 Task: Find connections with filter location Guwahati with filter topic #ContentMarketingwith filter profile language German with filter current company Cinepolis Corporativo with filter school Rajagiri College of Social Sciences, Kalamassery 683 104 with filter industry Insurance with filter service category Information Management with filter keywords title Controller
Action: Mouse moved to (525, 85)
Screenshot: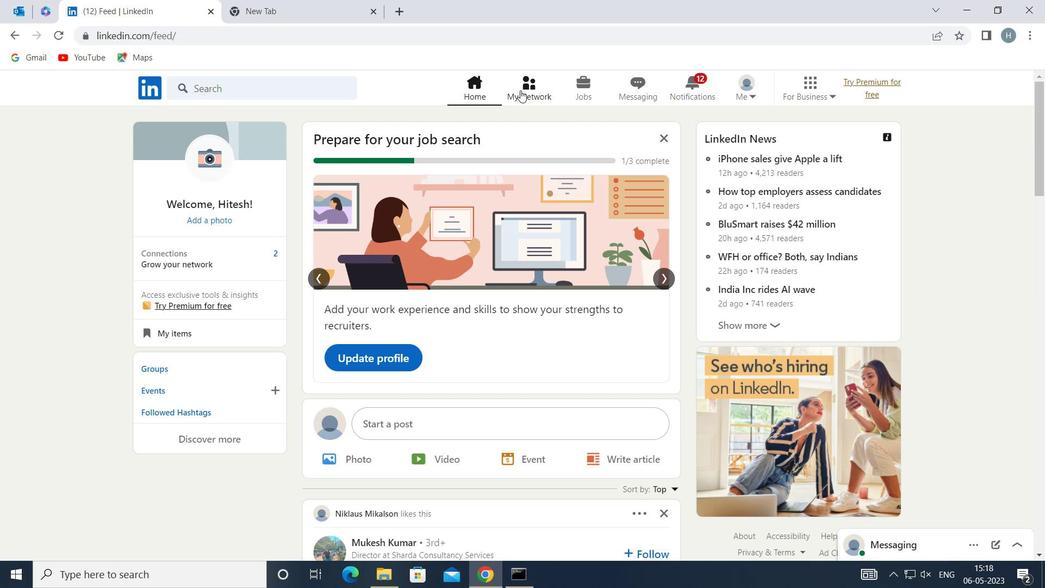 
Action: Mouse pressed left at (525, 85)
Screenshot: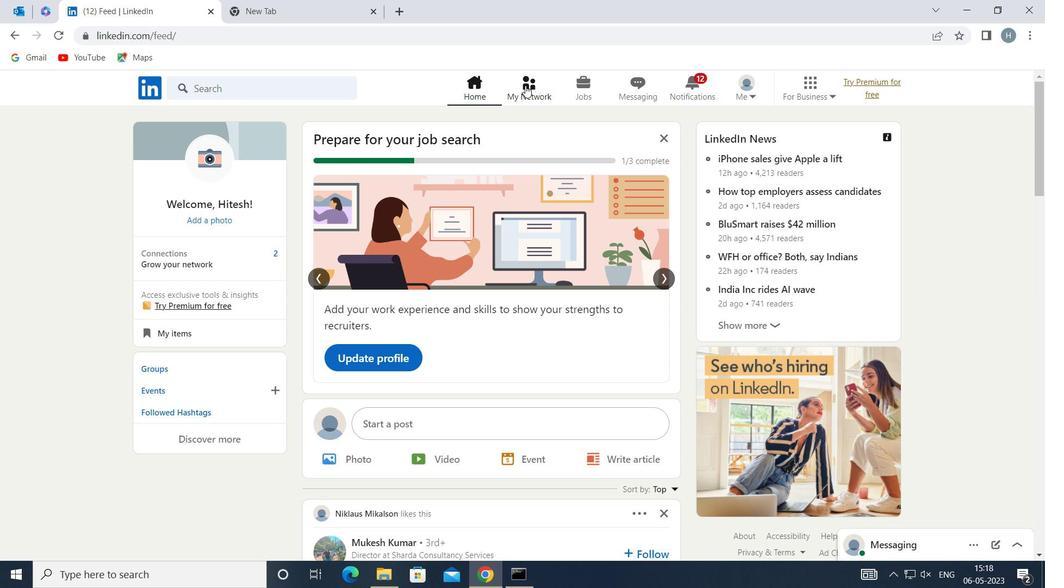 
Action: Mouse moved to (530, 95)
Screenshot: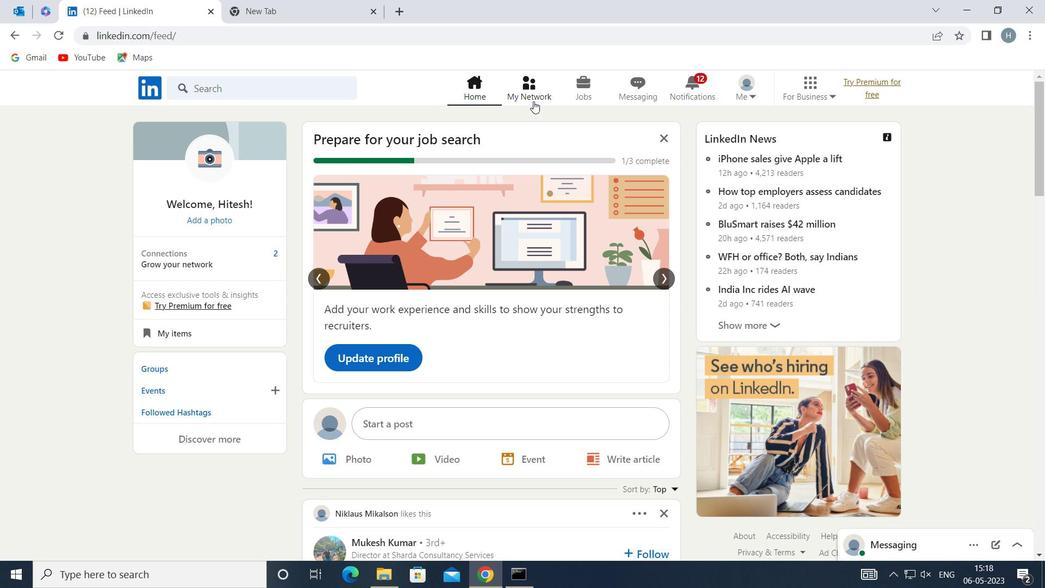 
Action: Mouse pressed left at (530, 95)
Screenshot: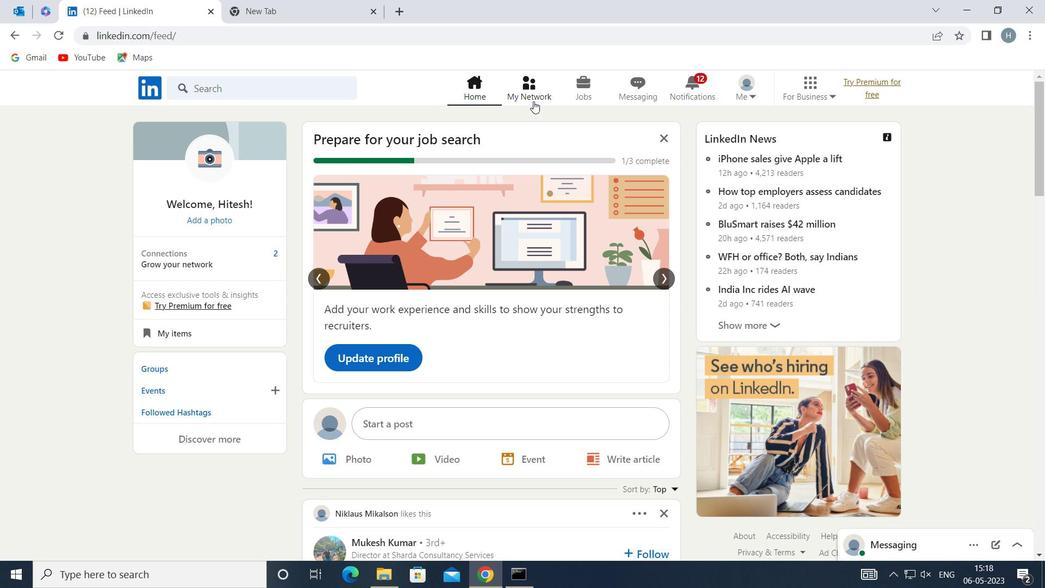 
Action: Mouse moved to (287, 161)
Screenshot: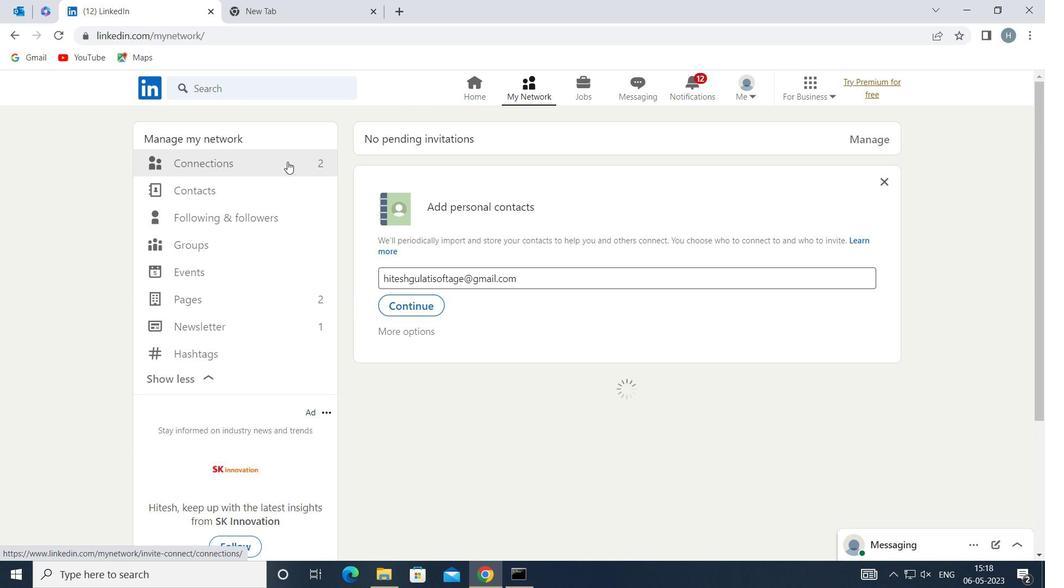 
Action: Mouse pressed left at (287, 161)
Screenshot: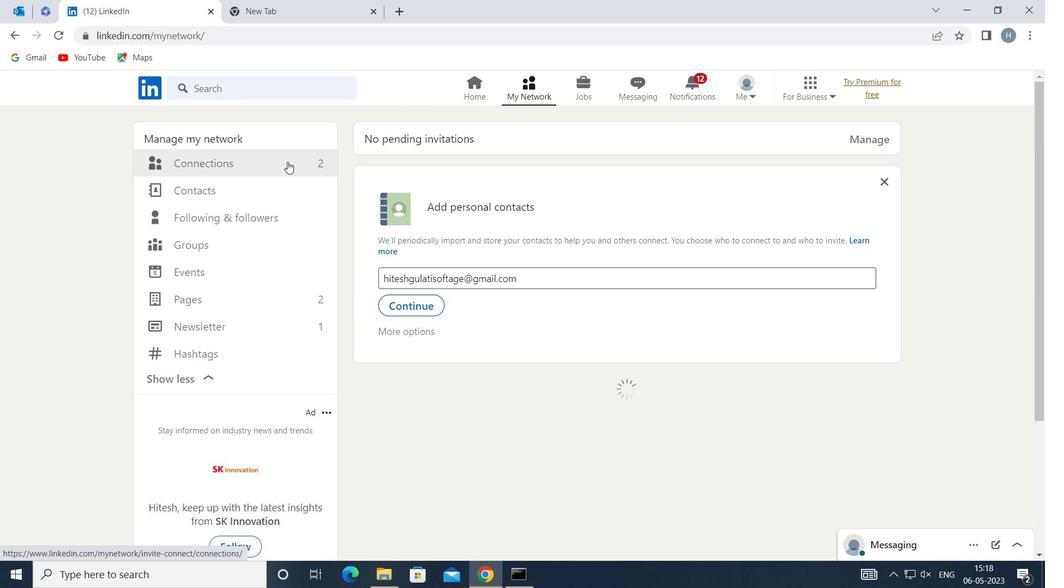 
Action: Mouse moved to (624, 166)
Screenshot: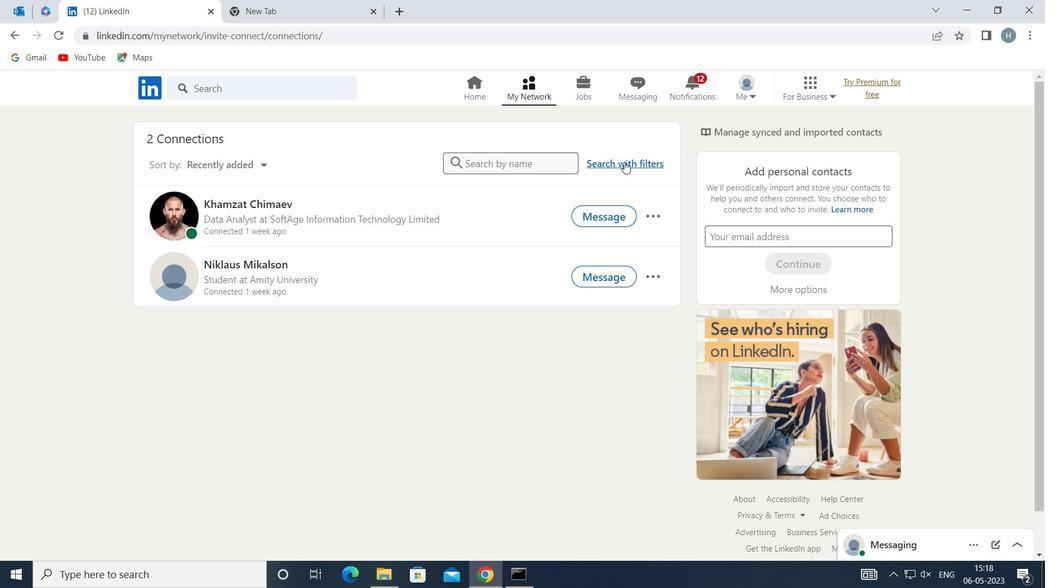 
Action: Mouse pressed left at (624, 166)
Screenshot: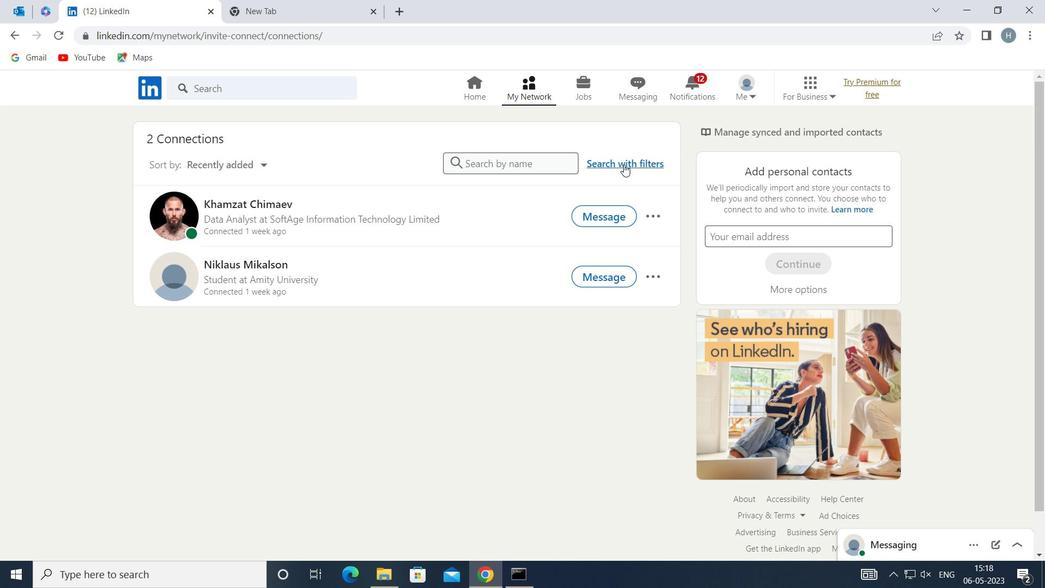 
Action: Mouse moved to (569, 120)
Screenshot: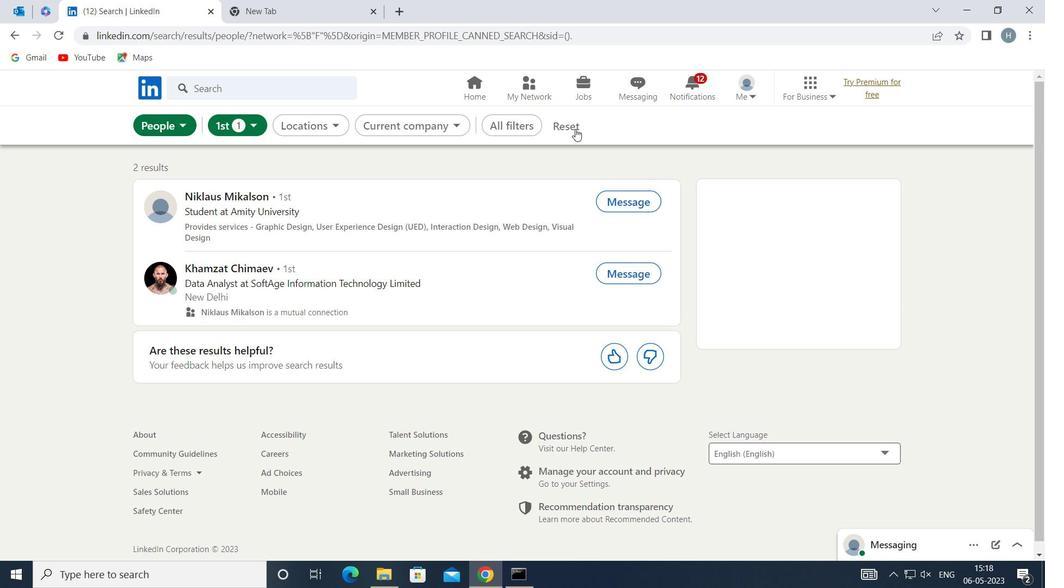 
Action: Mouse pressed left at (569, 120)
Screenshot: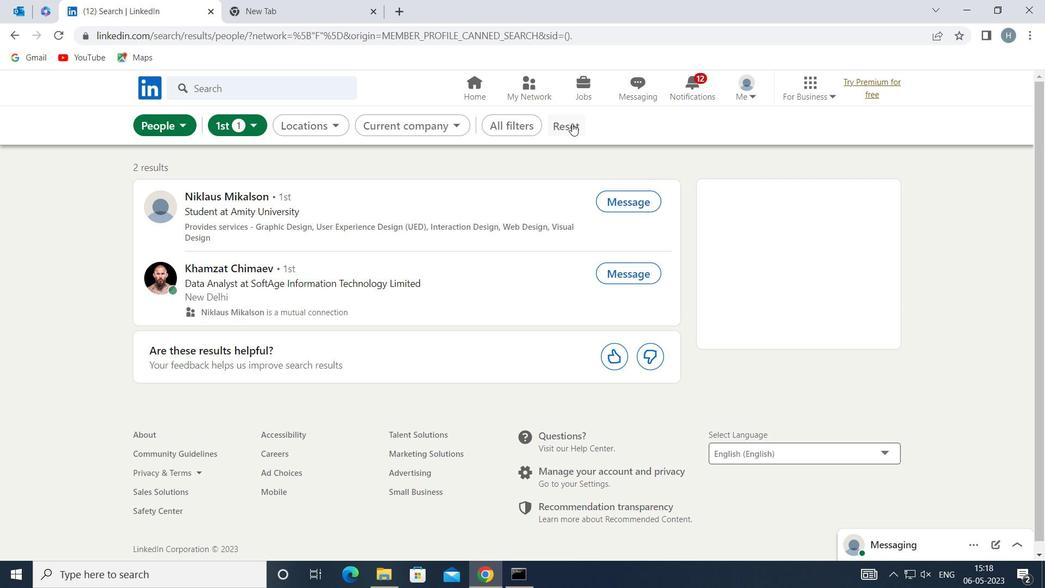 
Action: Mouse moved to (547, 122)
Screenshot: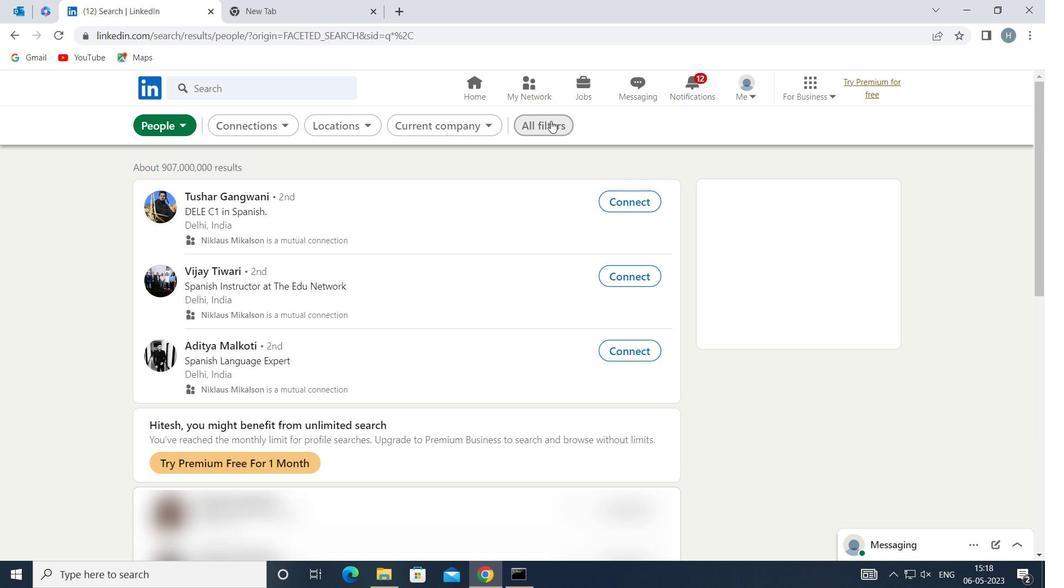 
Action: Mouse pressed left at (547, 122)
Screenshot: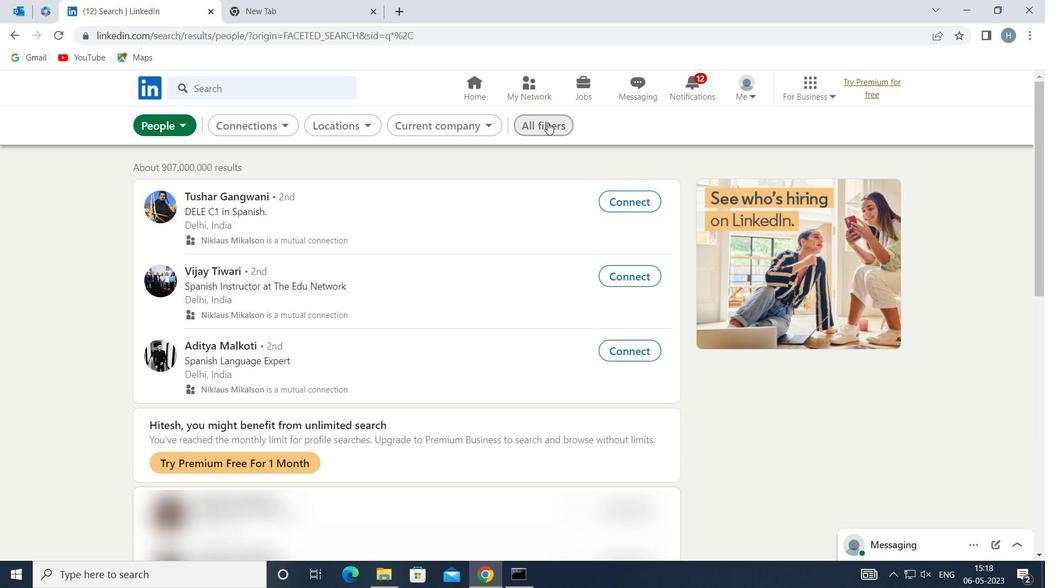 
Action: Mouse moved to (798, 255)
Screenshot: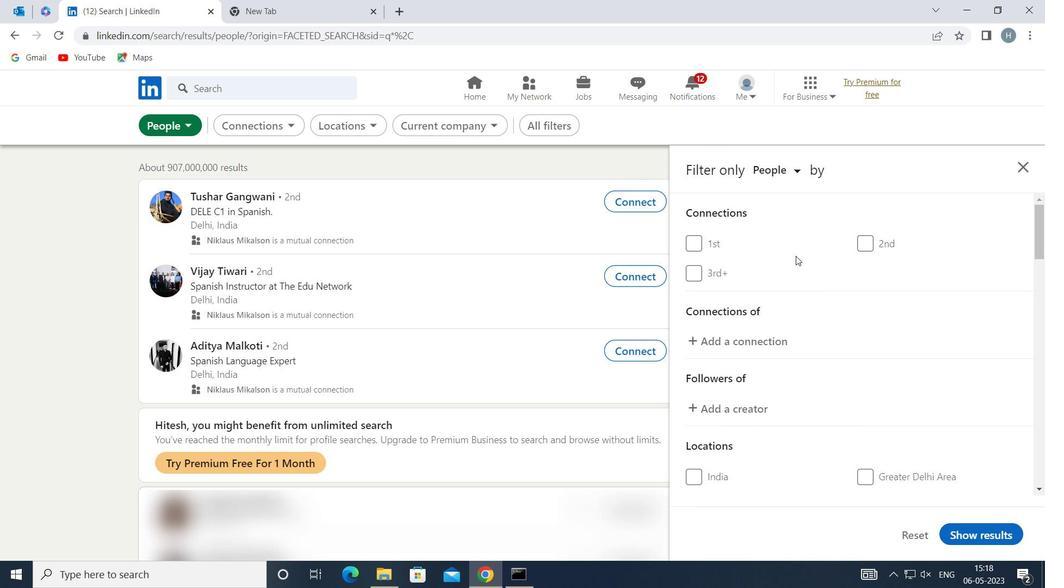 
Action: Mouse scrolled (798, 255) with delta (0, 0)
Screenshot: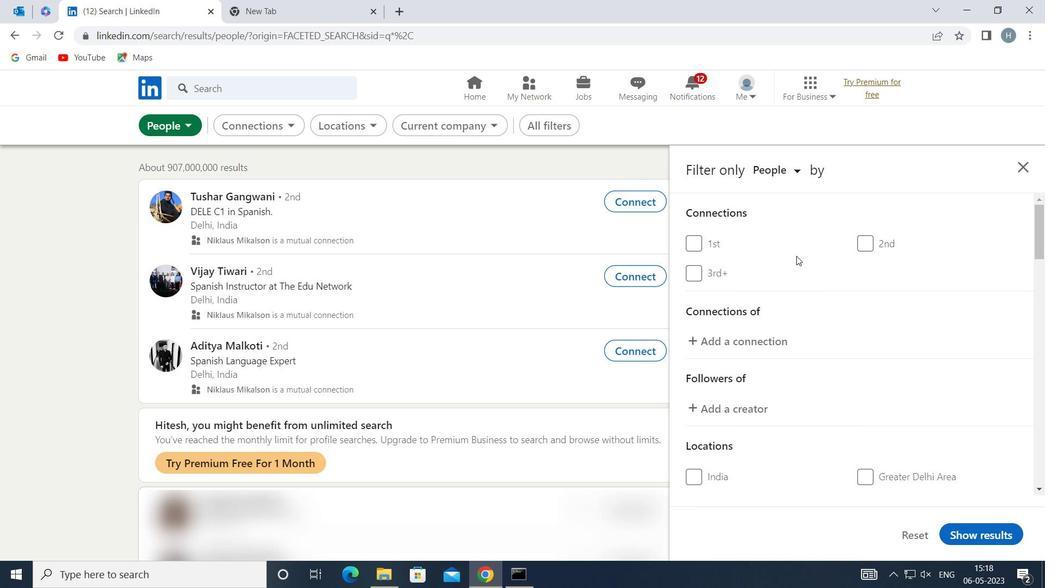 
Action: Mouse moved to (798, 255)
Screenshot: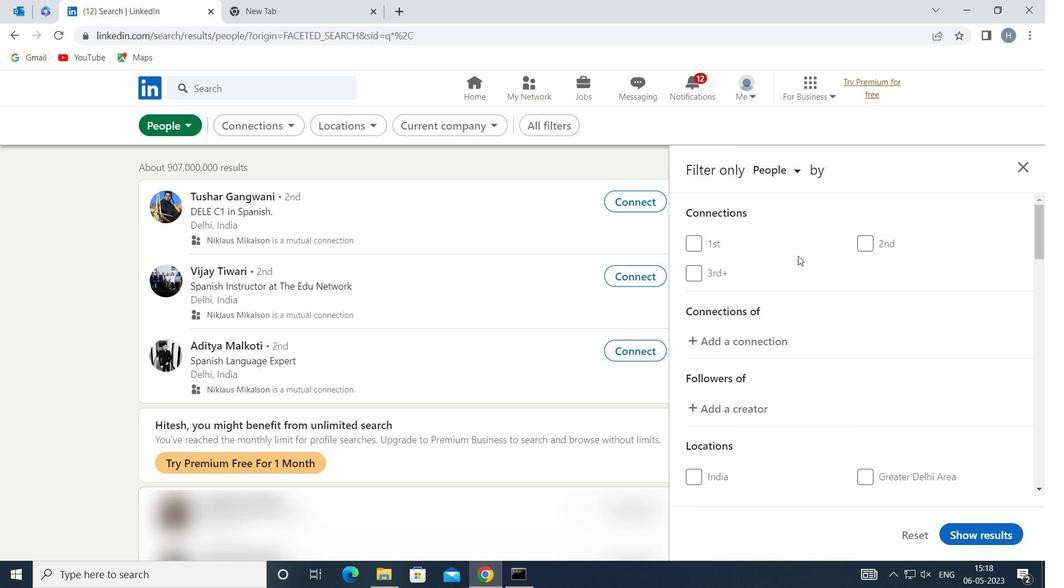 
Action: Mouse scrolled (798, 255) with delta (0, 0)
Screenshot: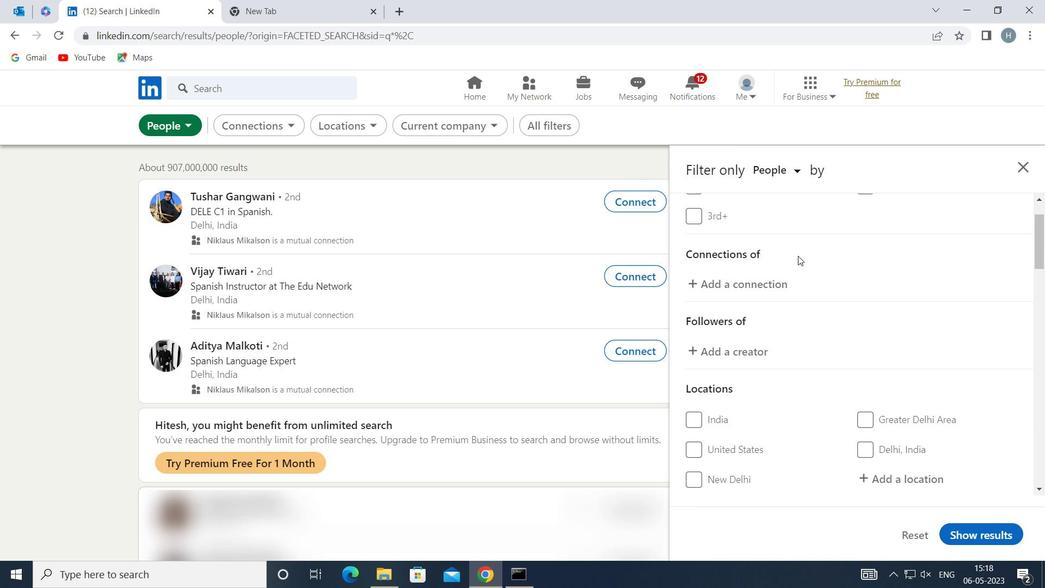 
Action: Mouse moved to (798, 256)
Screenshot: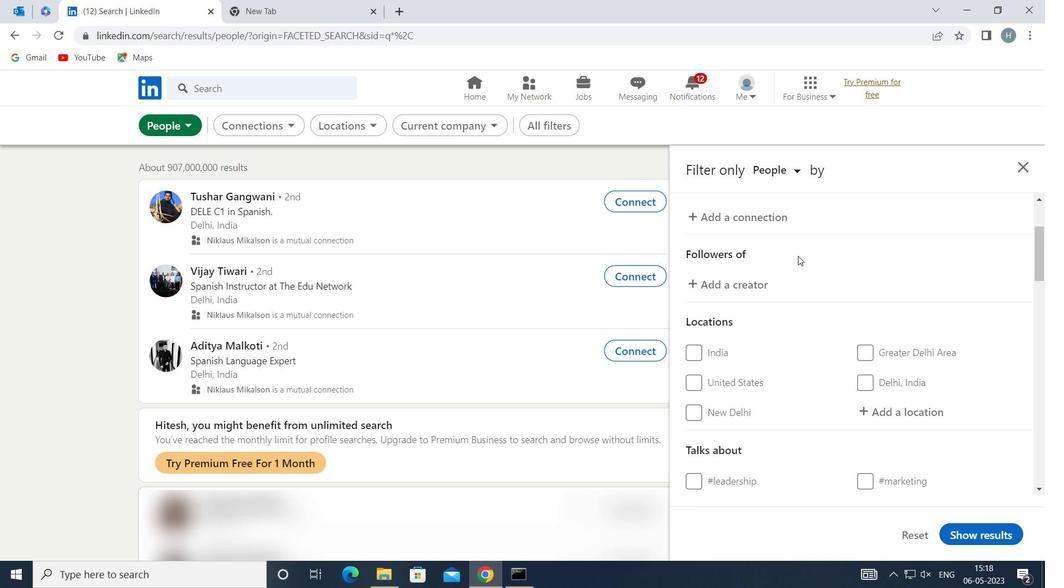 
Action: Mouse scrolled (798, 255) with delta (0, 0)
Screenshot: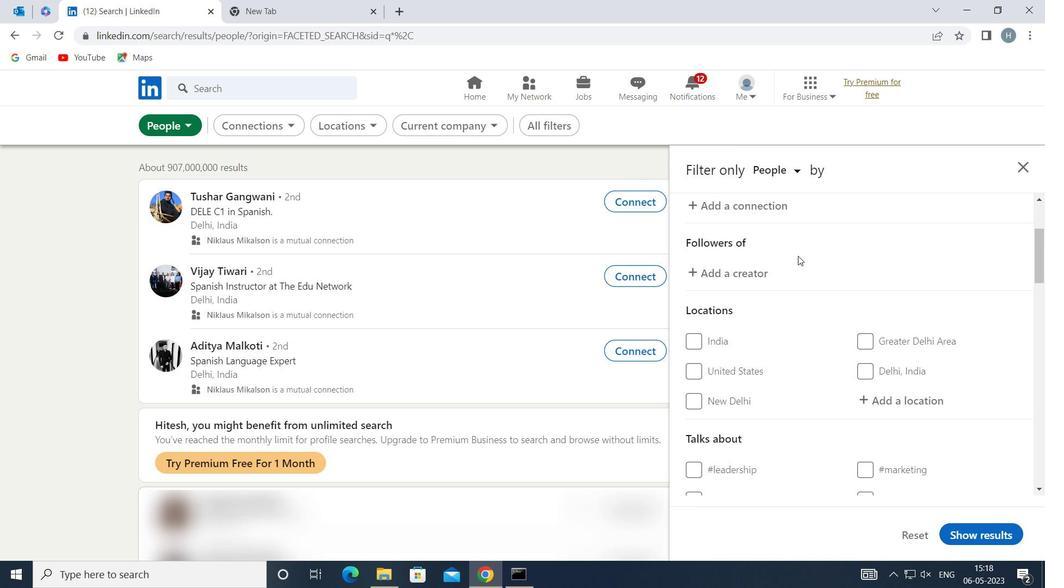 
Action: Mouse moved to (911, 328)
Screenshot: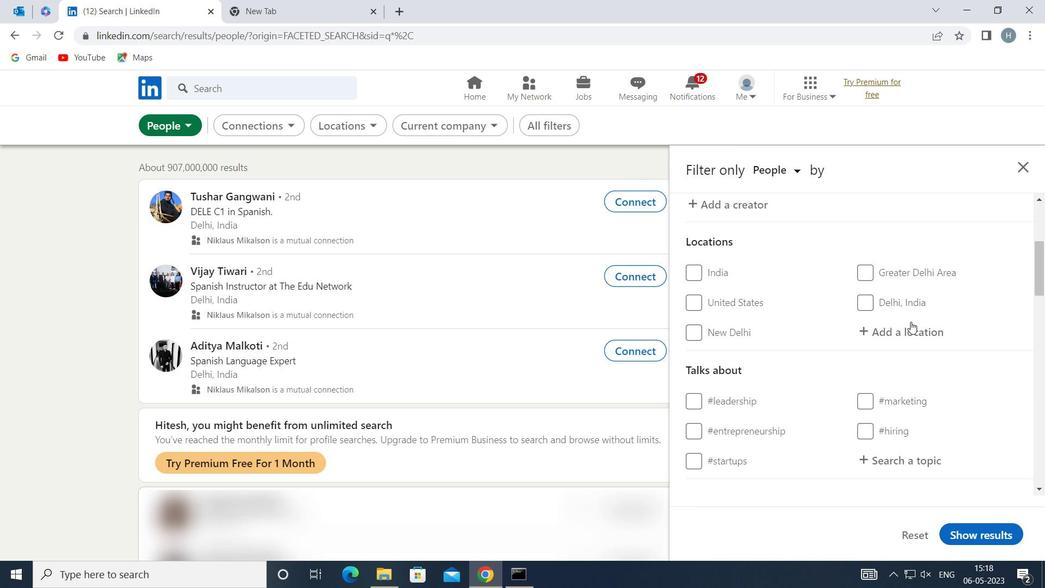 
Action: Mouse pressed left at (911, 328)
Screenshot: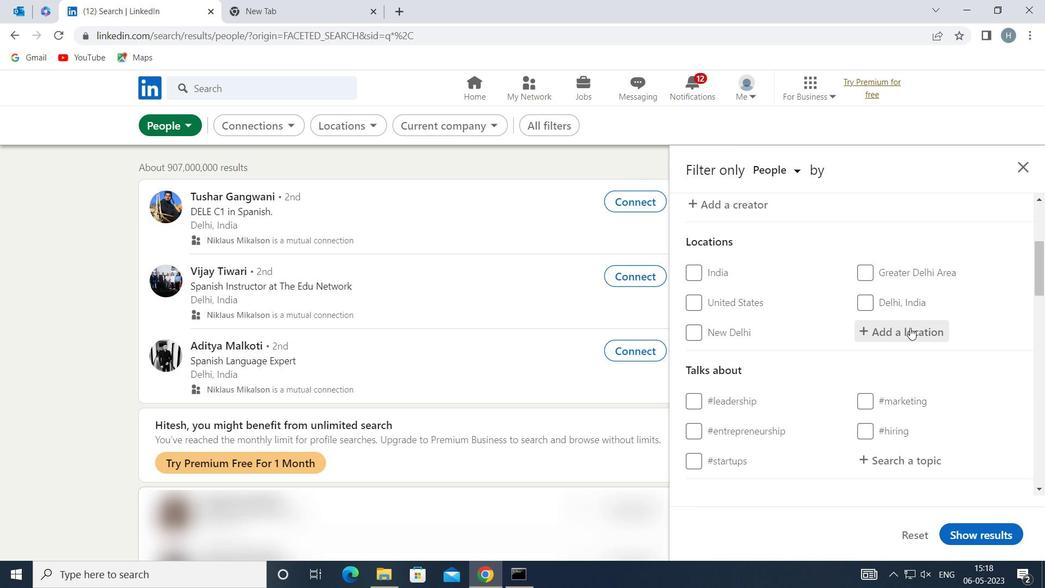 
Action: Mouse moved to (884, 316)
Screenshot: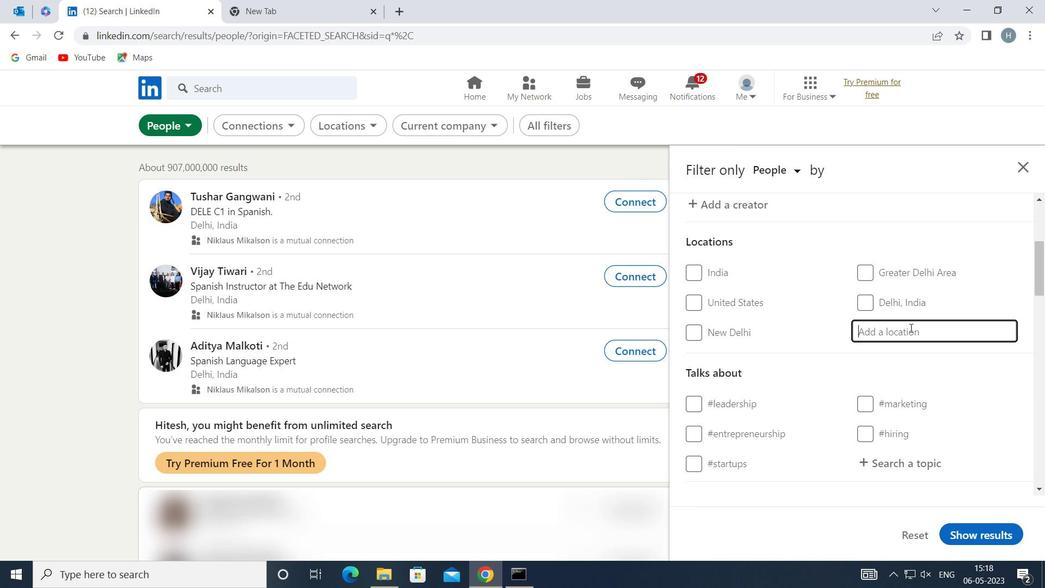 
Action: Key pressed <Key.shift>GUWAHATI
Screenshot: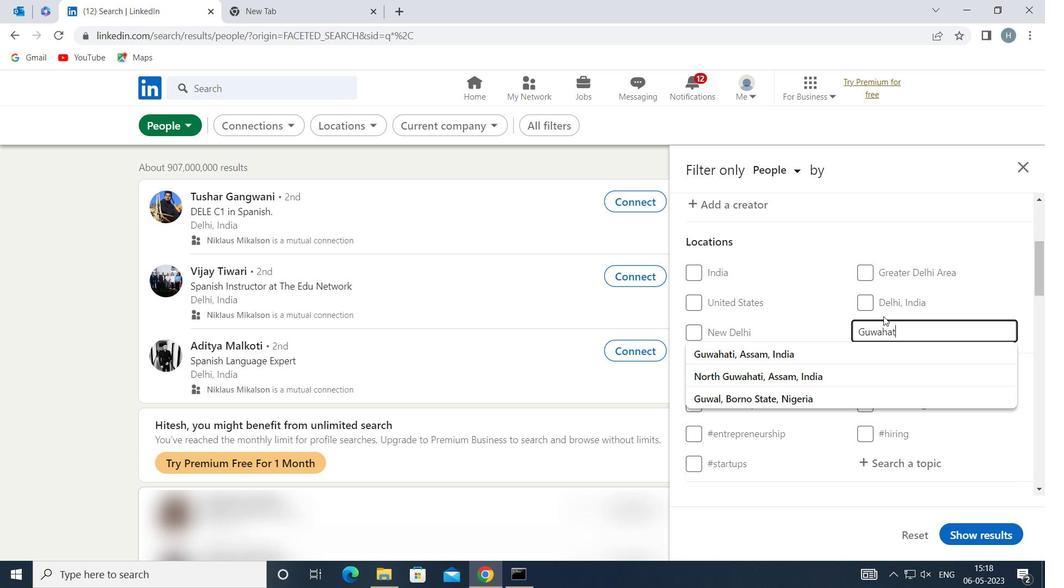 
Action: Mouse moved to (843, 353)
Screenshot: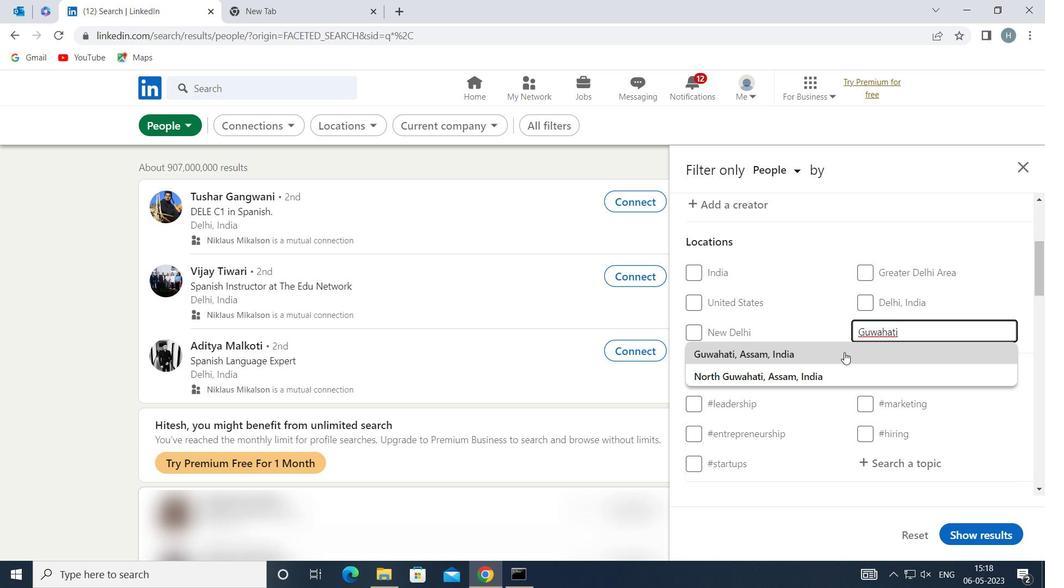 
Action: Mouse pressed left at (843, 353)
Screenshot: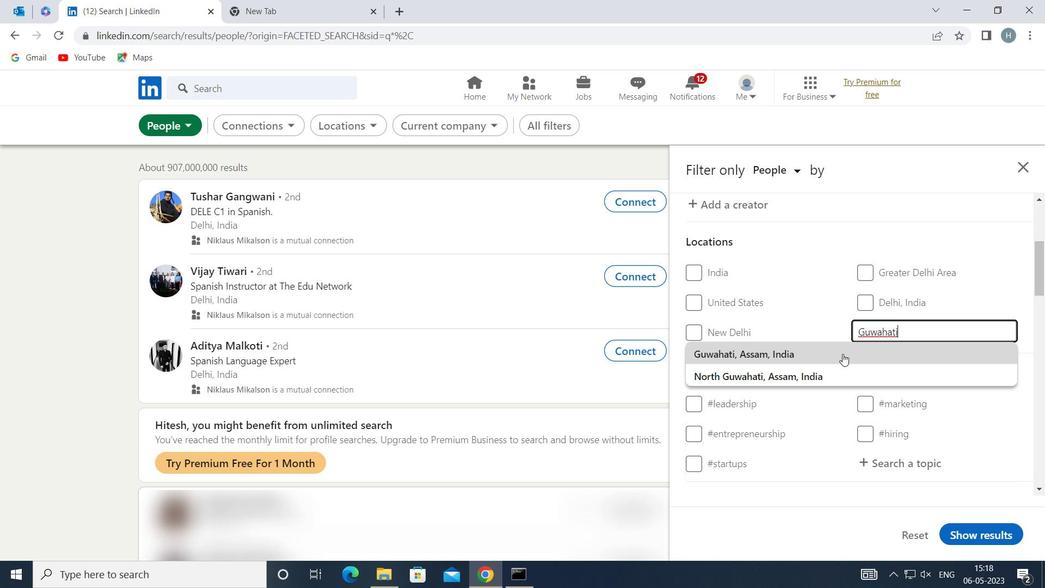 
Action: Mouse moved to (841, 306)
Screenshot: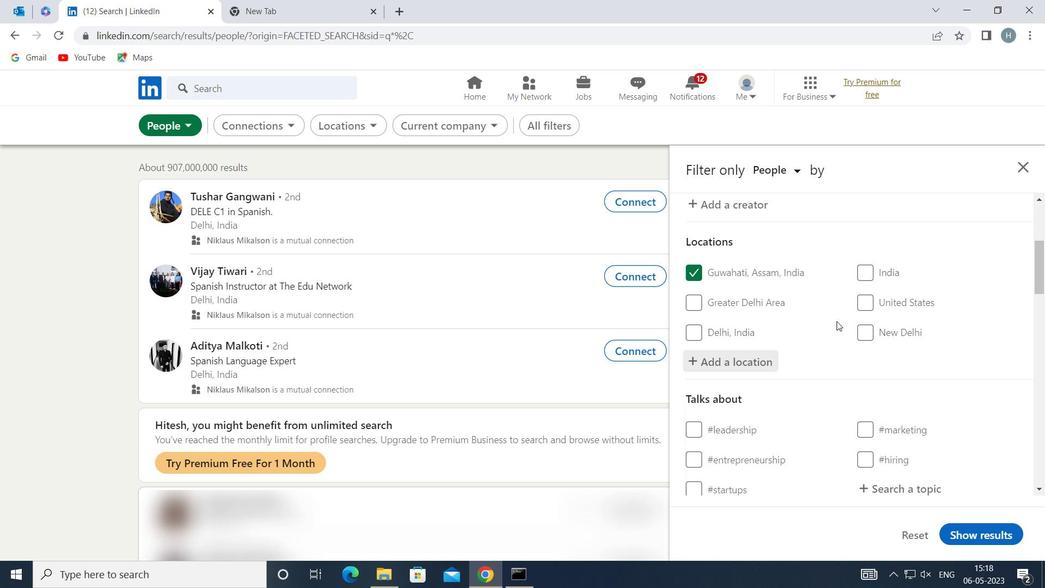 
Action: Mouse scrolled (841, 305) with delta (0, 0)
Screenshot: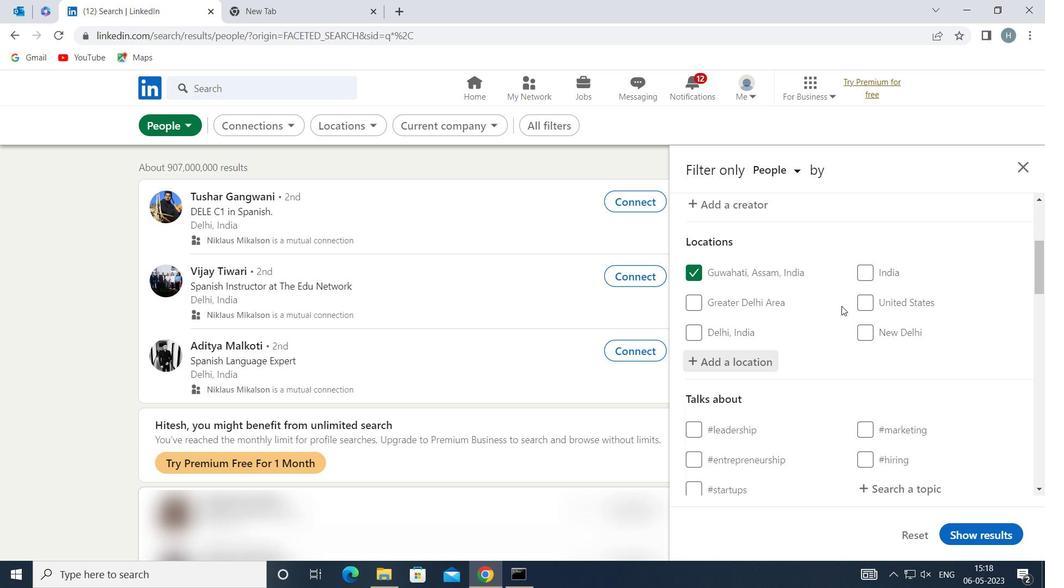 
Action: Mouse moved to (841, 304)
Screenshot: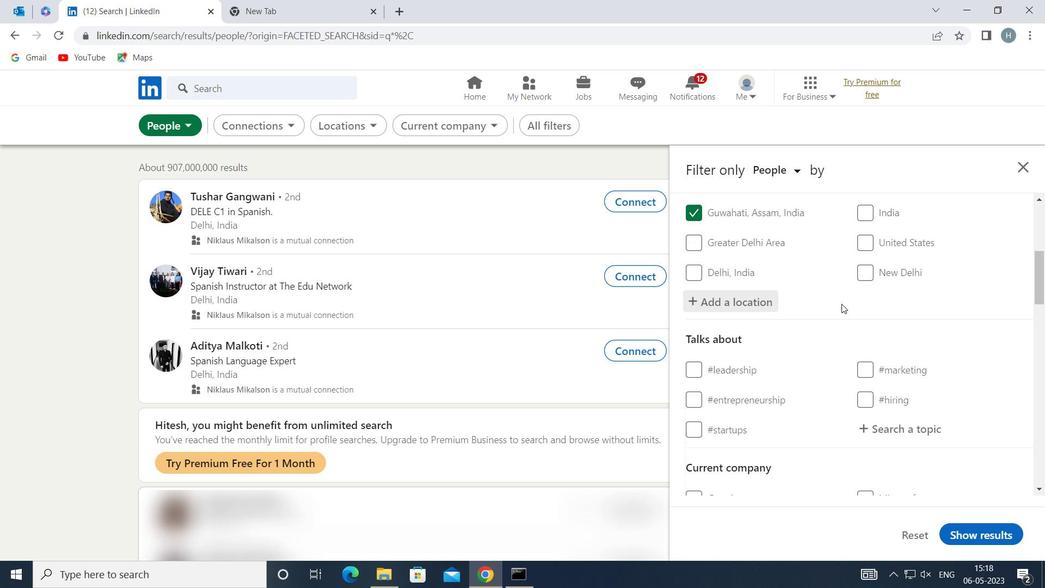 
Action: Mouse scrolled (841, 303) with delta (0, 0)
Screenshot: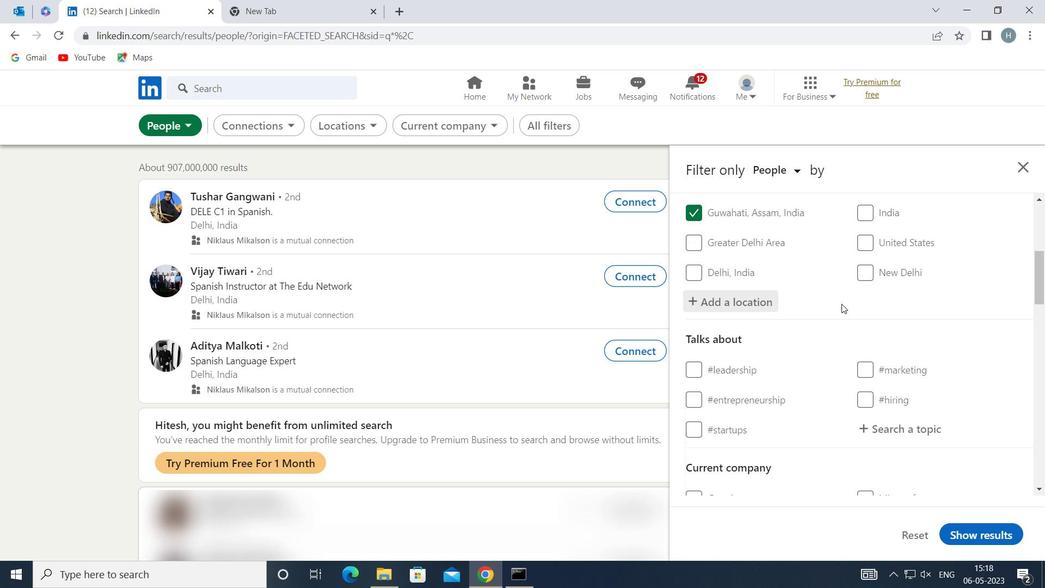 
Action: Mouse moved to (894, 350)
Screenshot: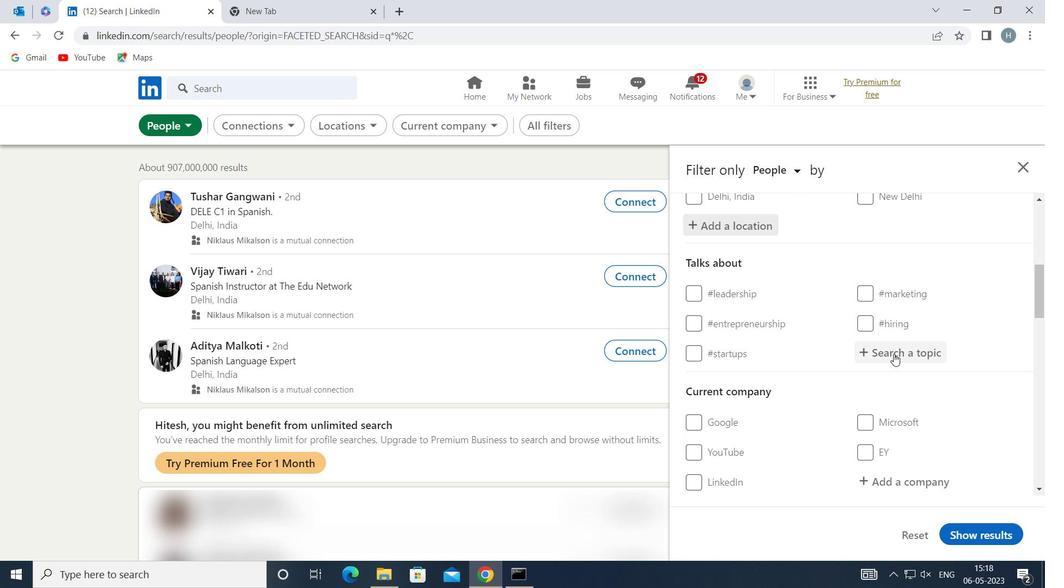 
Action: Mouse pressed left at (894, 350)
Screenshot: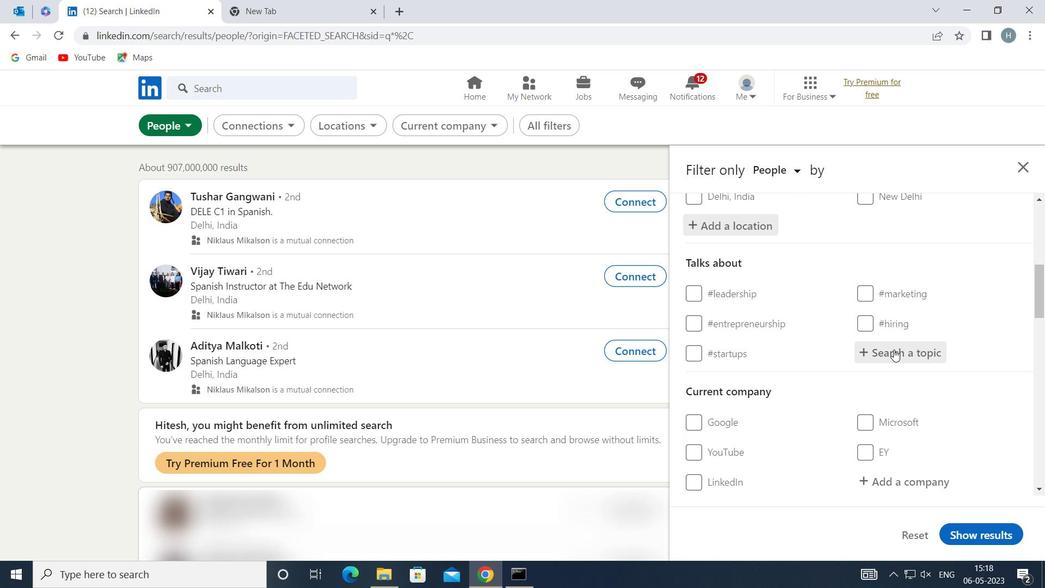 
Action: Mouse moved to (893, 349)
Screenshot: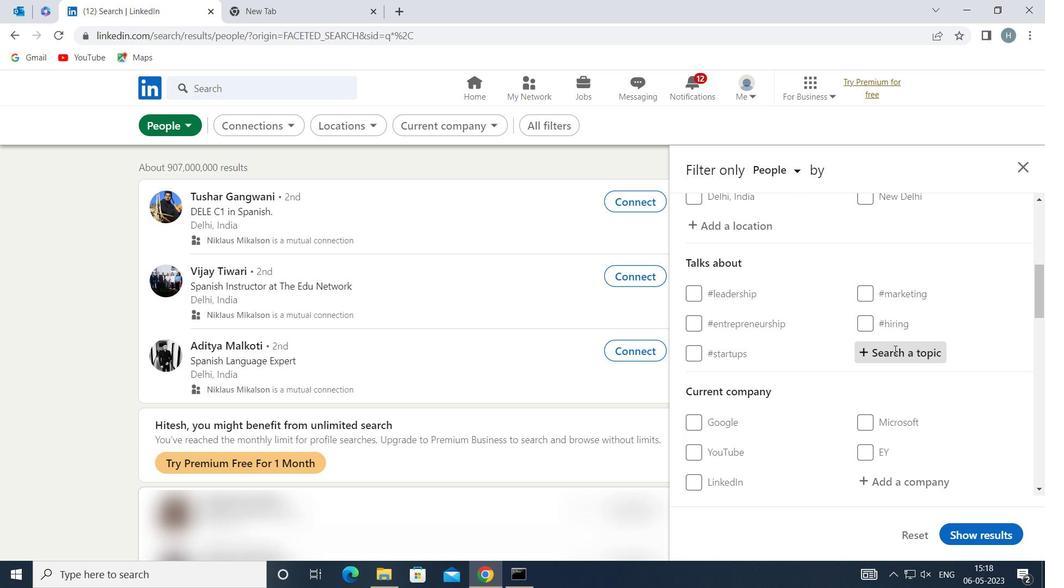 
Action: Key pressed <Key.shift>CONTENT<Key.shift>MARKETING
Screenshot: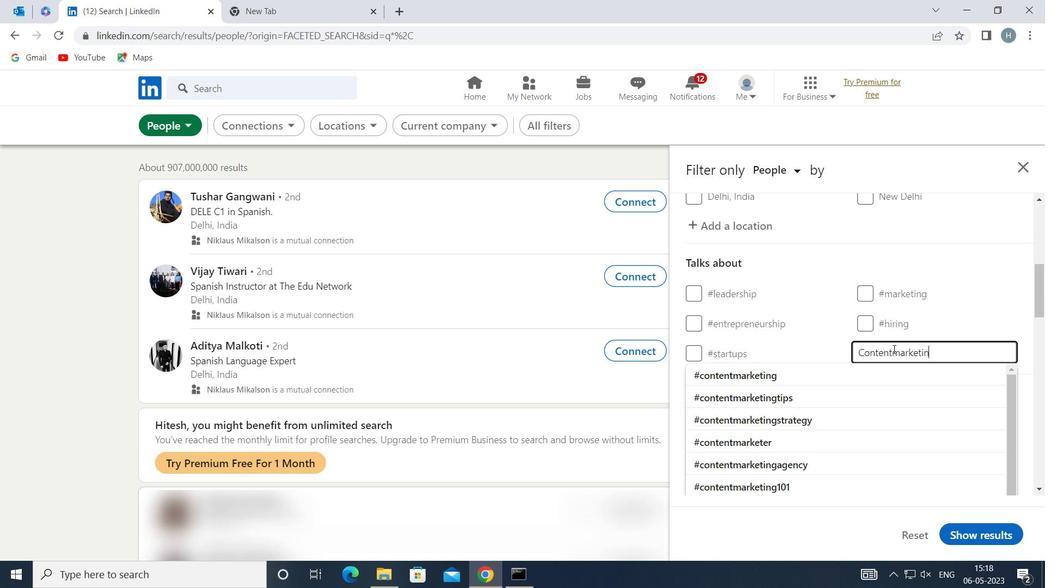 
Action: Mouse moved to (863, 367)
Screenshot: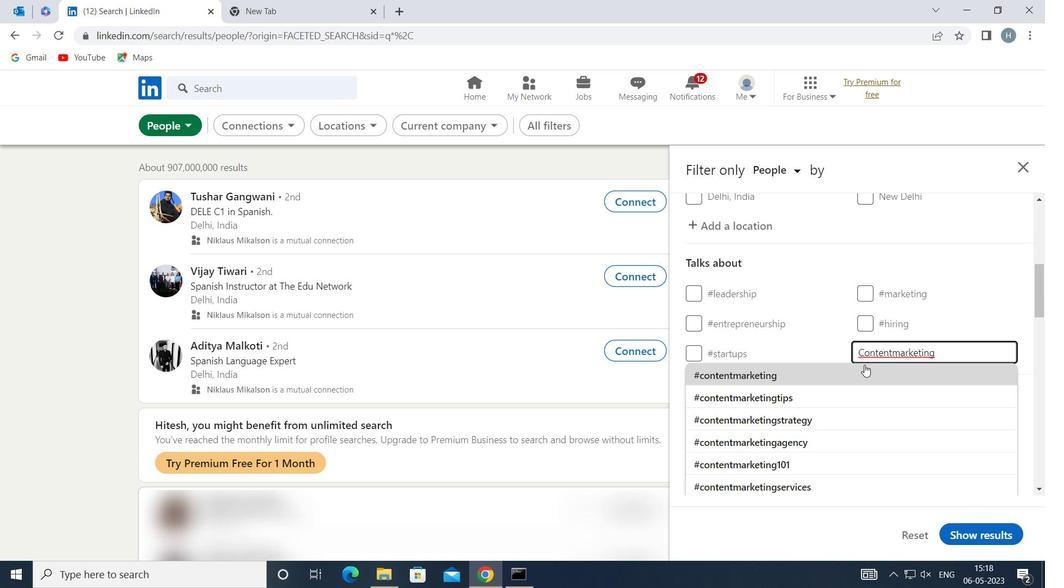 
Action: Mouse pressed left at (863, 367)
Screenshot: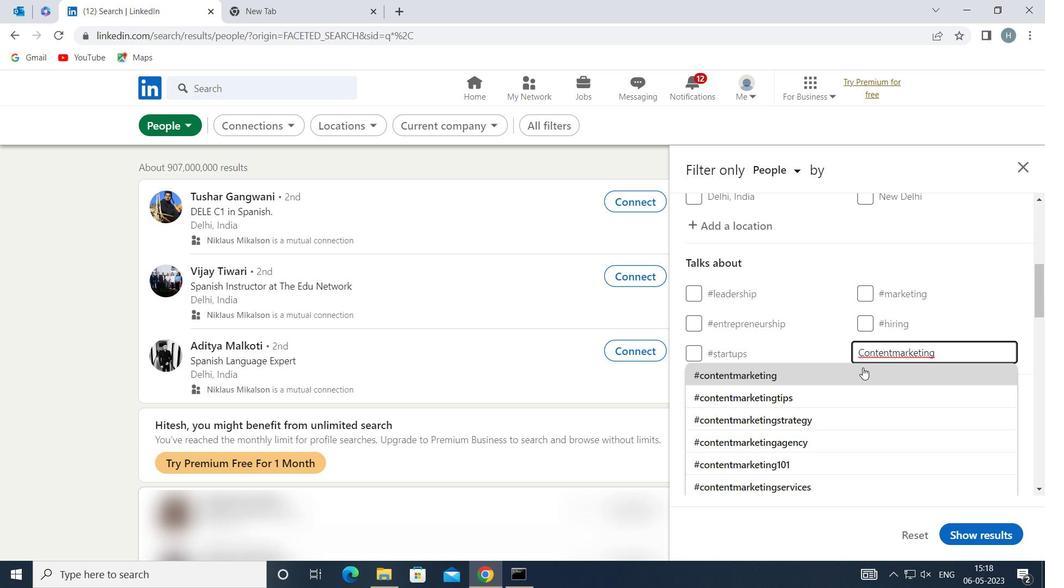
Action: Mouse moved to (864, 366)
Screenshot: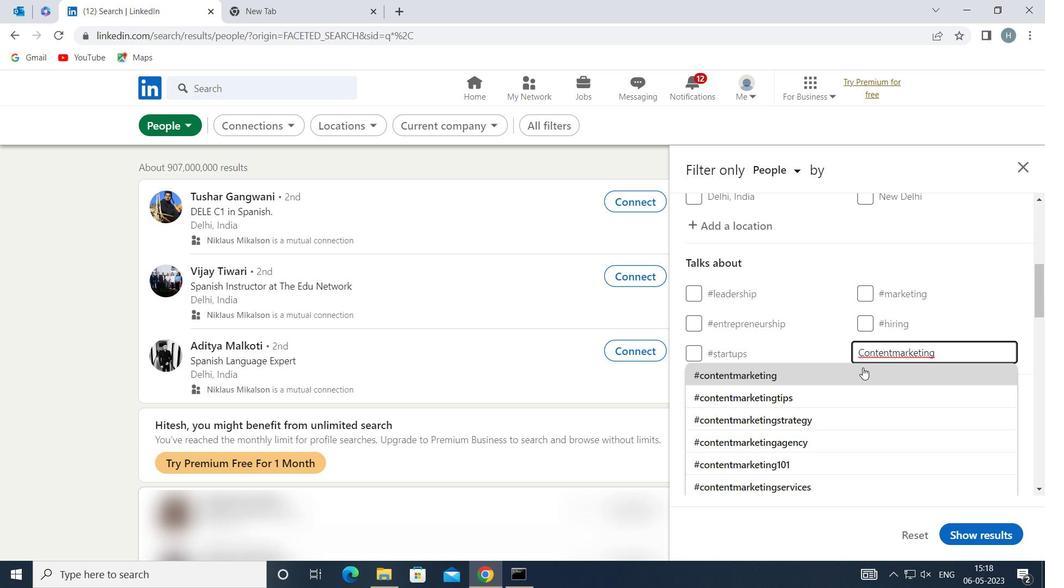 
Action: Mouse scrolled (864, 365) with delta (0, 0)
Screenshot: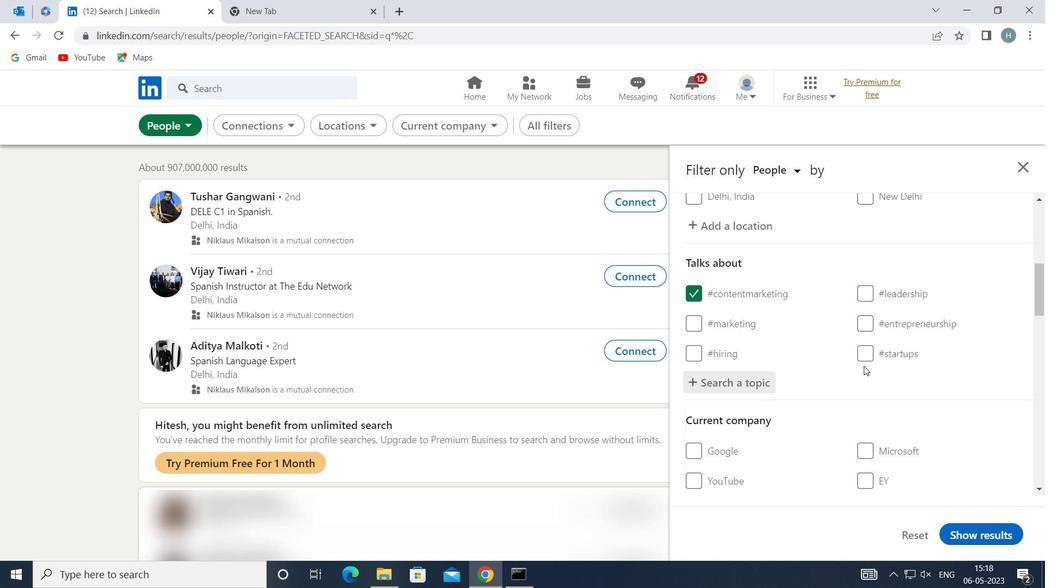 
Action: Mouse moved to (866, 363)
Screenshot: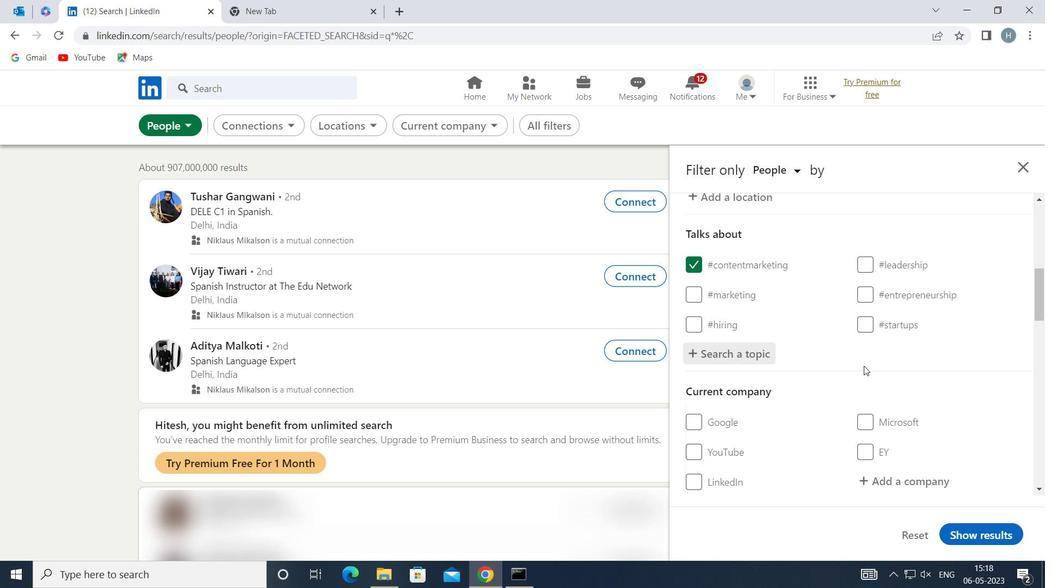 
Action: Mouse scrolled (866, 362) with delta (0, 0)
Screenshot: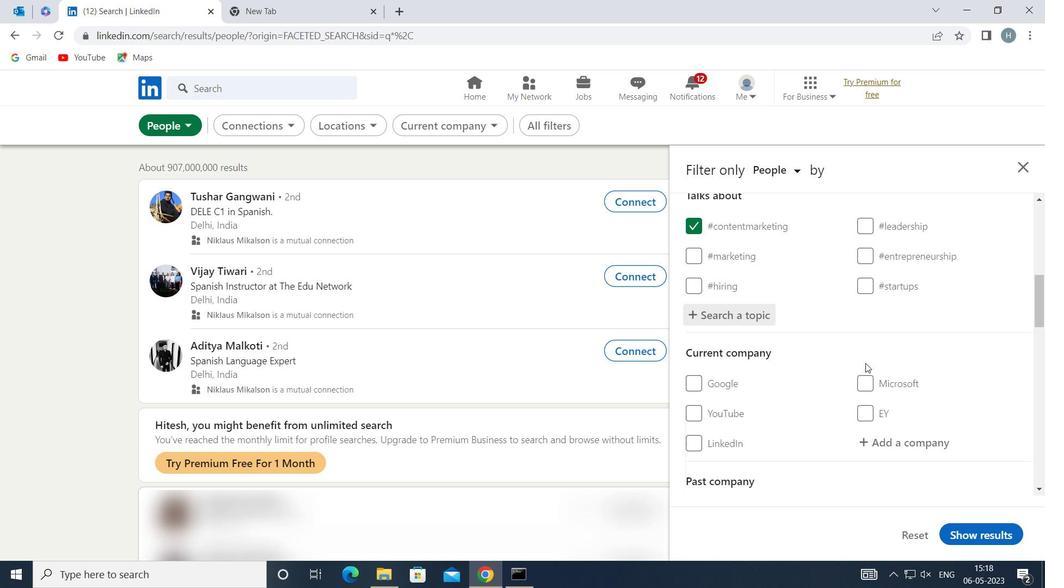 
Action: Mouse scrolled (866, 362) with delta (0, 0)
Screenshot: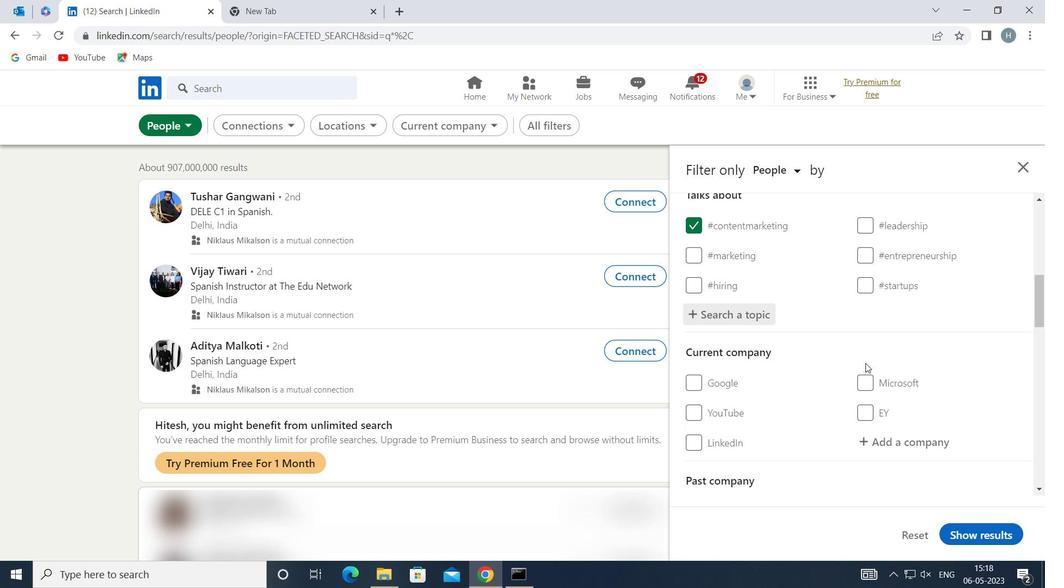
Action: Mouse moved to (879, 386)
Screenshot: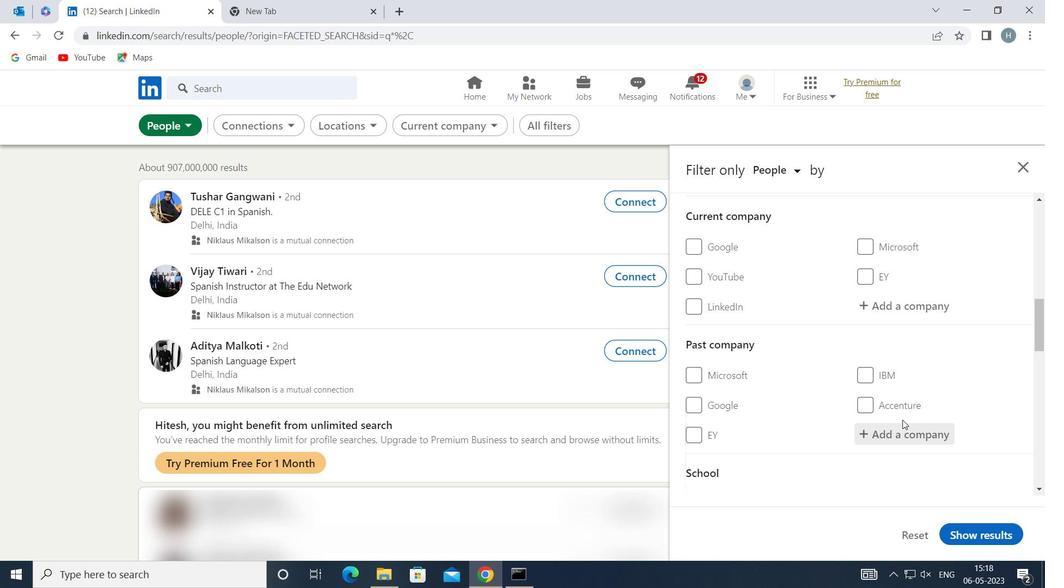 
Action: Mouse scrolled (879, 386) with delta (0, 0)
Screenshot: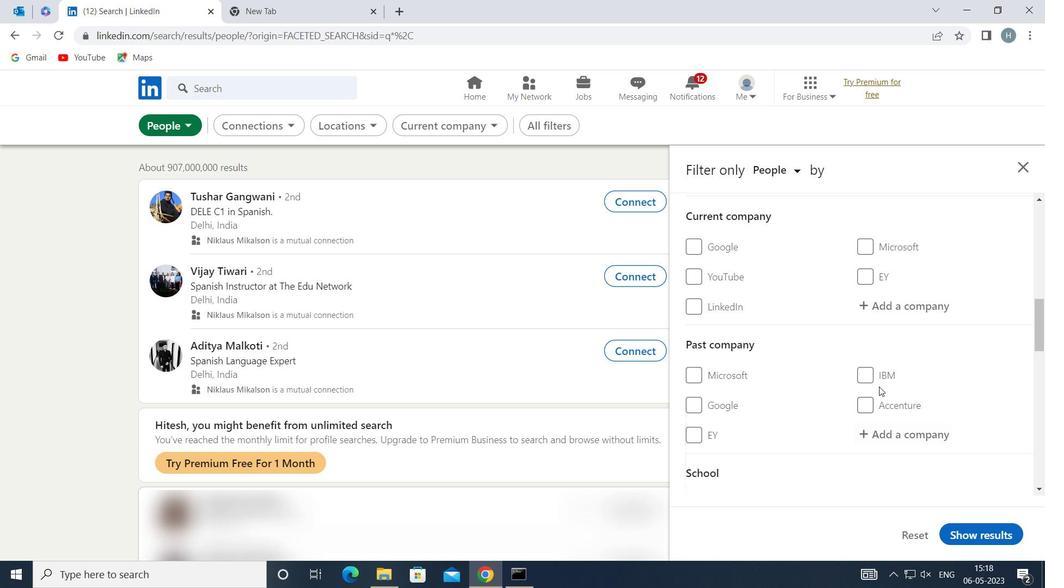 
Action: Mouse moved to (871, 383)
Screenshot: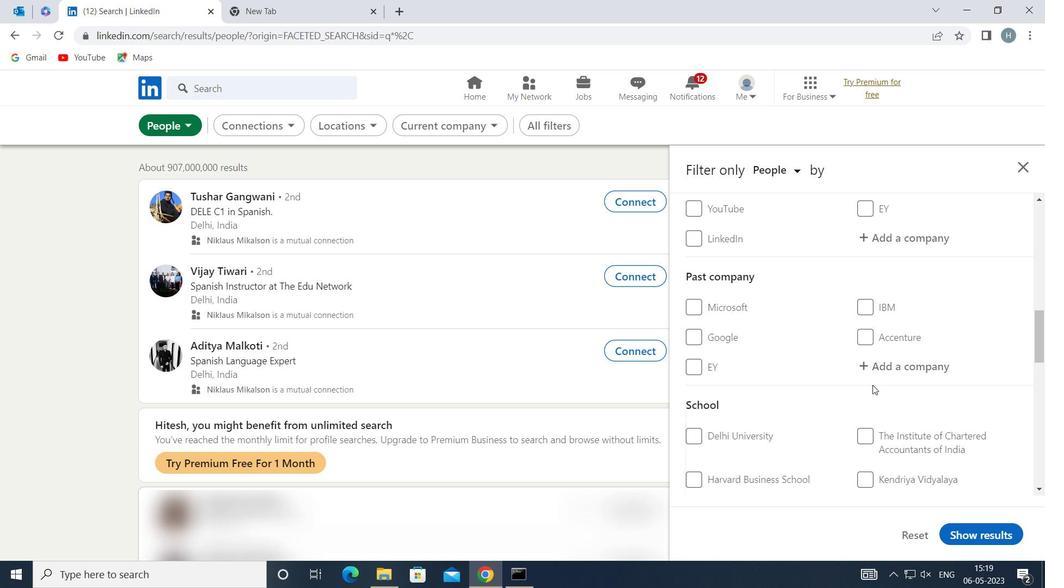 
Action: Mouse scrolled (871, 383) with delta (0, 0)
Screenshot: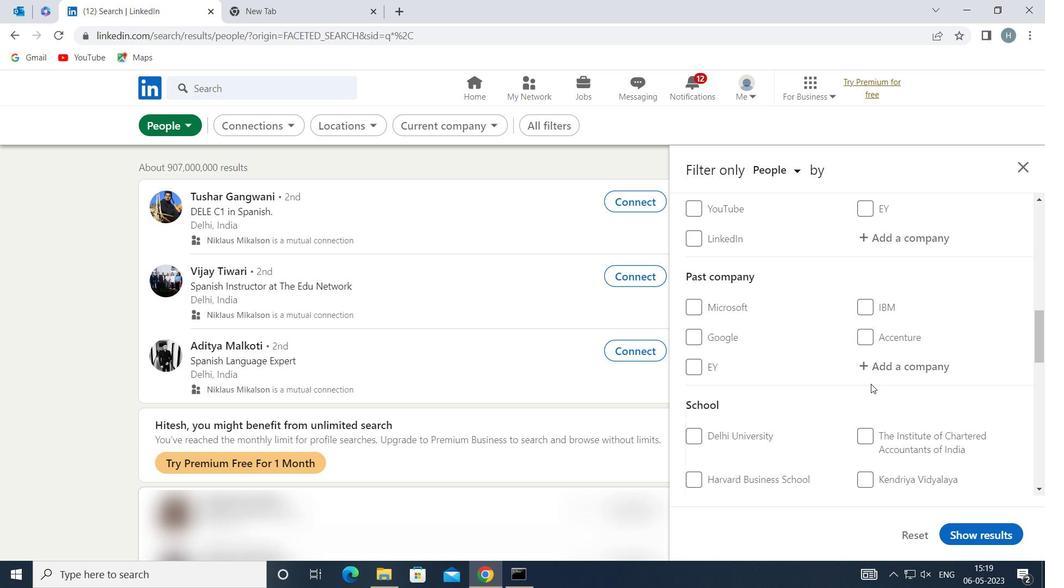 
Action: Mouse moved to (878, 375)
Screenshot: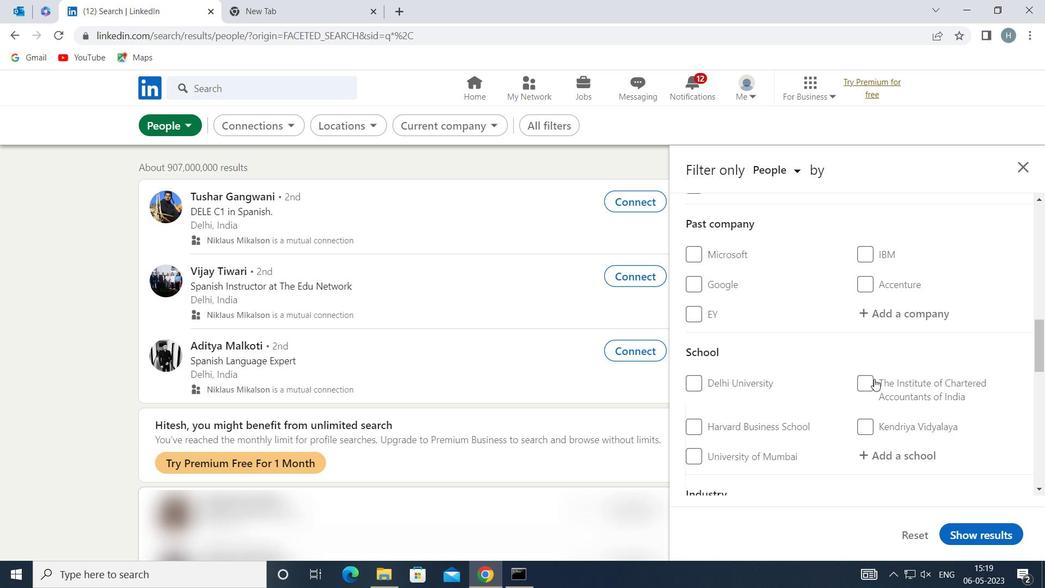 
Action: Mouse scrolled (878, 374) with delta (0, 0)
Screenshot: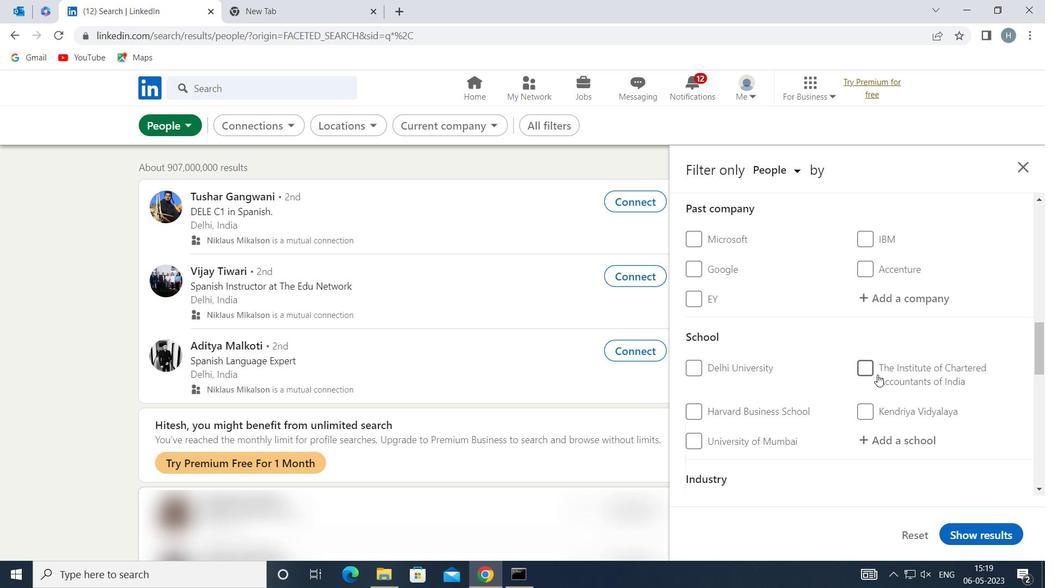 
Action: Mouse scrolled (878, 374) with delta (0, 0)
Screenshot: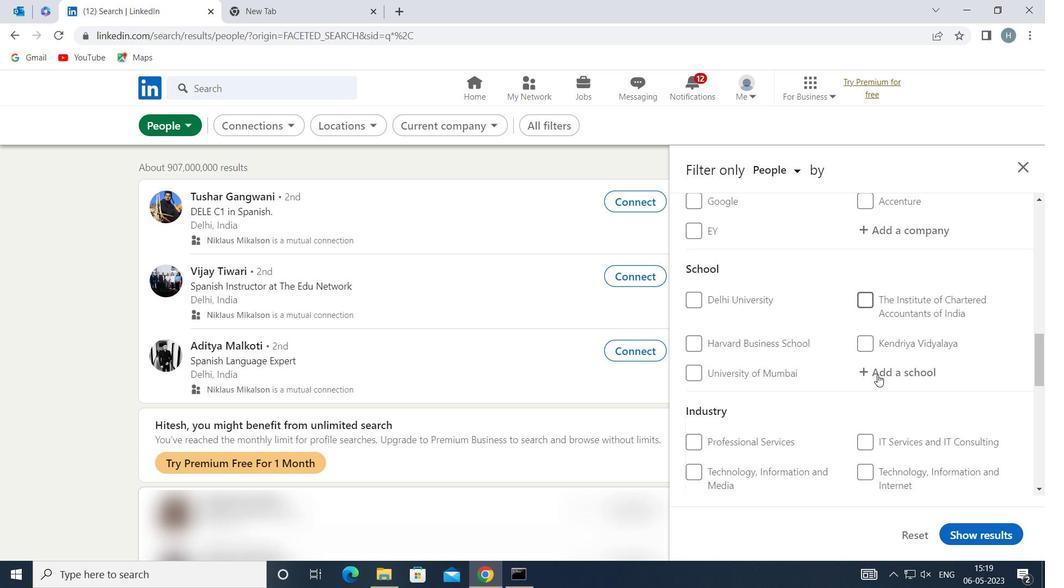 
Action: Mouse moved to (878, 374)
Screenshot: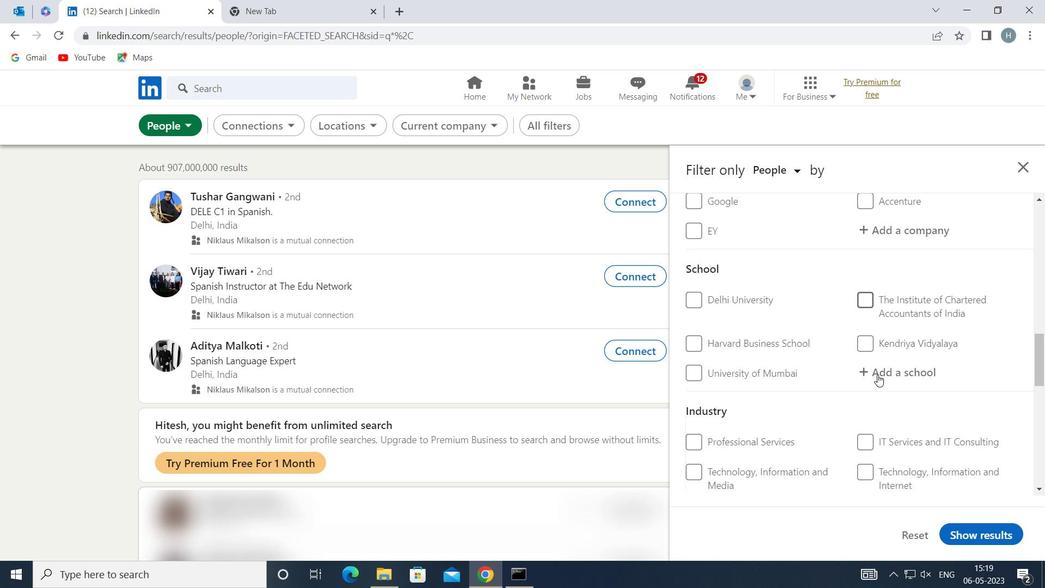 
Action: Mouse scrolled (878, 373) with delta (0, 0)
Screenshot: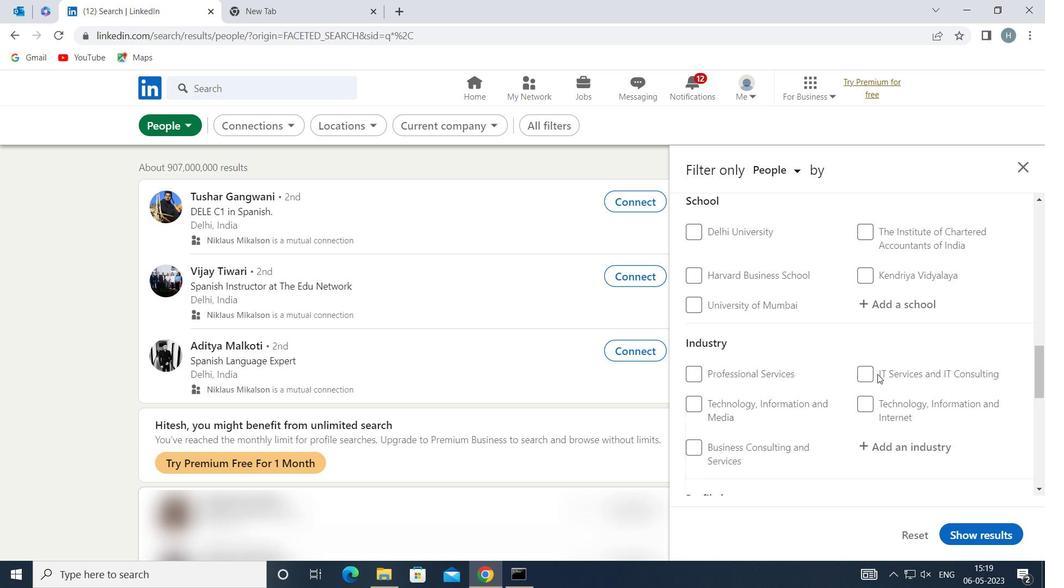
Action: Mouse moved to (878, 370)
Screenshot: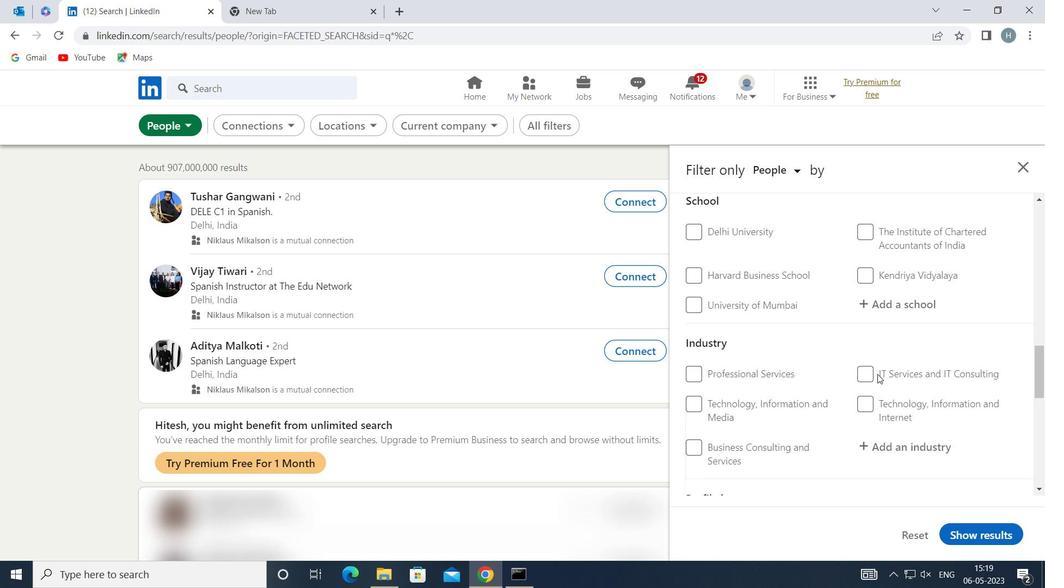 
Action: Mouse scrolled (878, 370) with delta (0, 0)
Screenshot: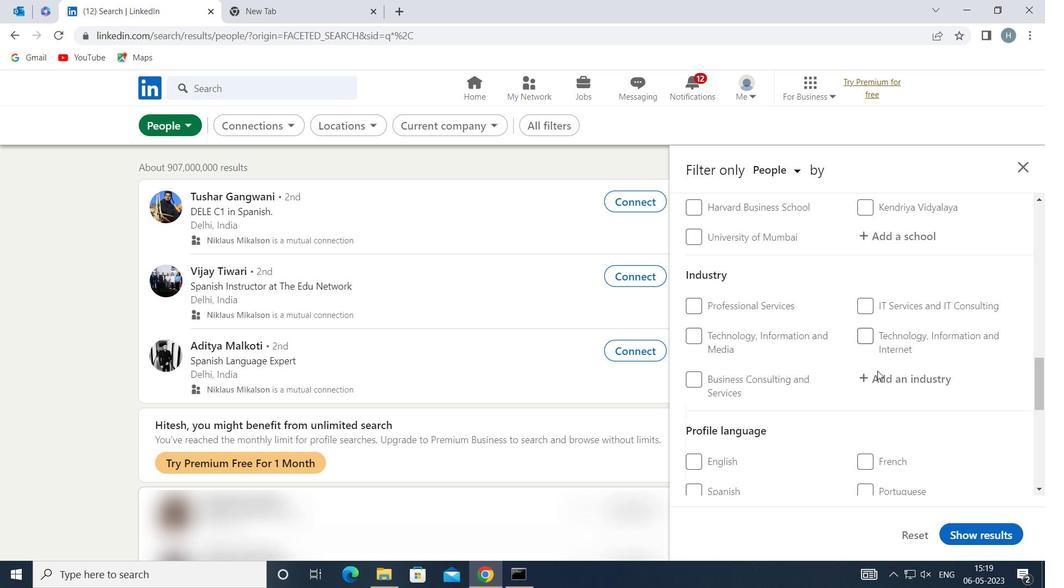 
Action: Mouse moved to (739, 452)
Screenshot: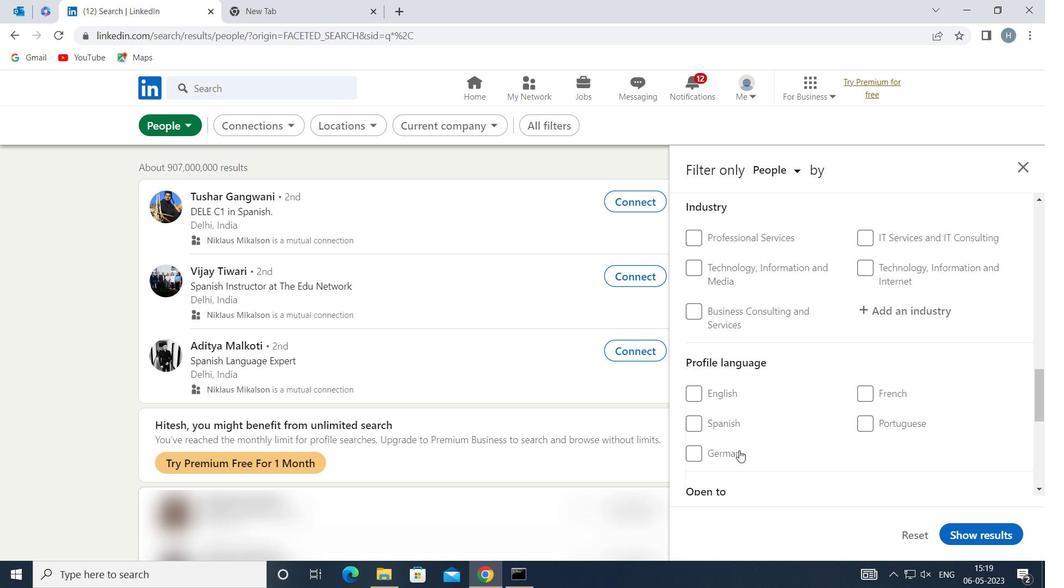 
Action: Mouse pressed left at (739, 452)
Screenshot: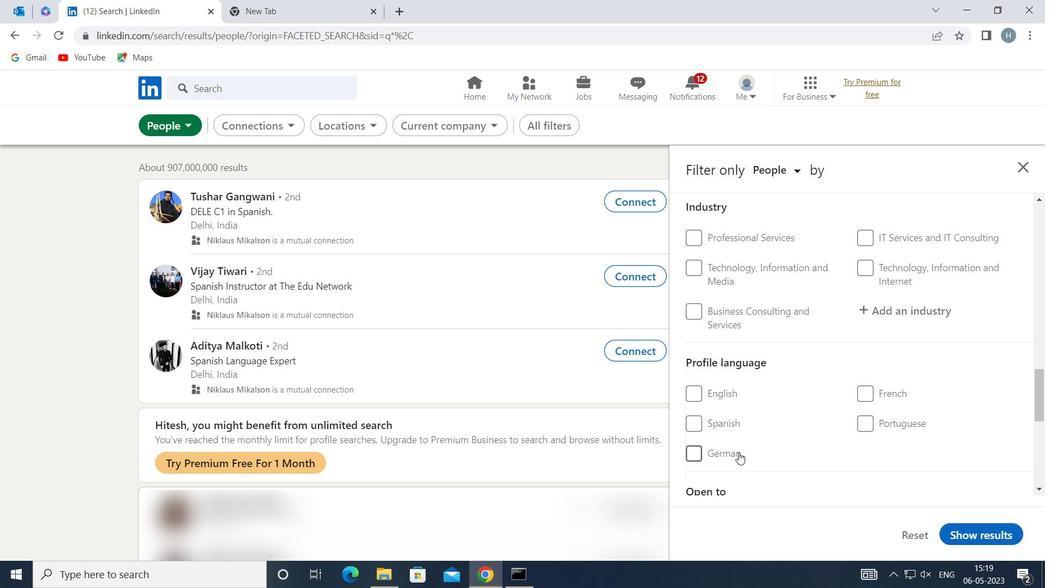 
Action: Mouse moved to (808, 437)
Screenshot: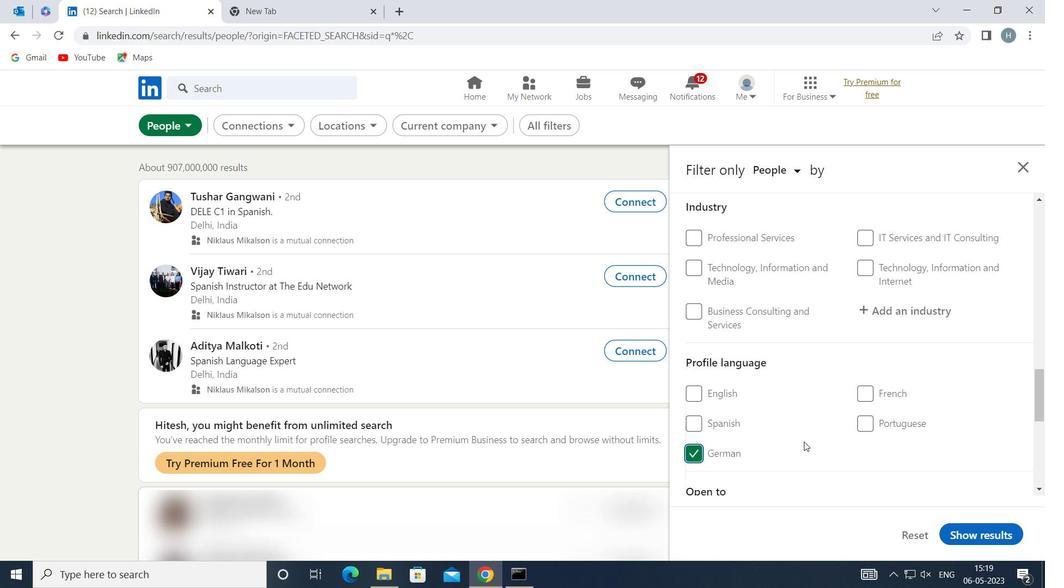 
Action: Mouse scrolled (808, 437) with delta (0, 0)
Screenshot: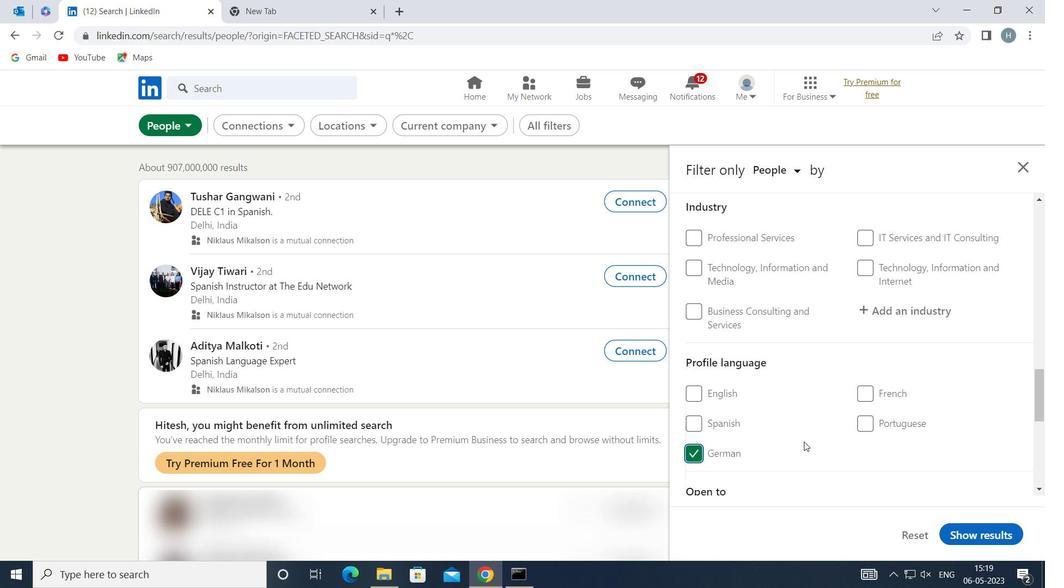 
Action: Mouse moved to (808, 427)
Screenshot: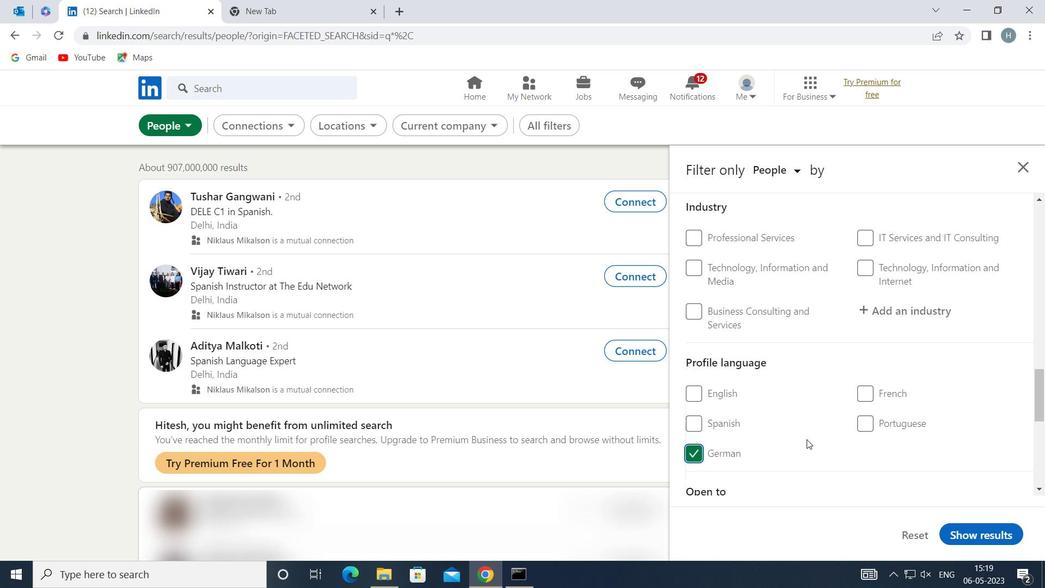
Action: Mouse scrolled (808, 428) with delta (0, 0)
Screenshot: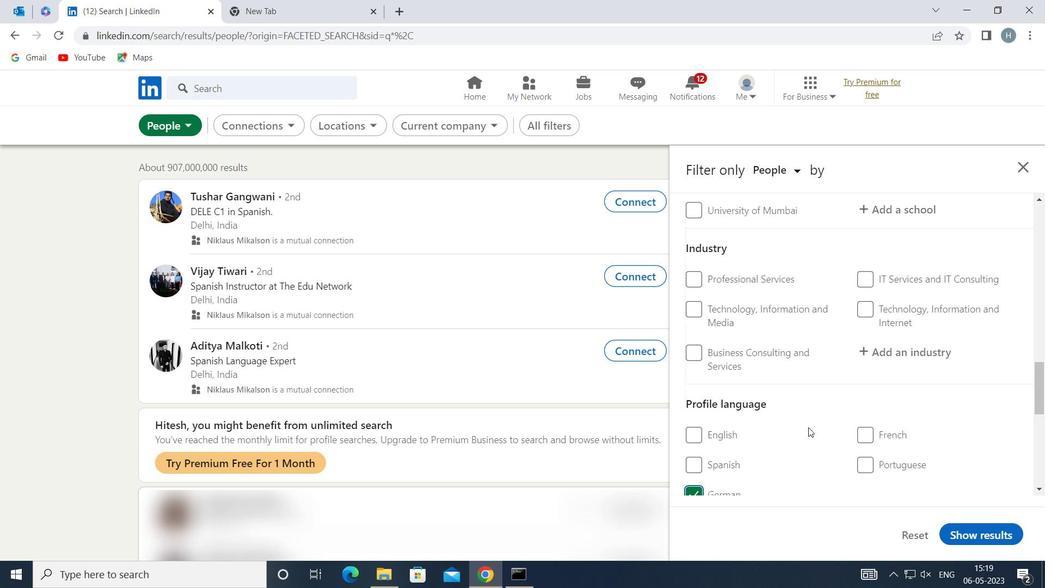 
Action: Mouse scrolled (808, 428) with delta (0, 0)
Screenshot: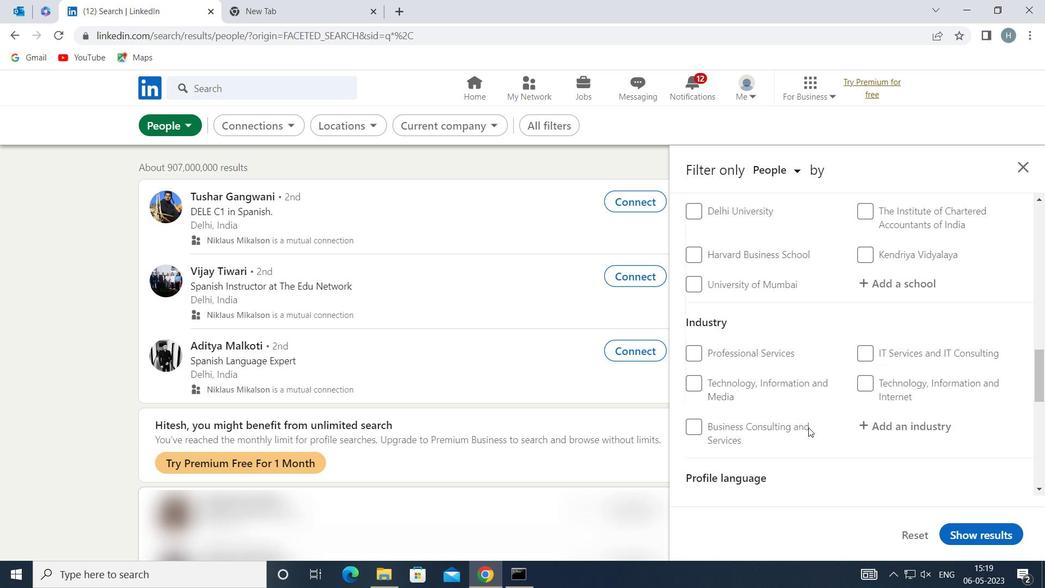 
Action: Mouse scrolled (808, 428) with delta (0, 0)
Screenshot: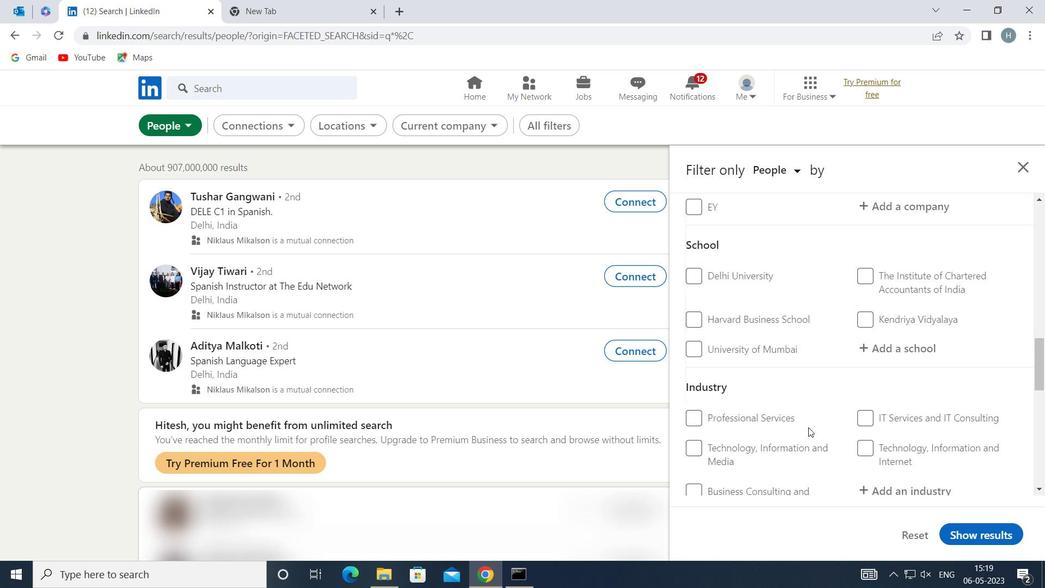 
Action: Mouse scrolled (808, 428) with delta (0, 0)
Screenshot: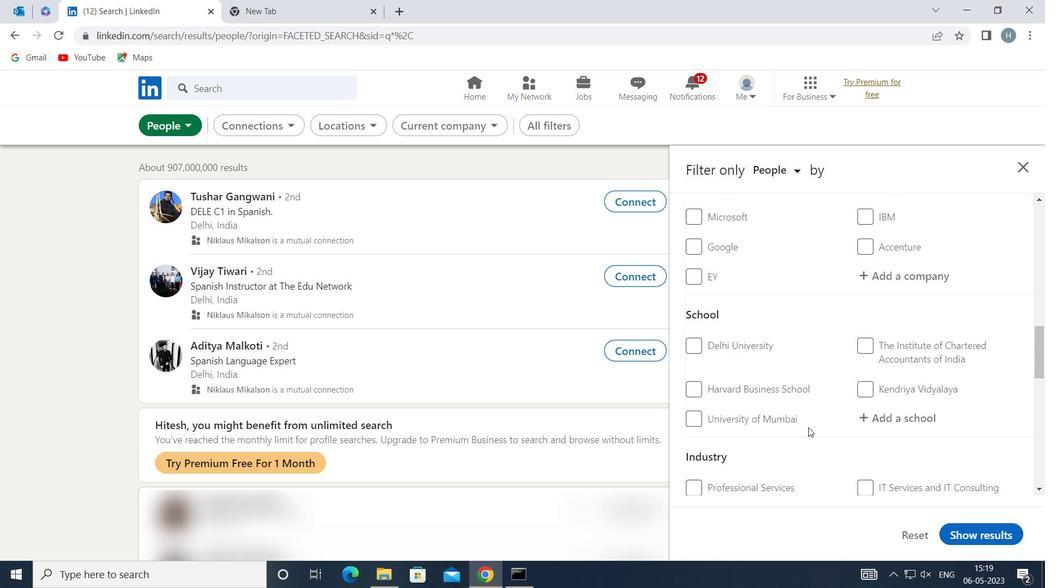 
Action: Mouse scrolled (808, 428) with delta (0, 0)
Screenshot: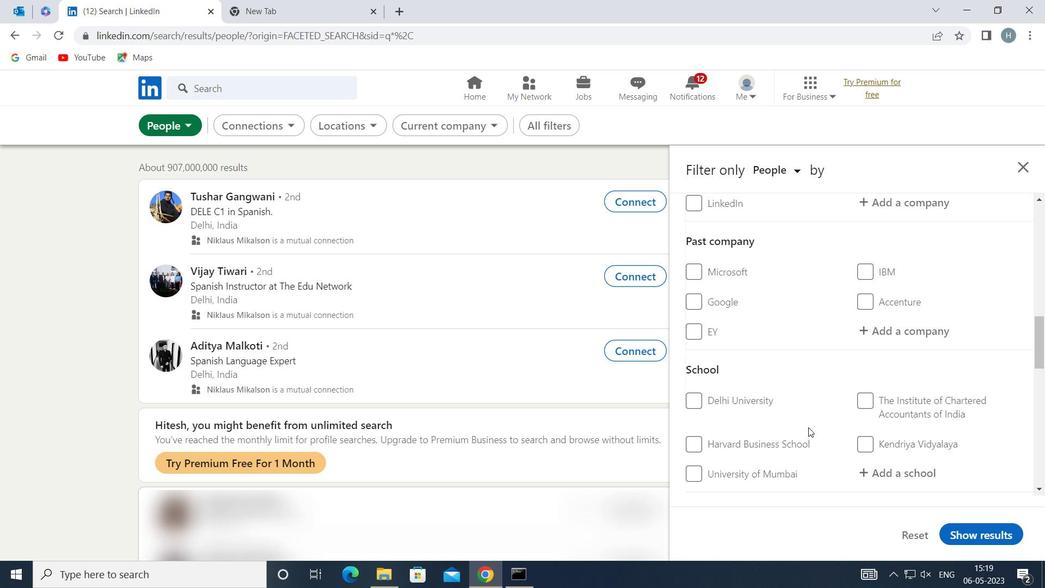 
Action: Mouse scrolled (808, 428) with delta (0, 0)
Screenshot: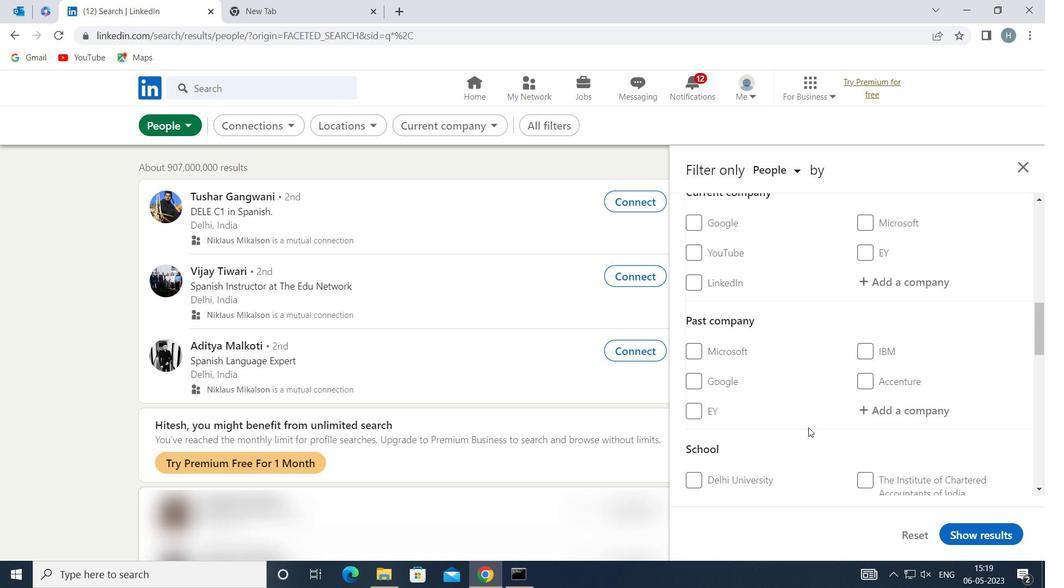 
Action: Mouse moved to (917, 368)
Screenshot: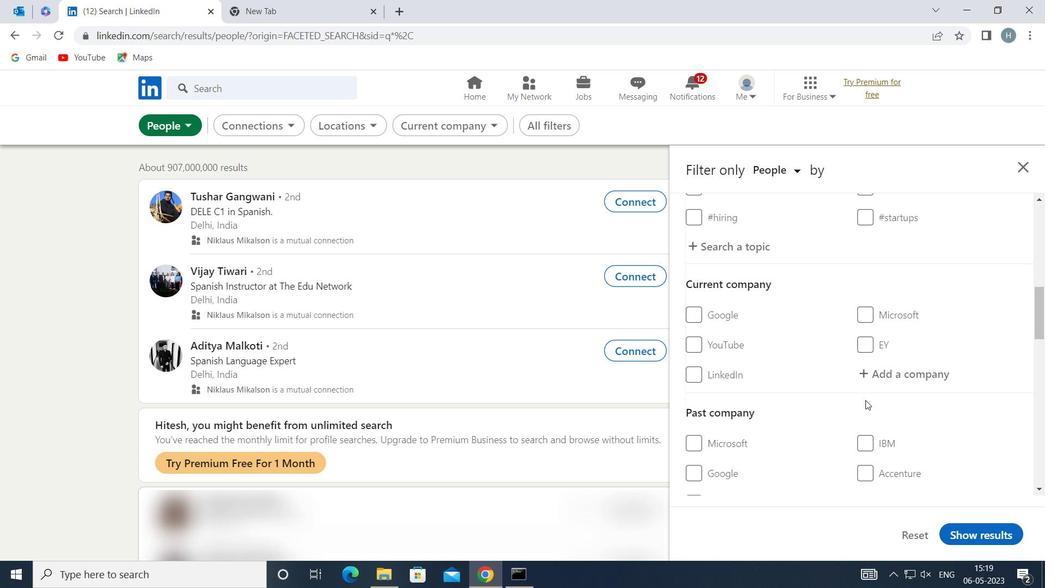
Action: Mouse pressed left at (917, 368)
Screenshot: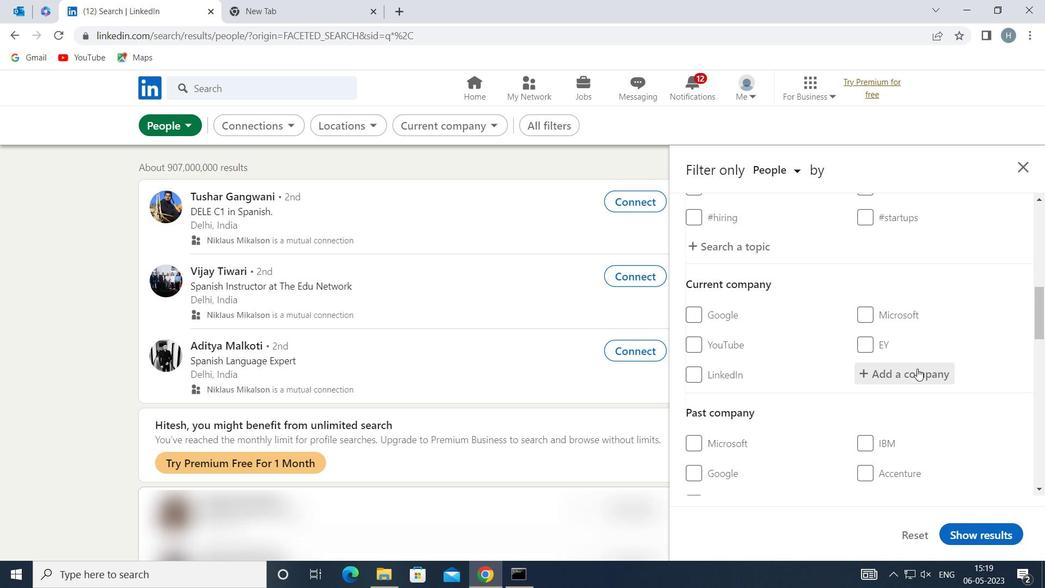
Action: Mouse moved to (912, 368)
Screenshot: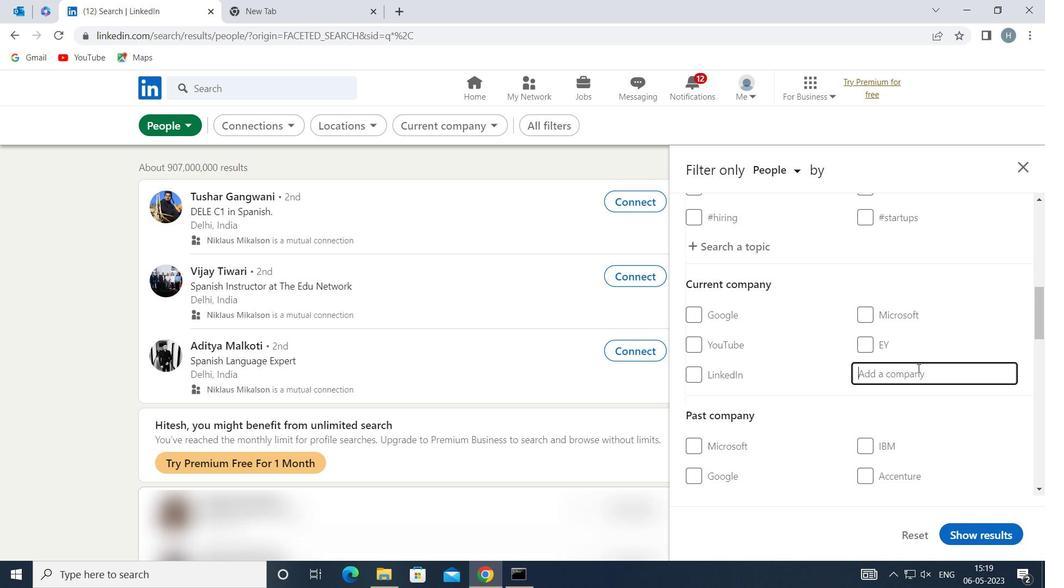 
Action: Key pressed <Key.shift>CINEPOLLS
Screenshot: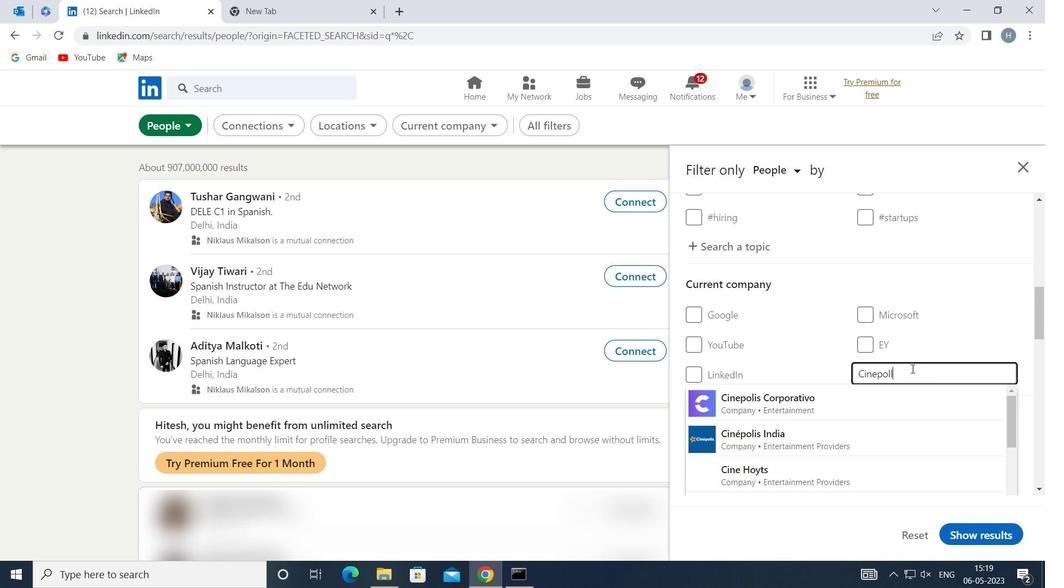 
Action: Mouse moved to (924, 357)
Screenshot: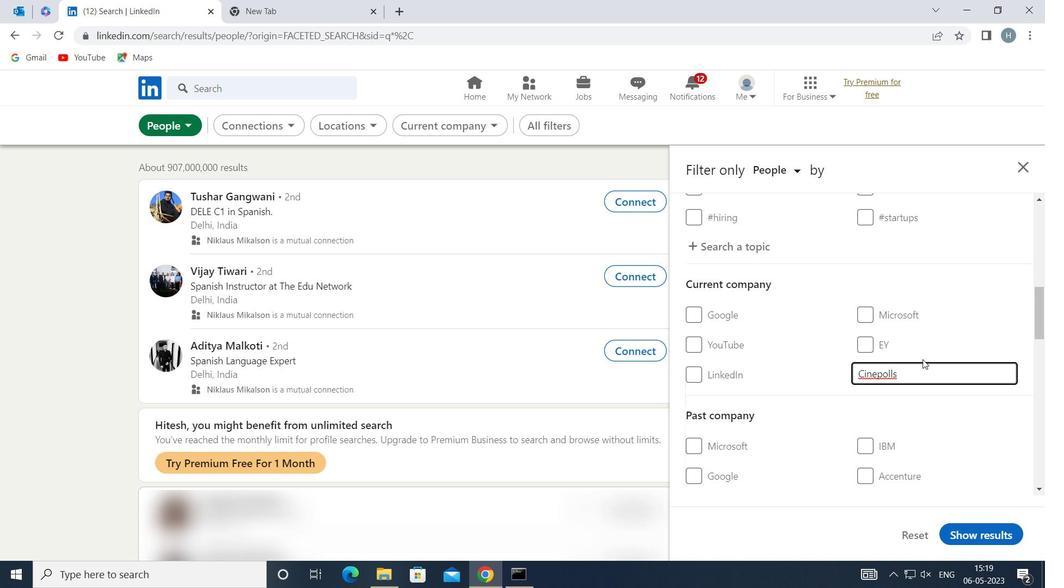 
Action: Key pressed <Key.backspace><Key.backspace>
Screenshot: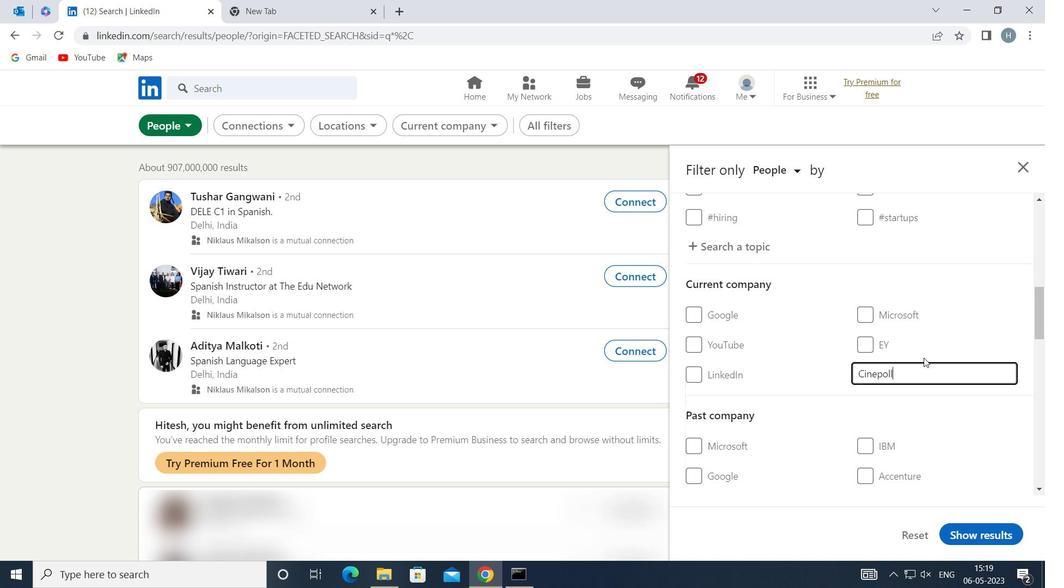 
Action: Mouse moved to (924, 357)
Screenshot: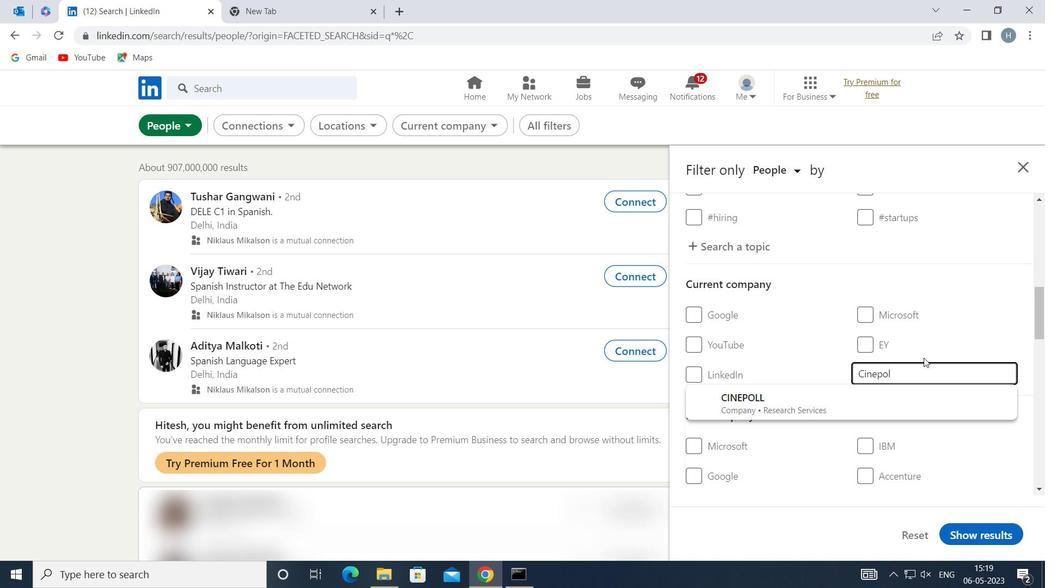 
Action: Key pressed I
Screenshot: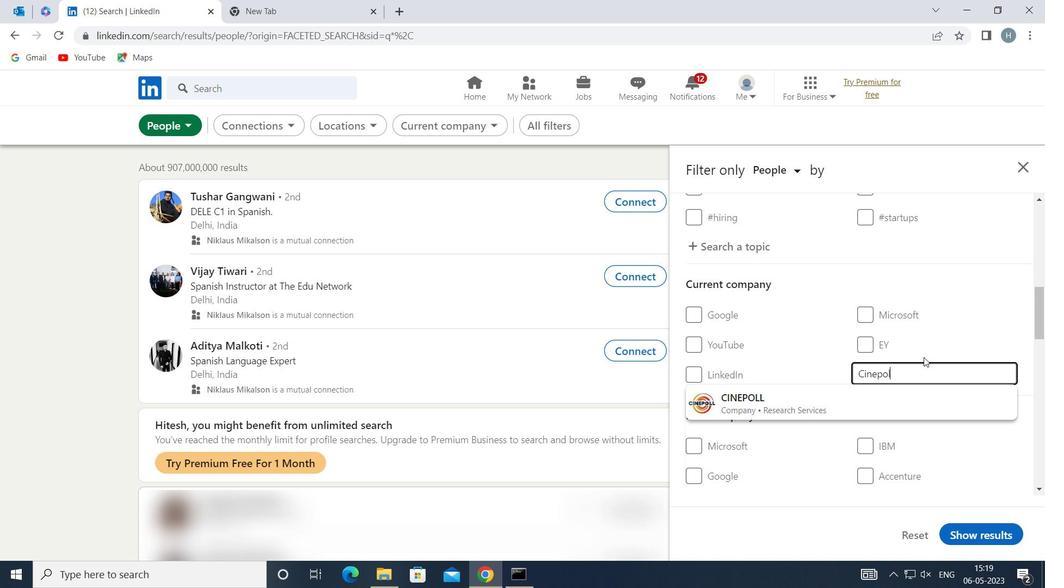 
Action: Mouse moved to (924, 357)
Screenshot: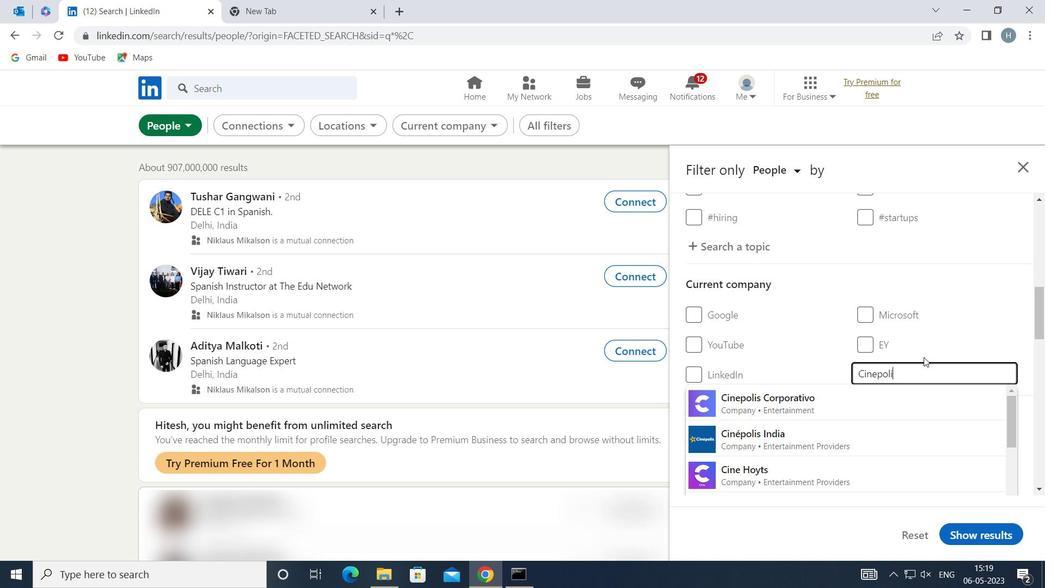 
Action: Key pressed S
Screenshot: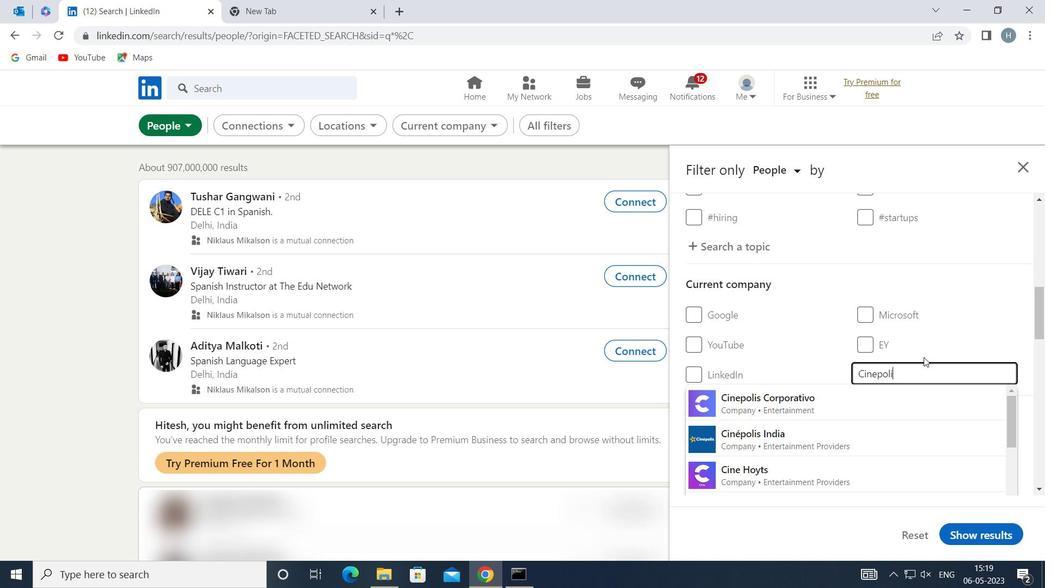 
Action: Mouse moved to (858, 394)
Screenshot: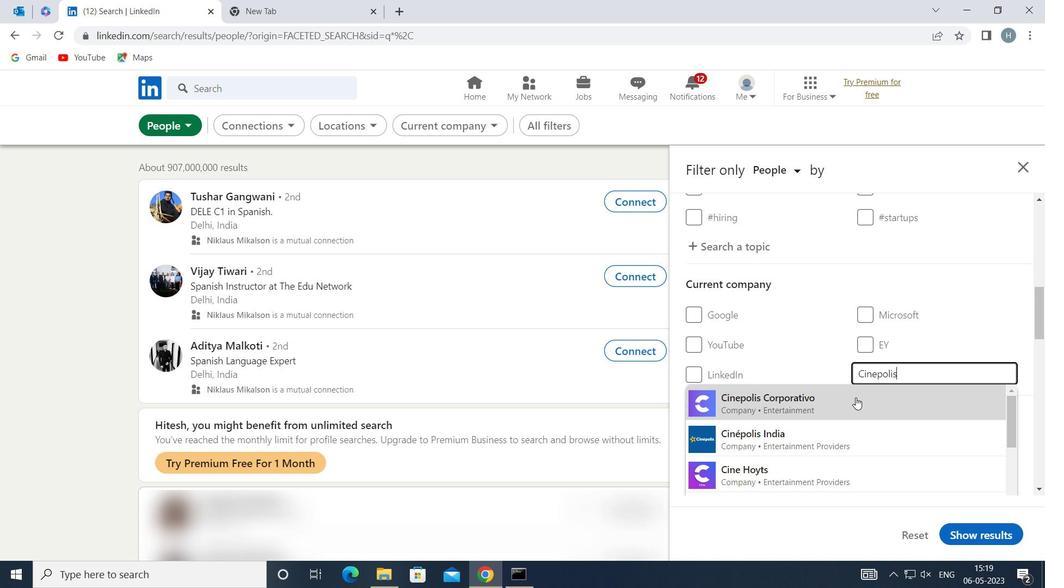 
Action: Mouse pressed left at (858, 394)
Screenshot: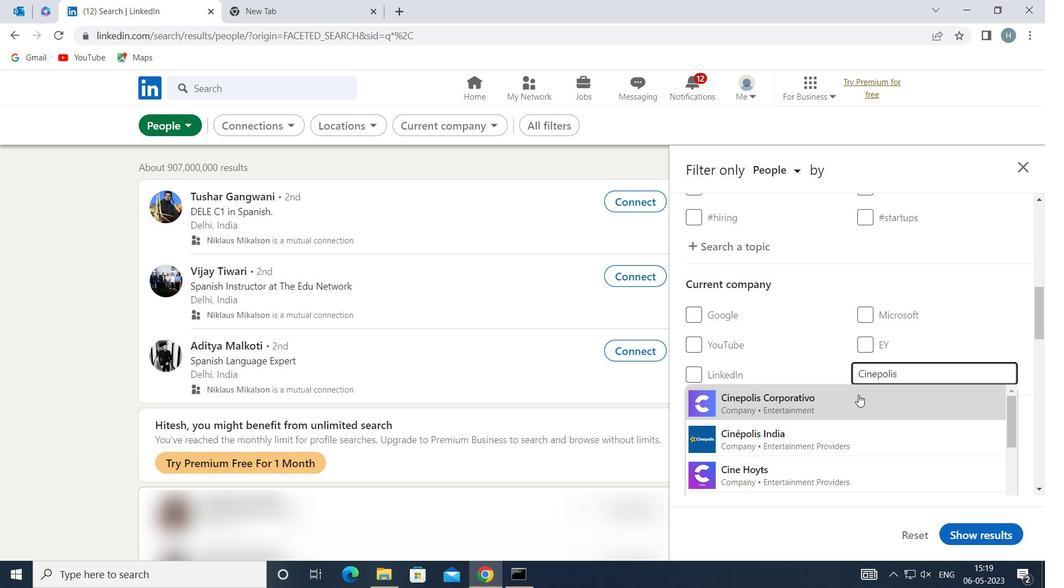 
Action: Mouse moved to (841, 384)
Screenshot: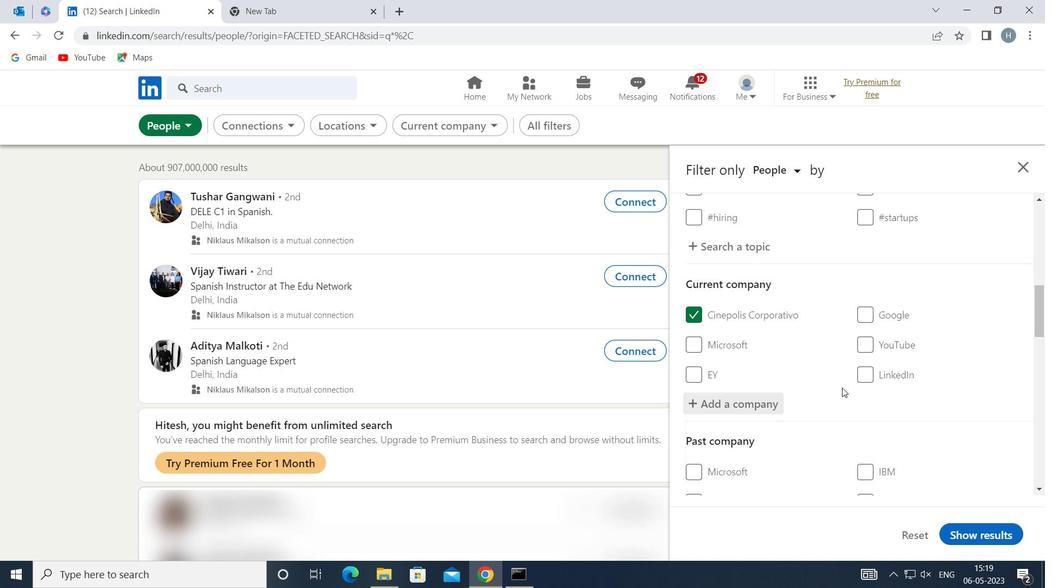 
Action: Mouse scrolled (841, 384) with delta (0, 0)
Screenshot: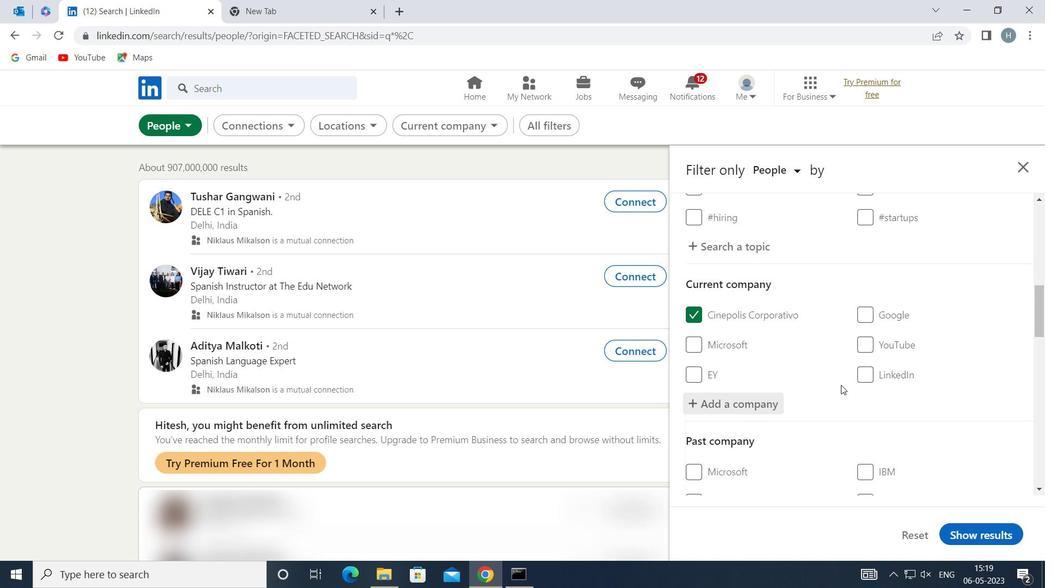 
Action: Mouse moved to (839, 382)
Screenshot: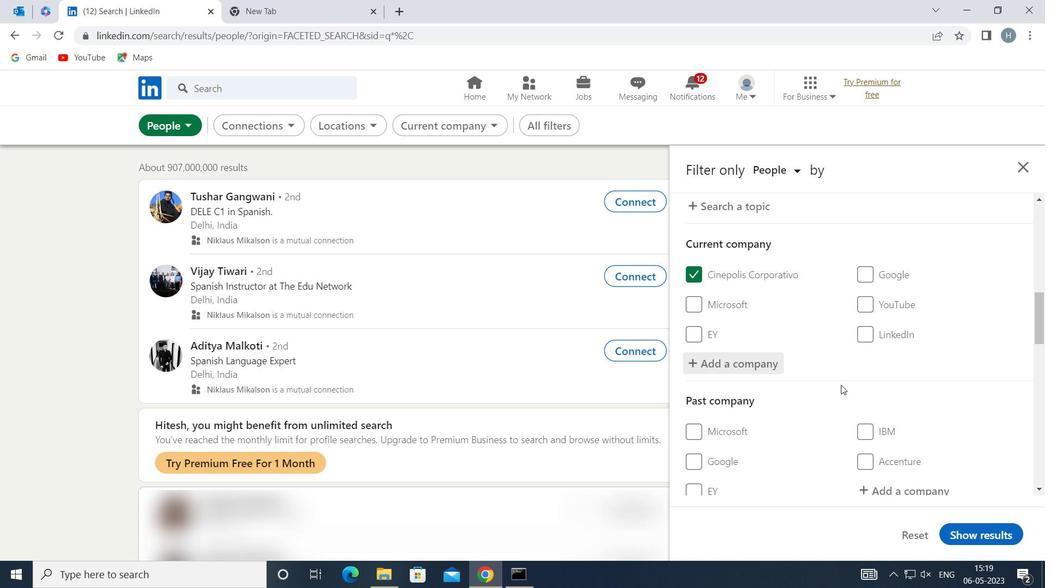 
Action: Mouse scrolled (839, 382) with delta (0, 0)
Screenshot: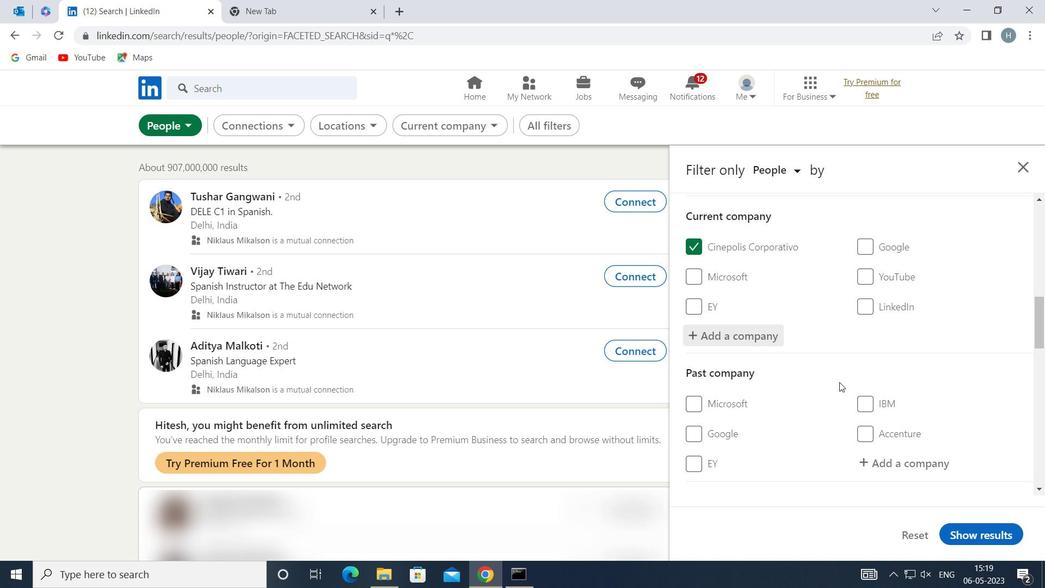 
Action: Mouse moved to (839, 382)
Screenshot: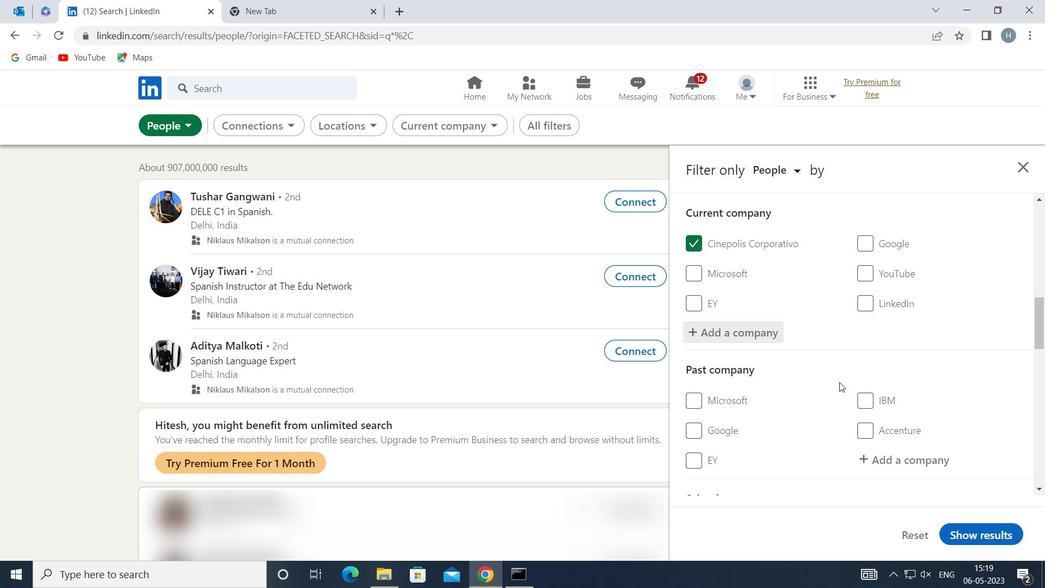 
Action: Mouse scrolled (839, 381) with delta (0, 0)
Screenshot: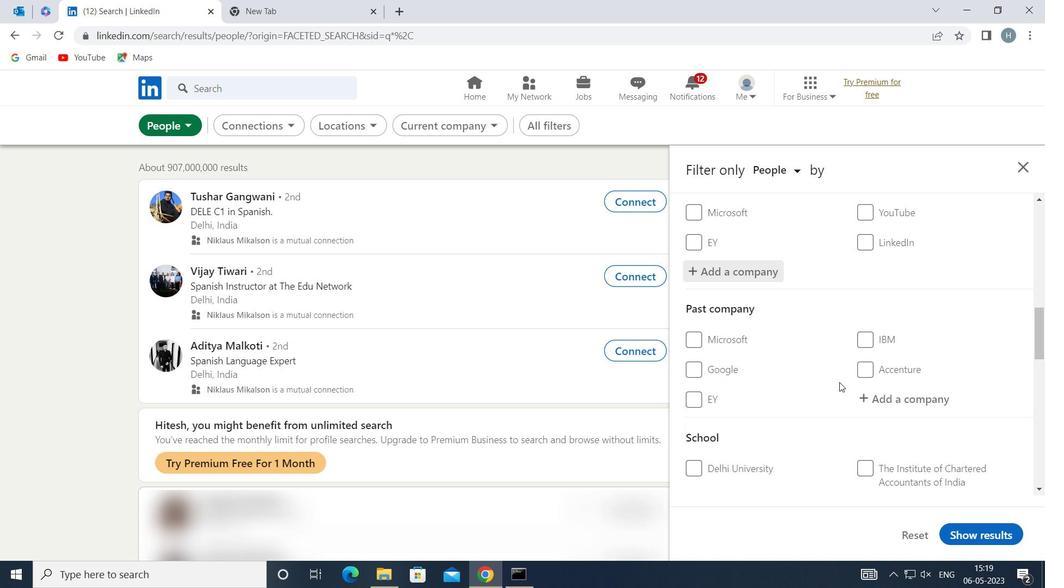 
Action: Mouse scrolled (839, 381) with delta (0, 0)
Screenshot: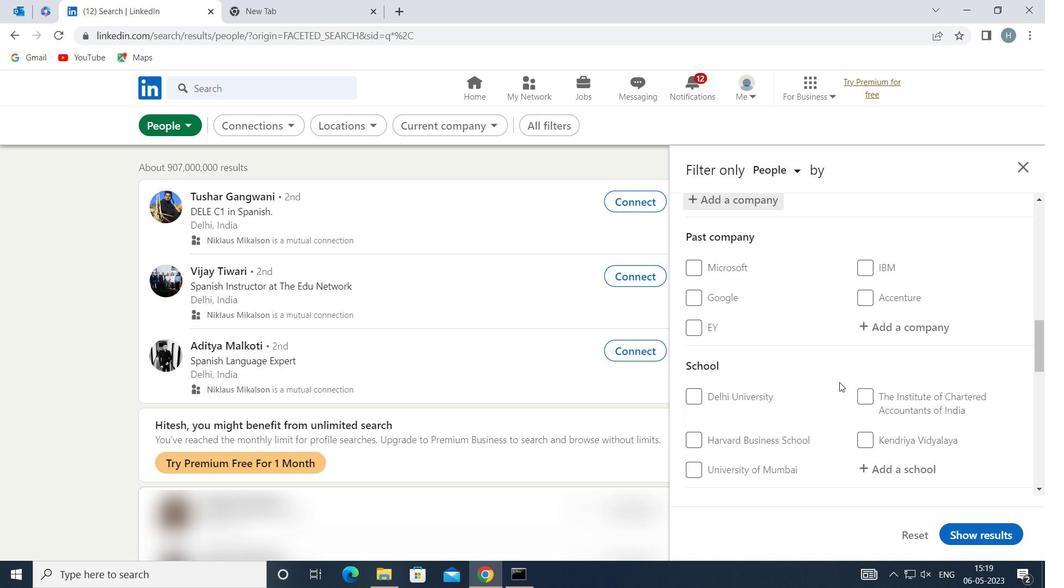 
Action: Mouse moved to (882, 393)
Screenshot: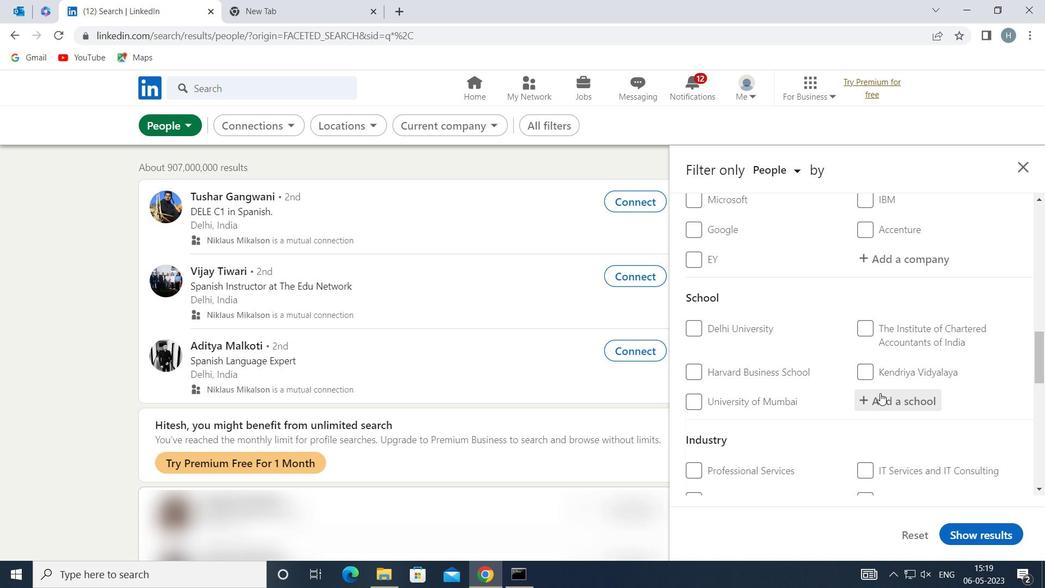 
Action: Mouse pressed left at (882, 393)
Screenshot: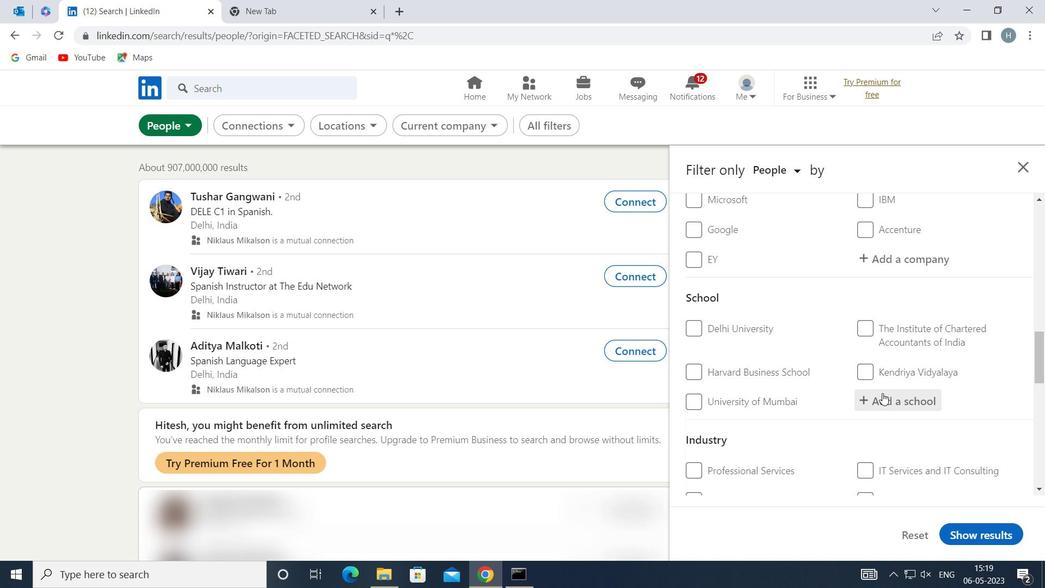 
Action: Key pressed <Key.shift><Key.shift><Key.shift>RAJAGIRI<Key.space><Key.shift>COLLEGE<Key.space>OF<Key.space><Key.shift>SOCIAL<Key.space><Key.shift>SCI
Screenshot: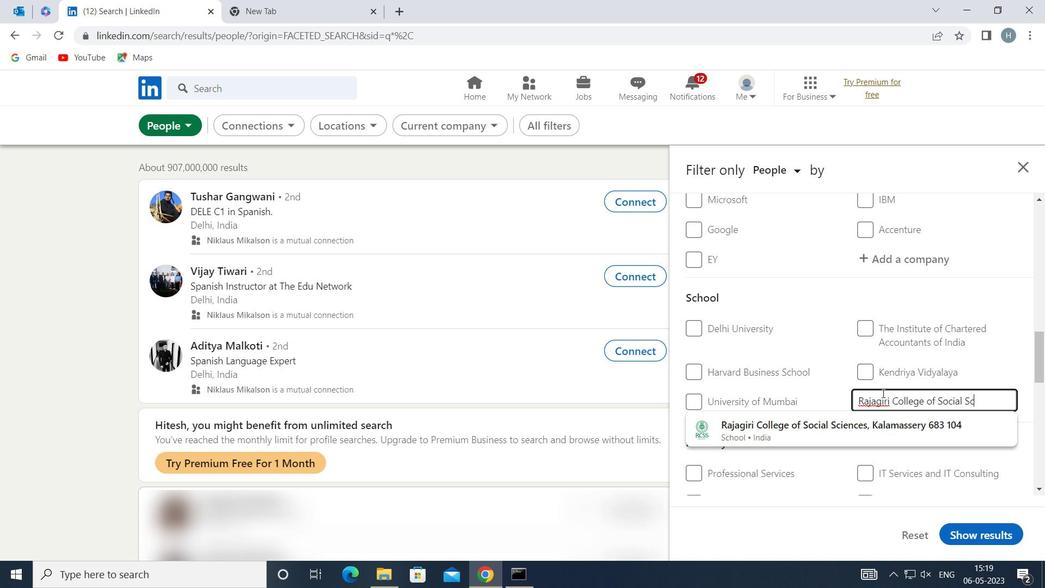 
Action: Mouse moved to (890, 431)
Screenshot: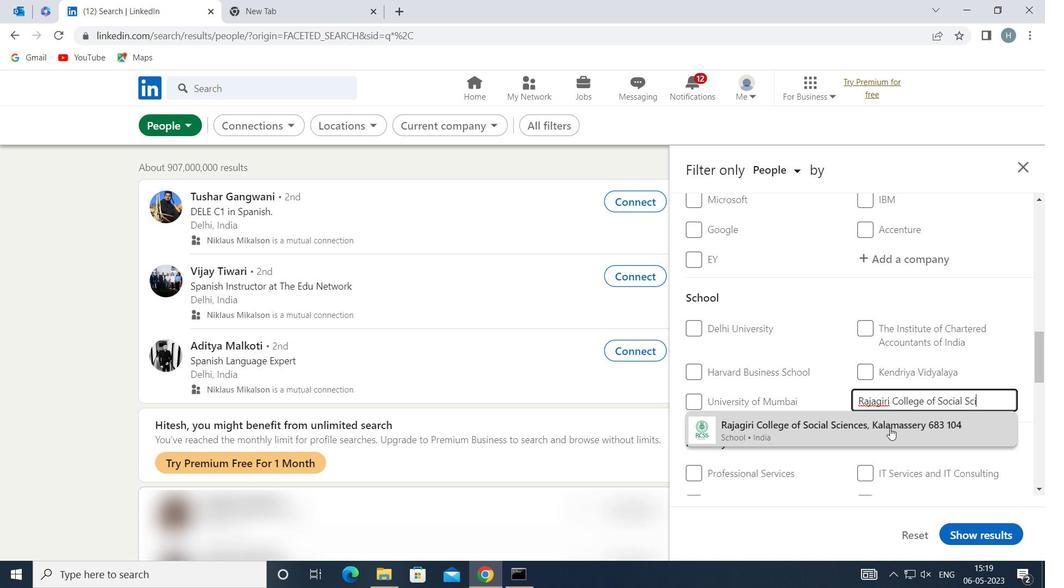 
Action: Mouse pressed left at (890, 431)
Screenshot: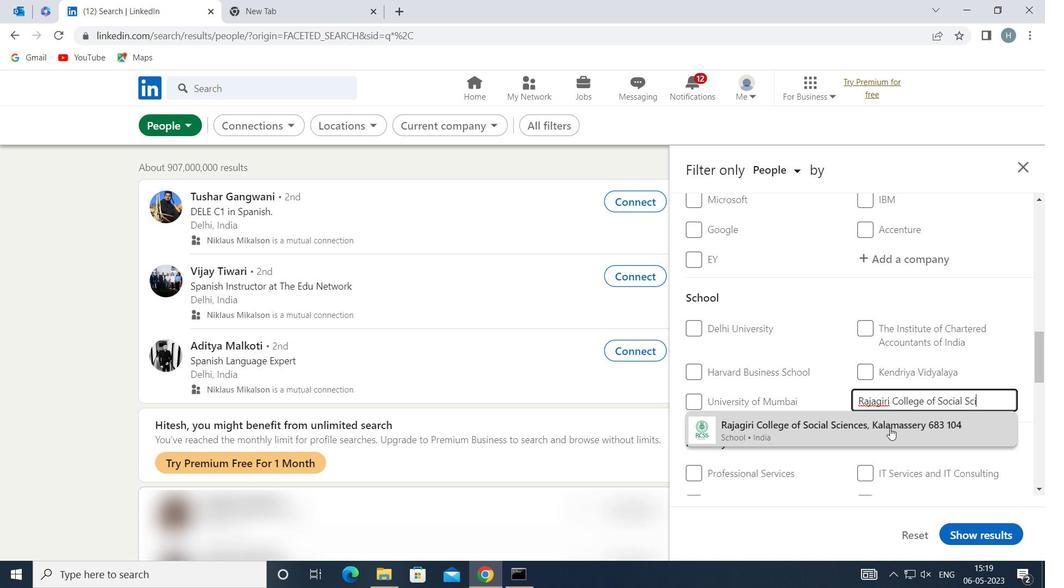 
Action: Mouse moved to (840, 370)
Screenshot: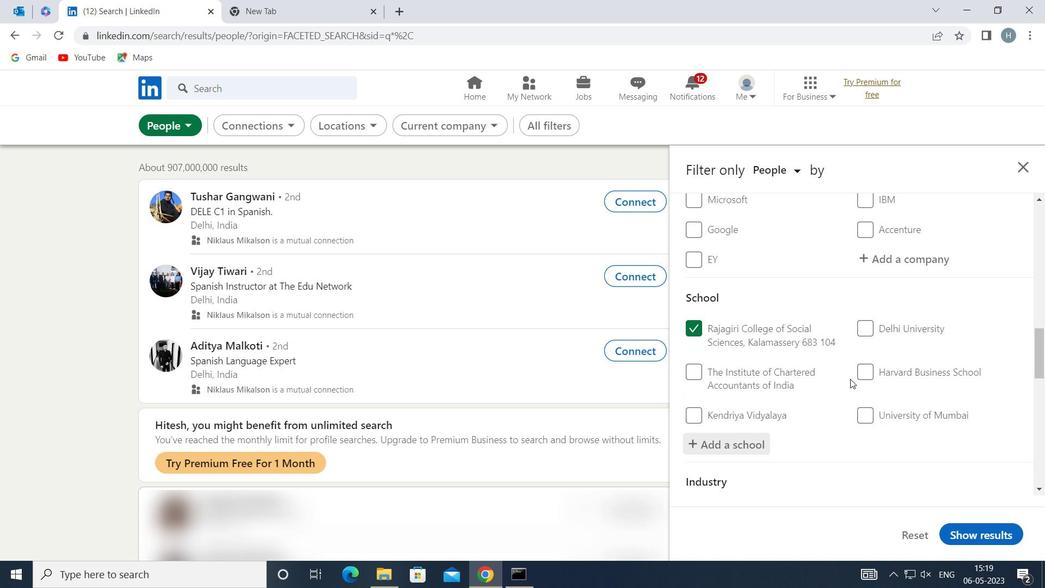 
Action: Mouse scrolled (840, 370) with delta (0, 0)
Screenshot: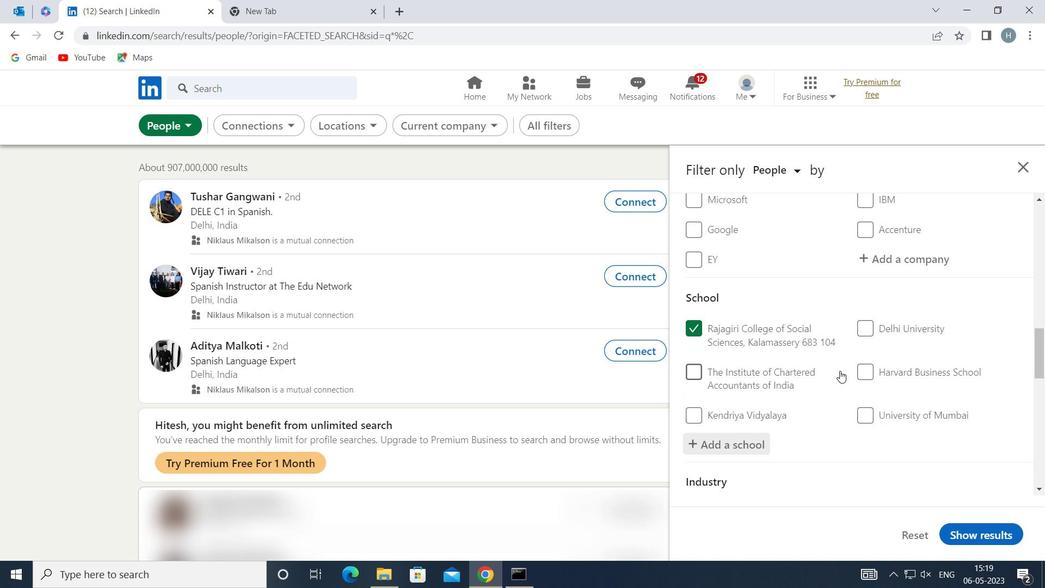 
Action: Mouse moved to (841, 364)
Screenshot: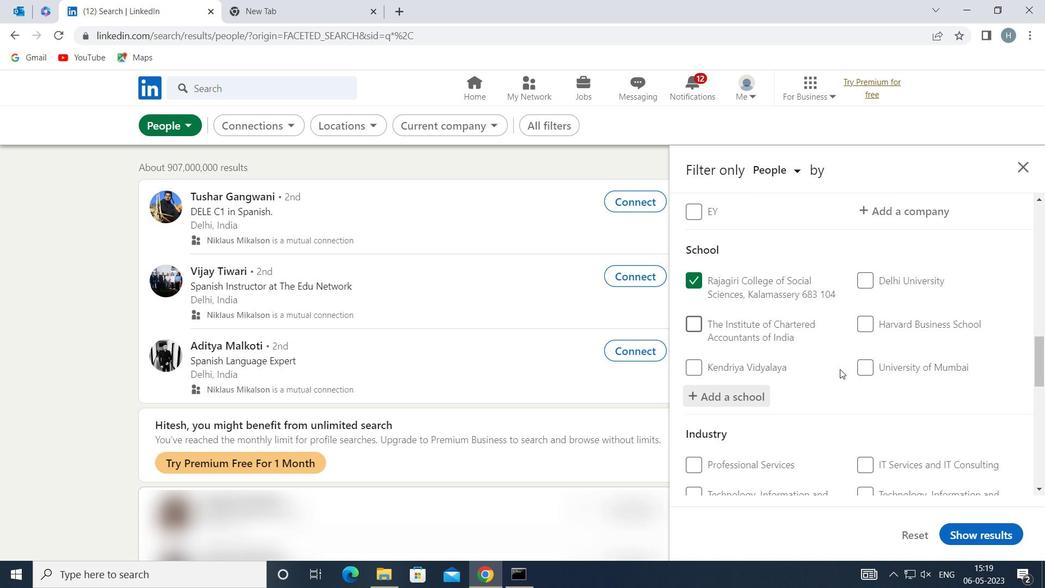
Action: Mouse scrolled (841, 364) with delta (0, 0)
Screenshot: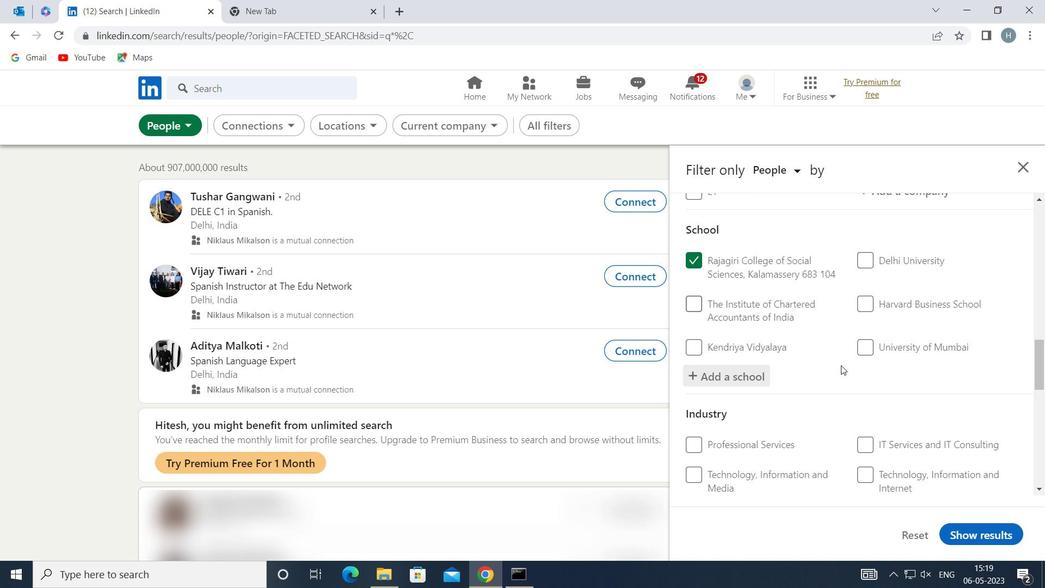 
Action: Mouse moved to (842, 355)
Screenshot: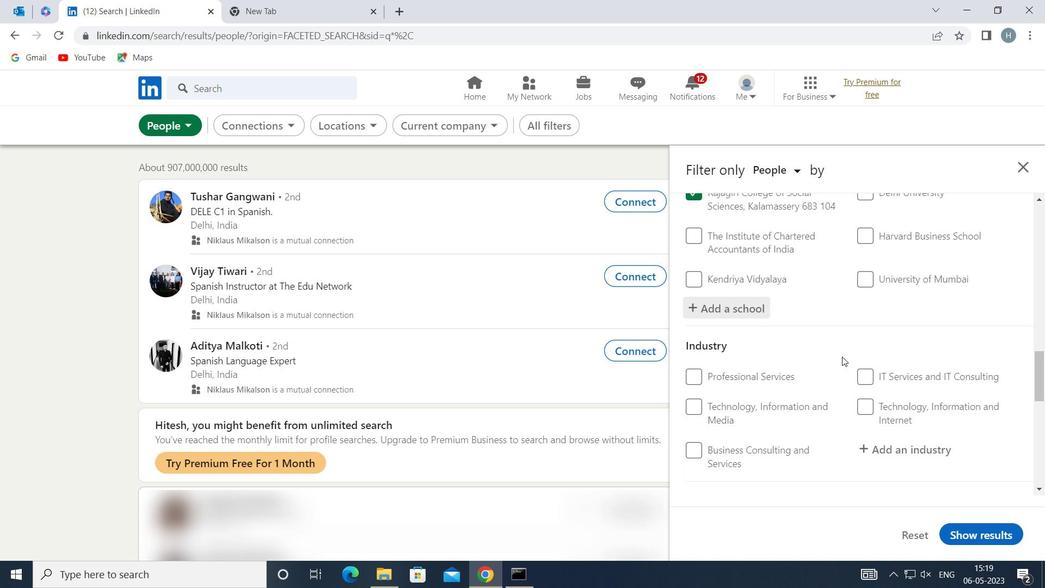 
Action: Mouse scrolled (842, 354) with delta (0, 0)
Screenshot: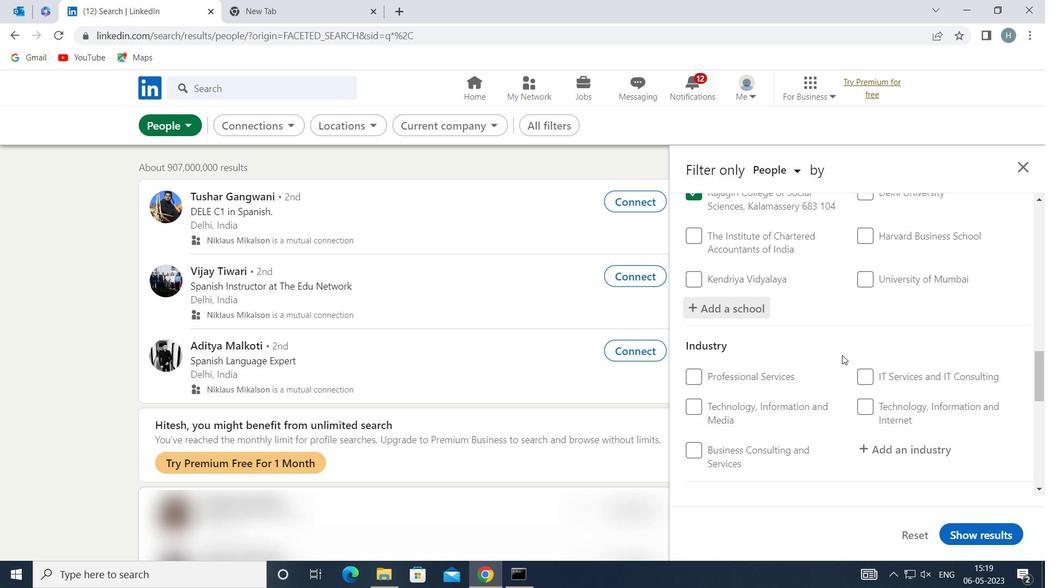 
Action: Mouse moved to (849, 350)
Screenshot: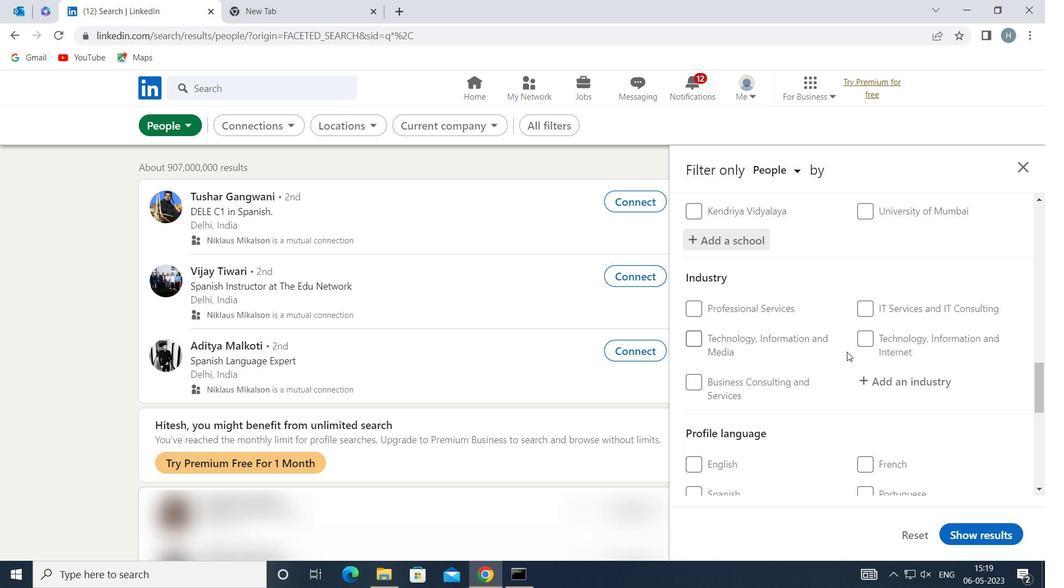 
Action: Mouse scrolled (849, 350) with delta (0, 0)
Screenshot: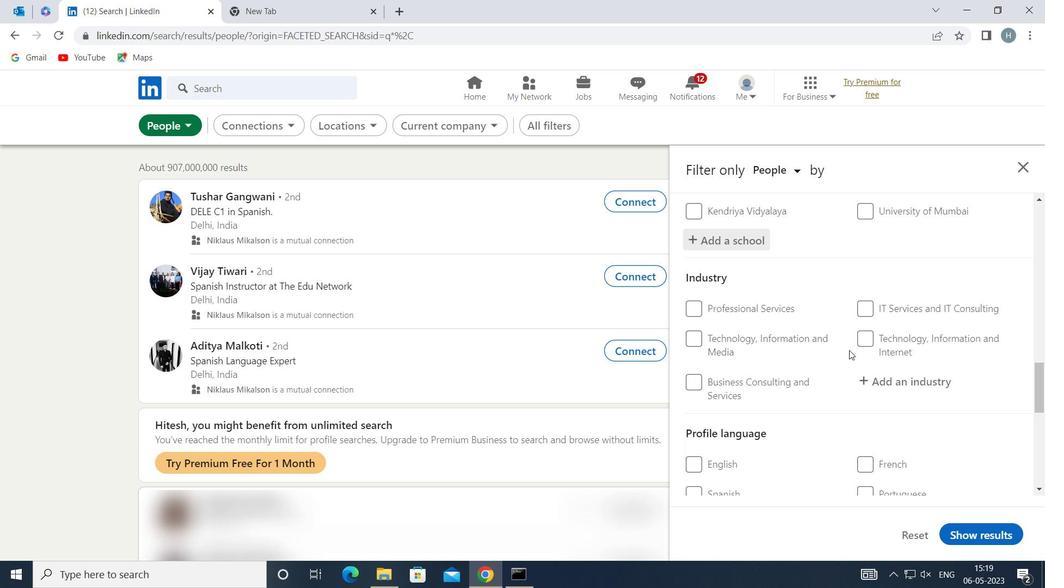 
Action: Mouse moved to (914, 315)
Screenshot: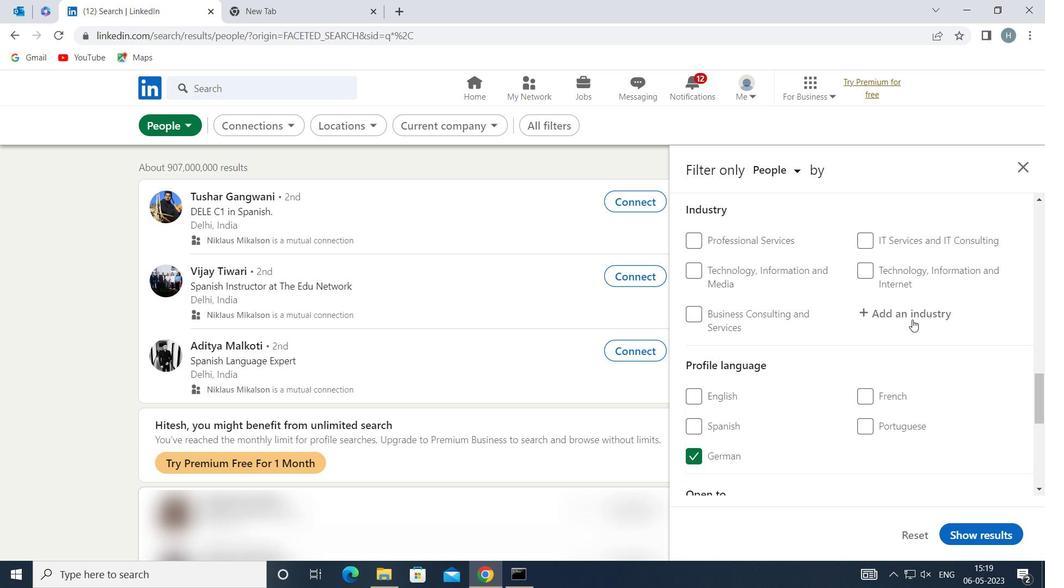 
Action: Mouse pressed left at (914, 315)
Screenshot: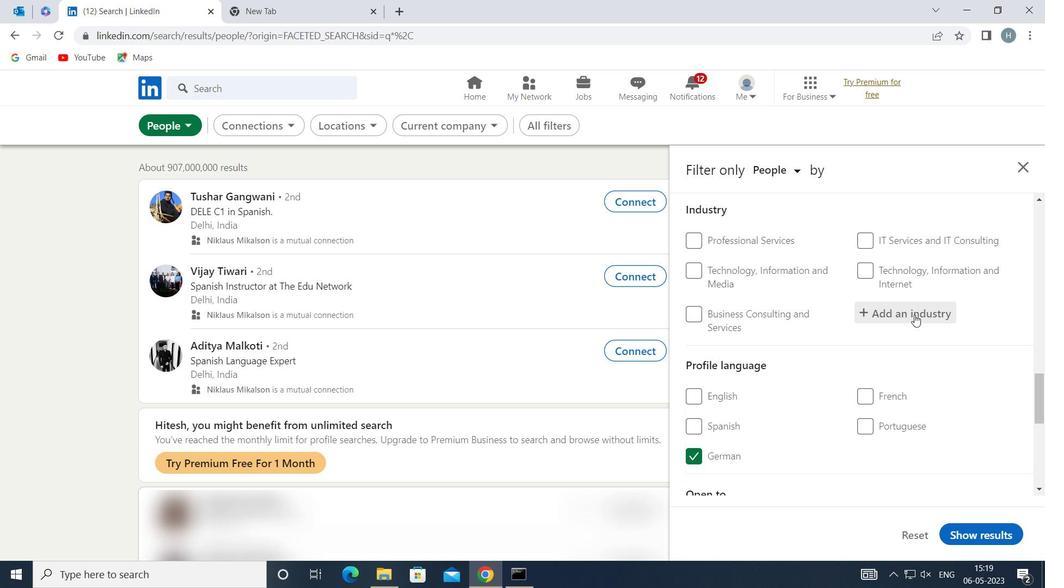 
Action: Key pressed <Key.shift>INSURANCE<Key.space>
Screenshot: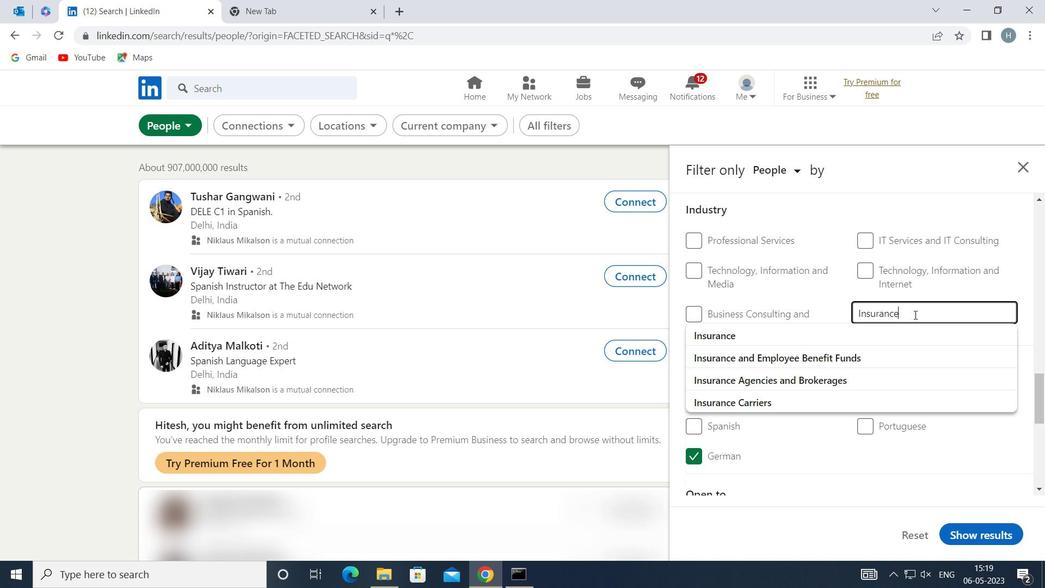 
Action: Mouse moved to (844, 332)
Screenshot: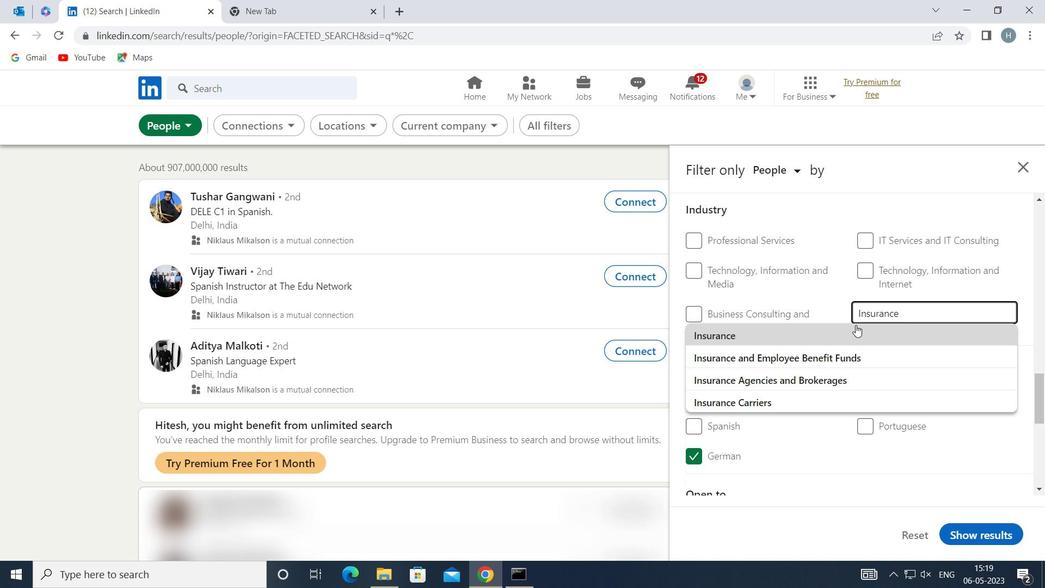 
Action: Mouse pressed left at (844, 332)
Screenshot: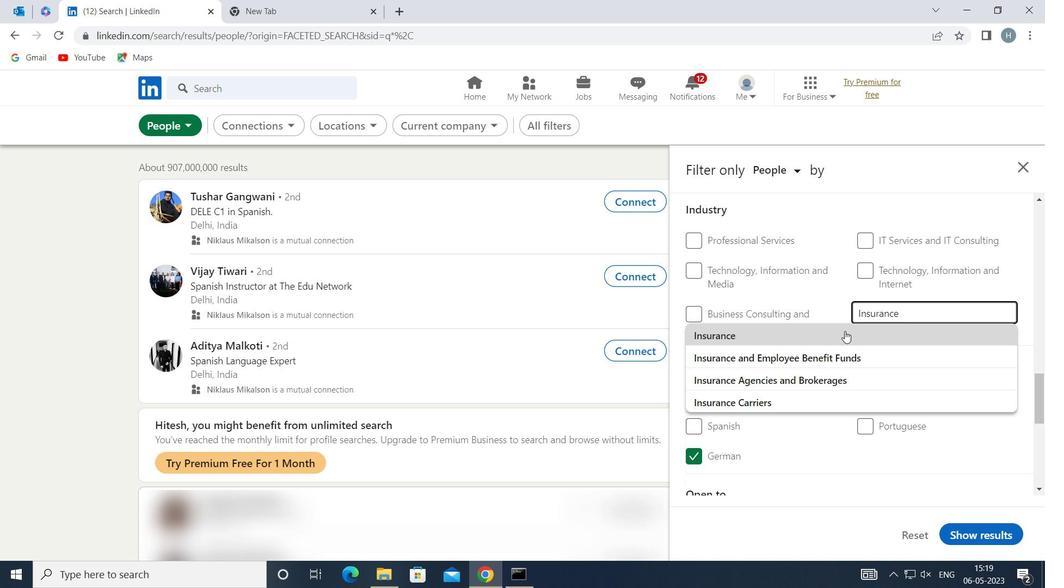 
Action: Mouse moved to (841, 320)
Screenshot: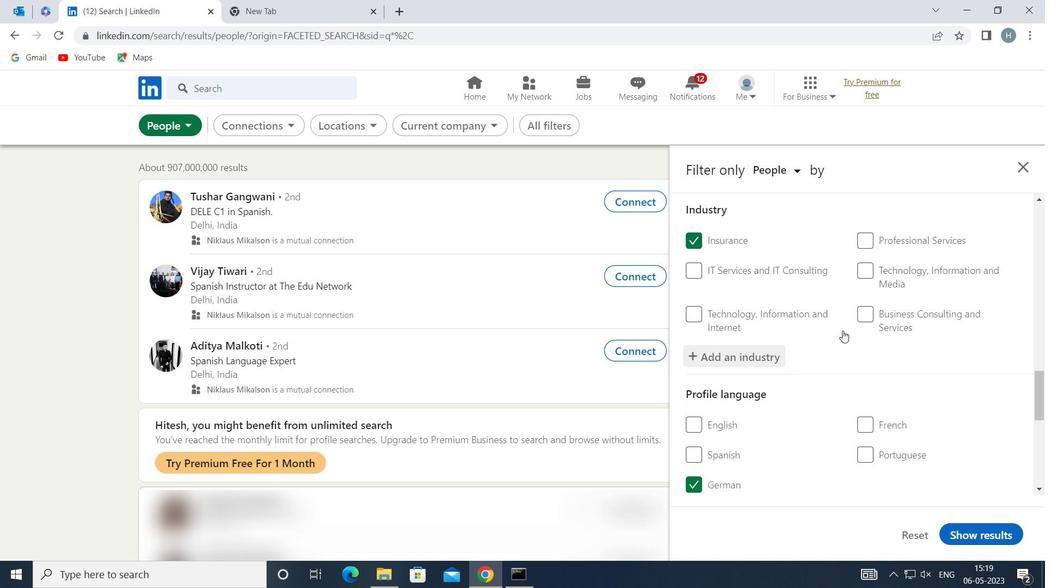 
Action: Mouse scrolled (841, 319) with delta (0, 0)
Screenshot: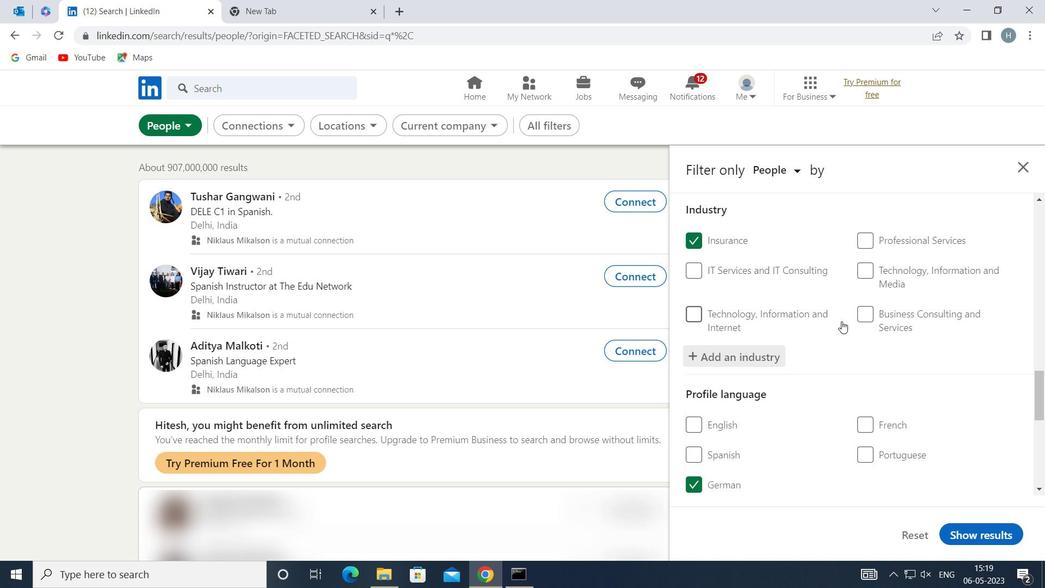 
Action: Mouse scrolled (841, 319) with delta (0, 0)
Screenshot: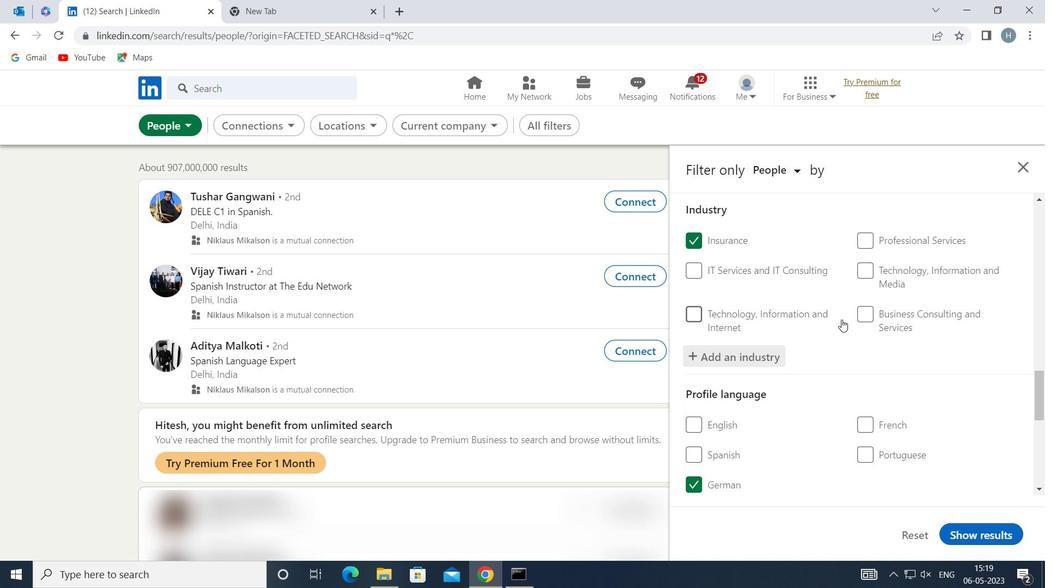 
Action: Mouse moved to (841, 317)
Screenshot: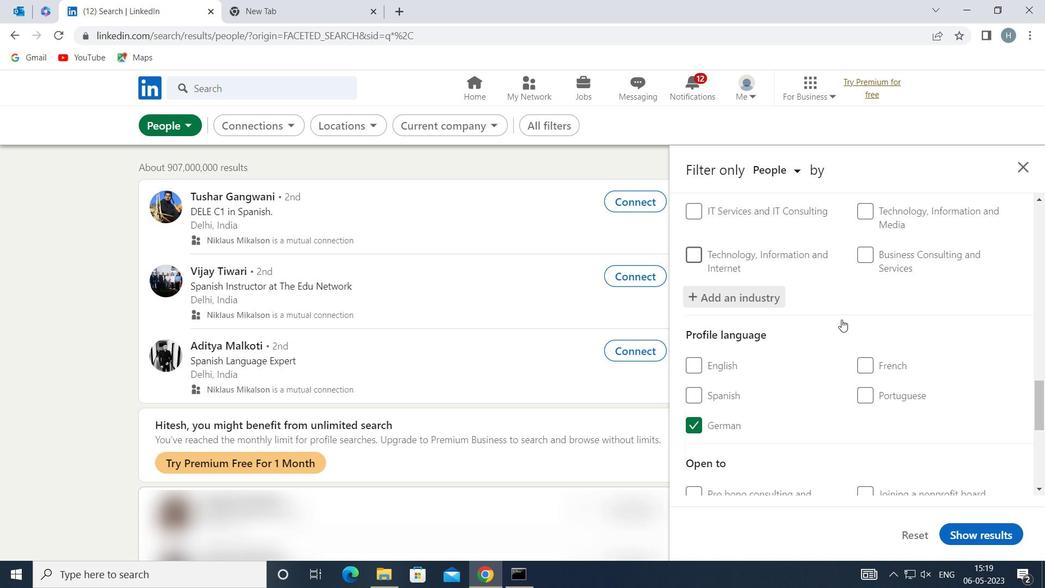 
Action: Mouse scrolled (841, 316) with delta (0, 0)
Screenshot: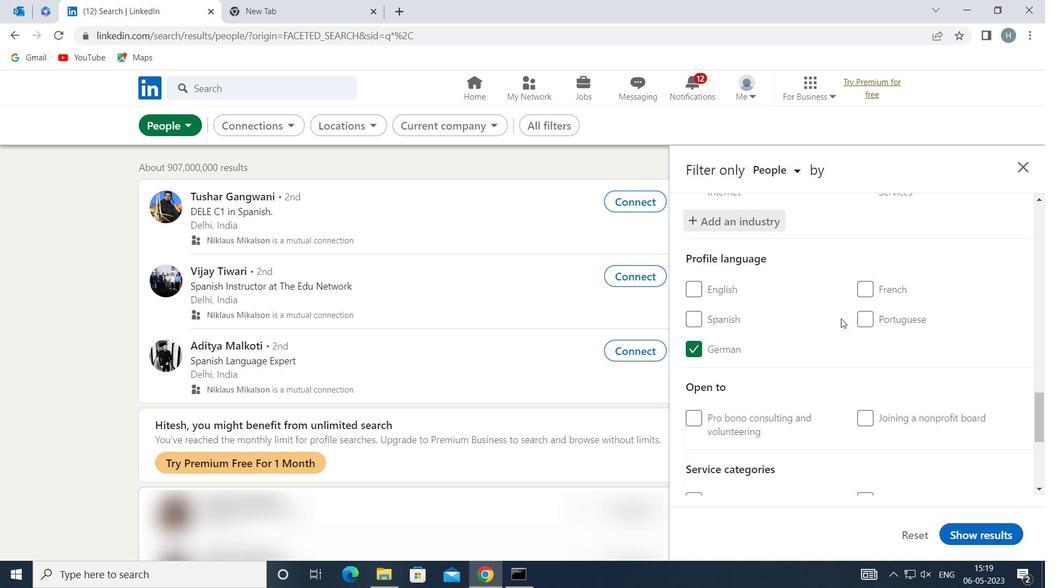 
Action: Mouse moved to (841, 316)
Screenshot: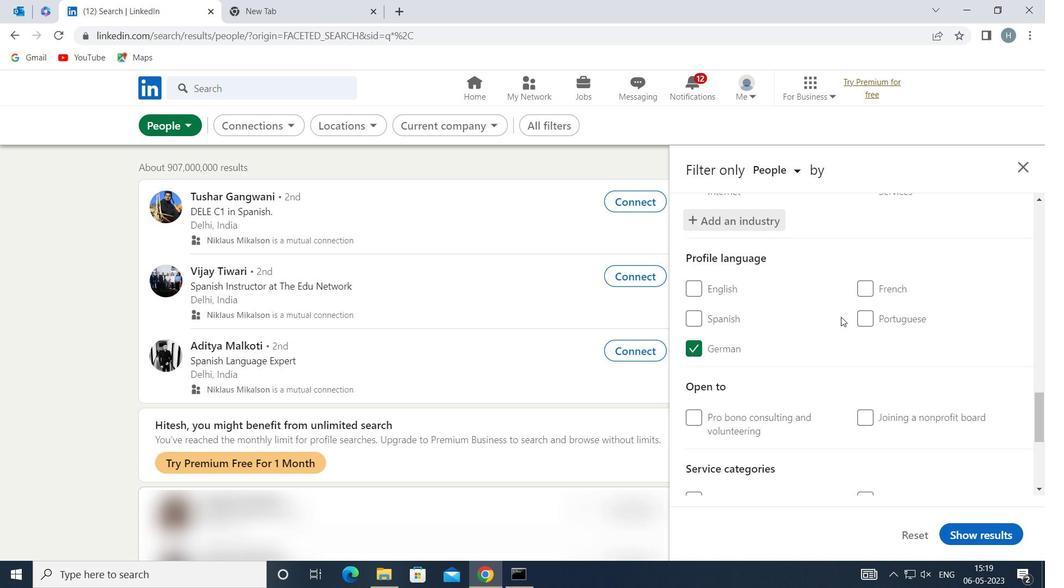 
Action: Mouse scrolled (841, 316) with delta (0, 0)
Screenshot: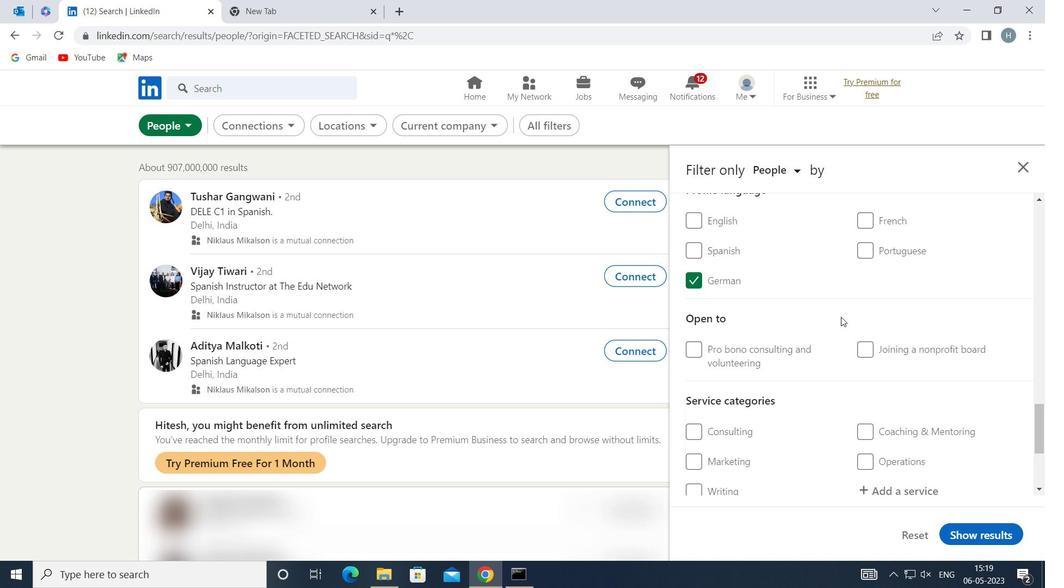 
Action: Mouse scrolled (841, 316) with delta (0, 0)
Screenshot: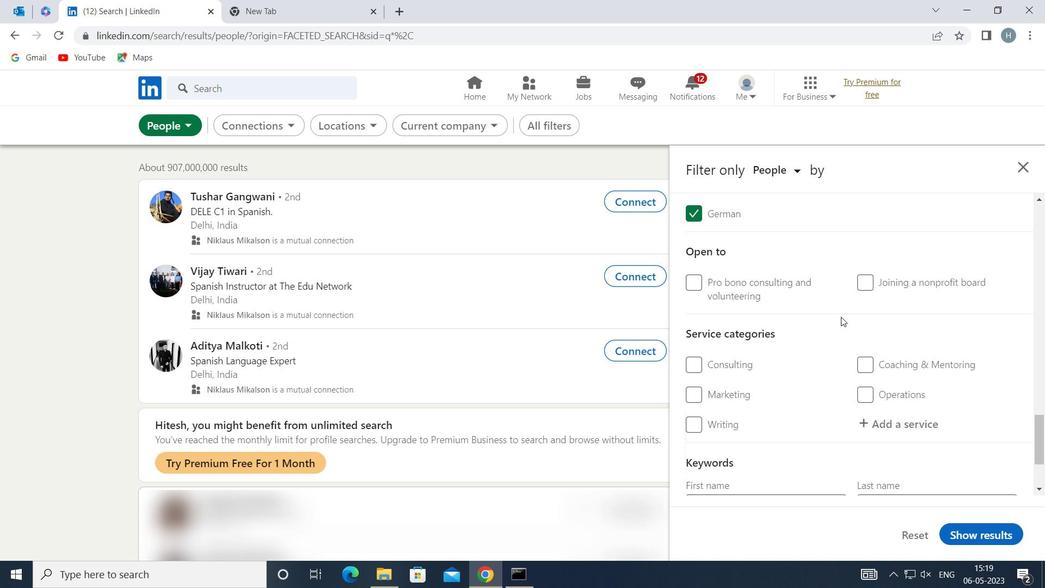 
Action: Mouse moved to (906, 352)
Screenshot: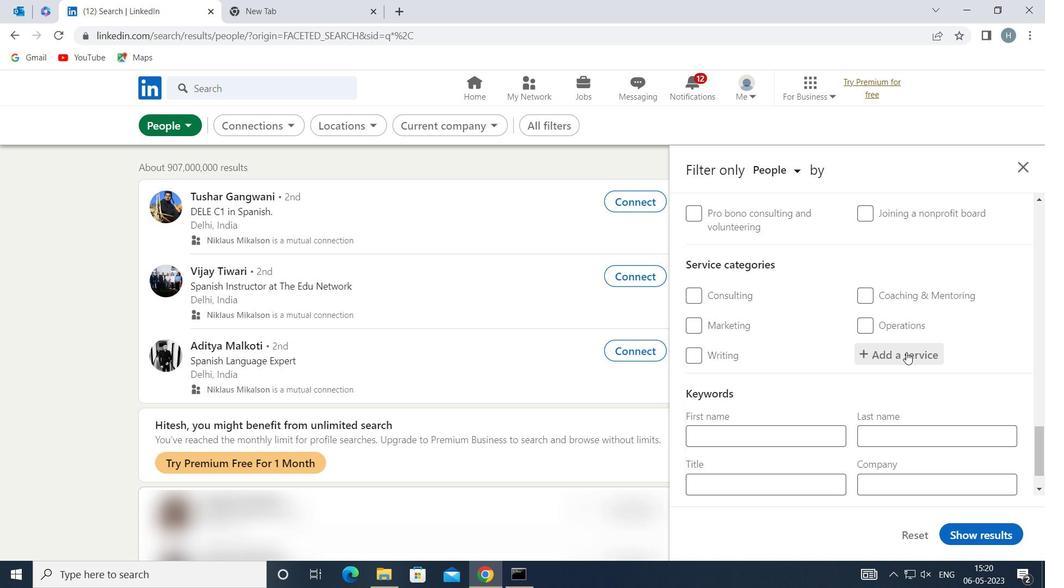
Action: Mouse pressed left at (906, 352)
Screenshot: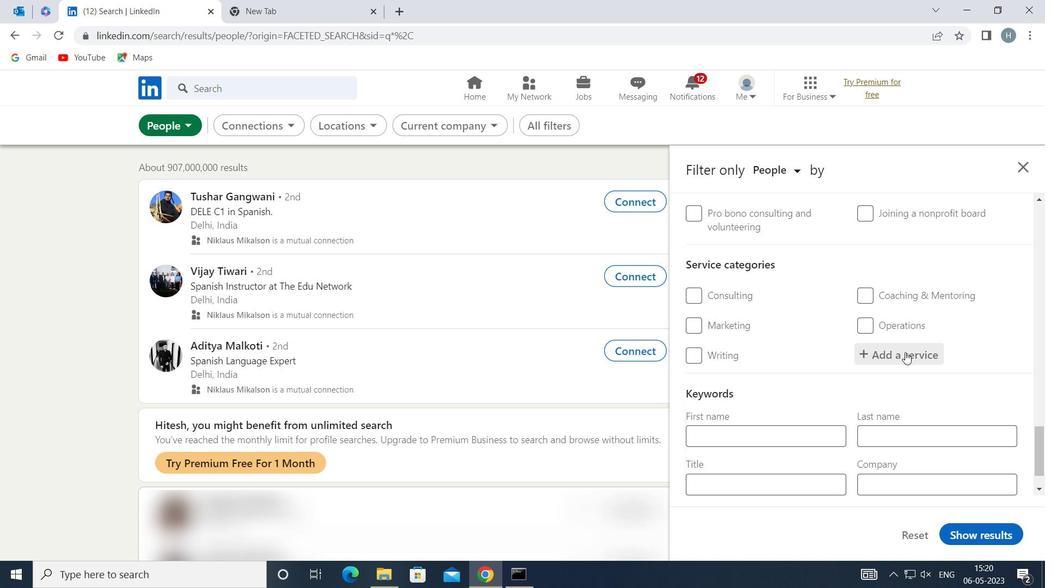 
Action: Mouse moved to (907, 352)
Screenshot: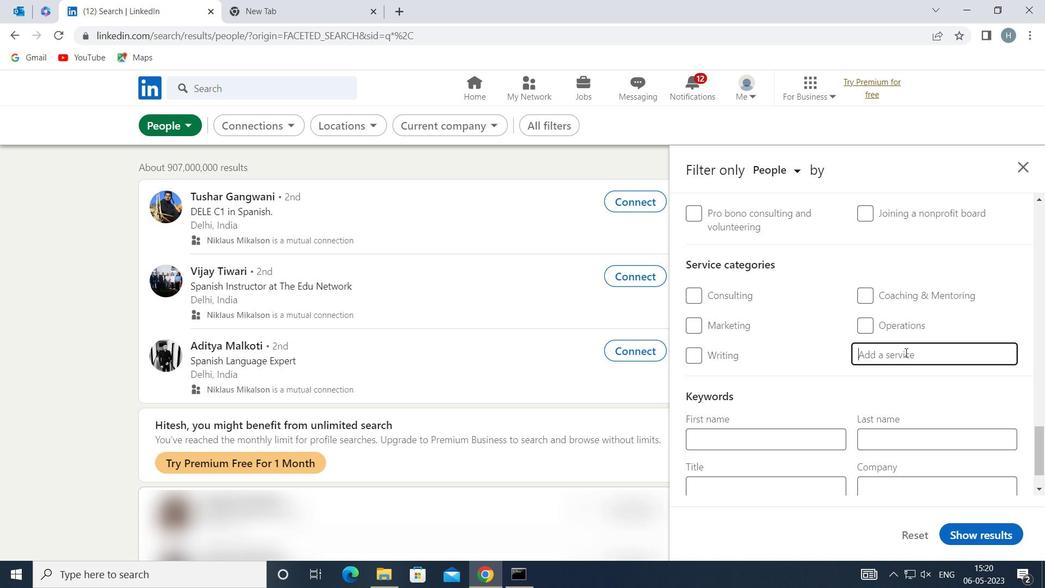 
Action: Key pressed <Key.shift>INFORMATION
Screenshot: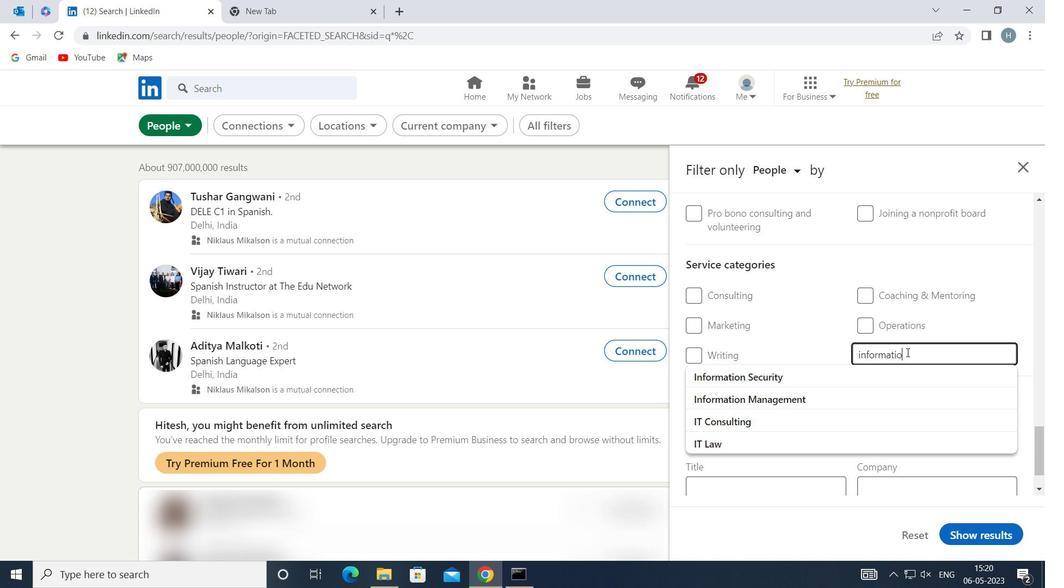 
Action: Mouse moved to (871, 393)
Screenshot: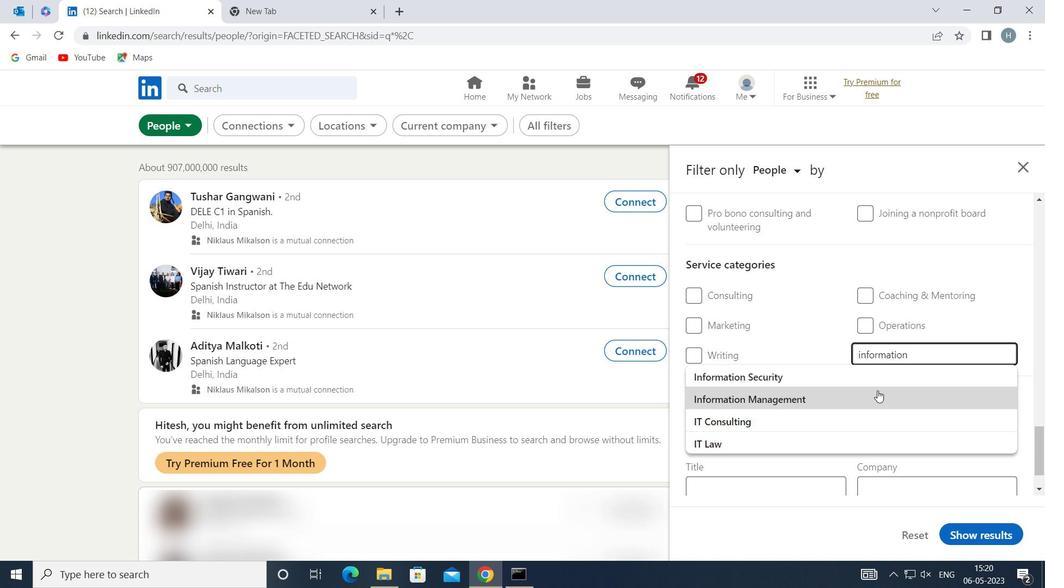 
Action: Mouse pressed left at (871, 393)
Screenshot: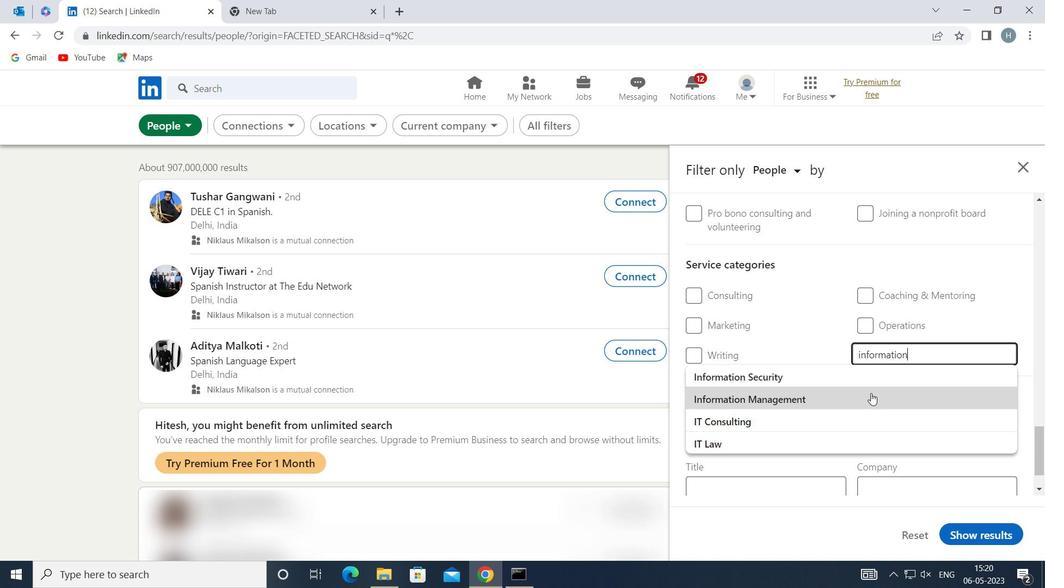 
Action: Mouse moved to (841, 370)
Screenshot: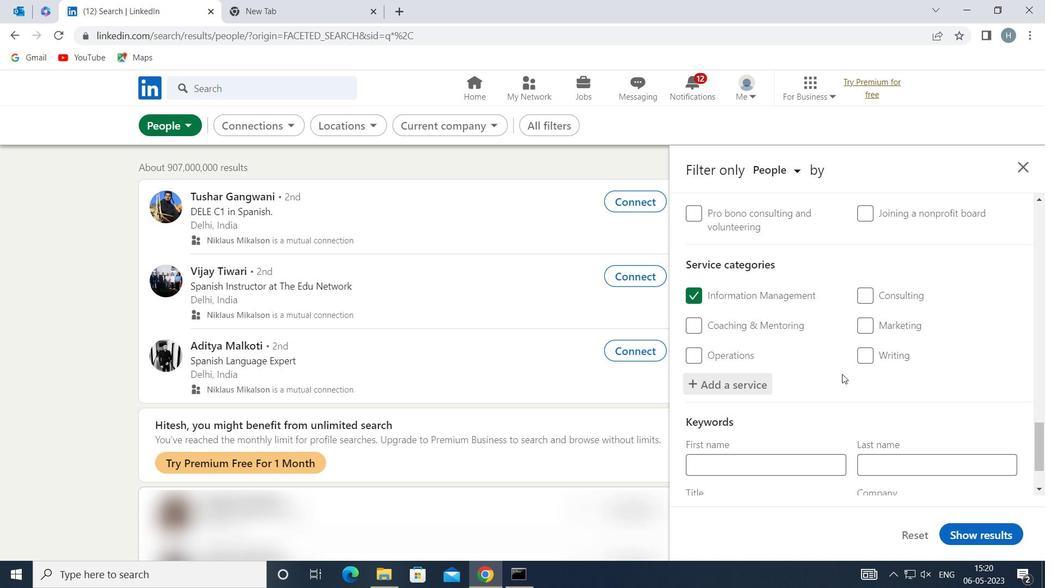 
Action: Mouse scrolled (841, 369) with delta (0, 0)
Screenshot: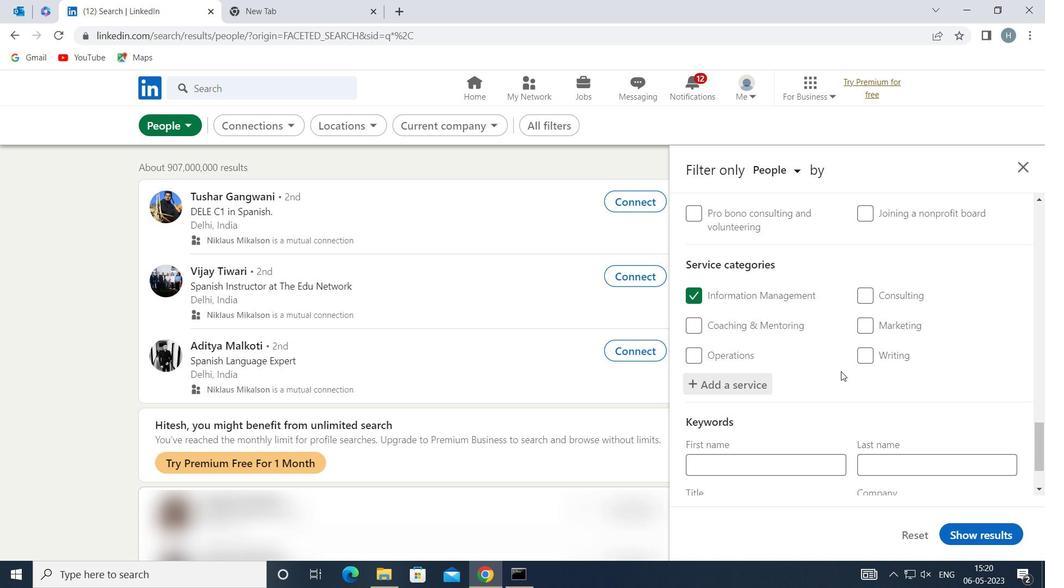
Action: Mouse scrolled (841, 369) with delta (0, 0)
Screenshot: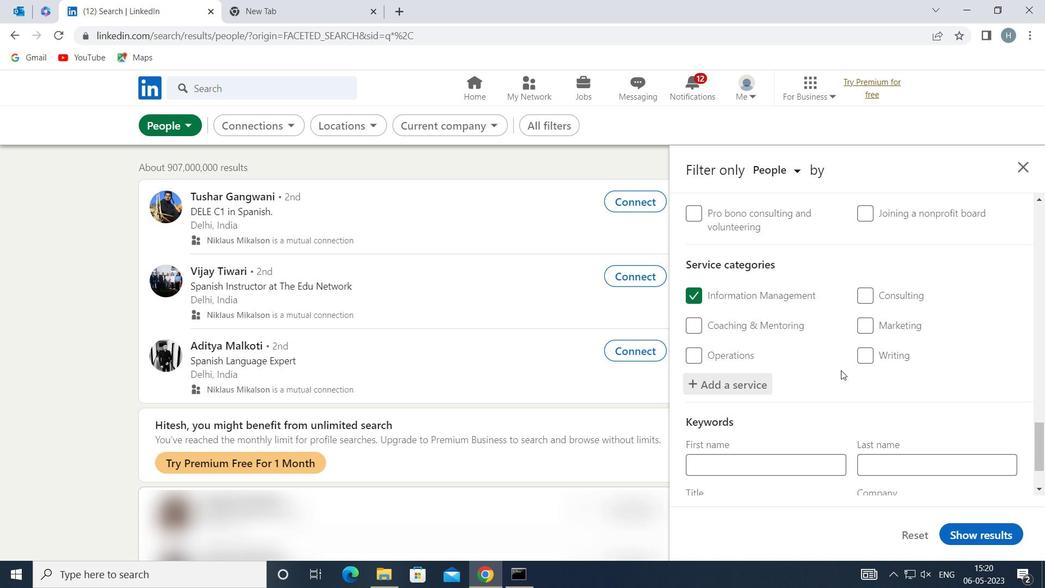 
Action: Mouse moved to (841, 368)
Screenshot: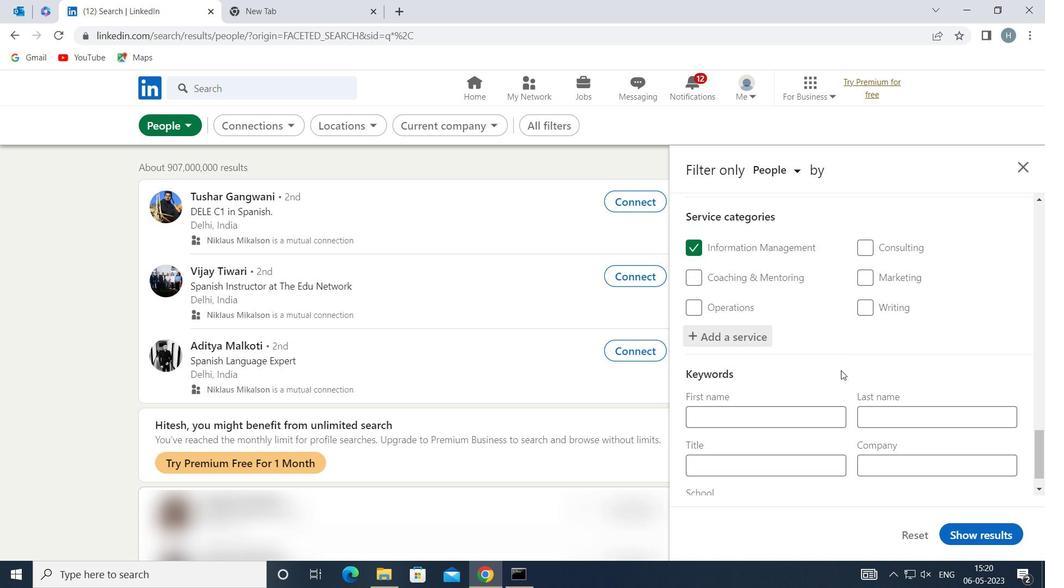 
Action: Mouse scrolled (841, 368) with delta (0, 0)
Screenshot: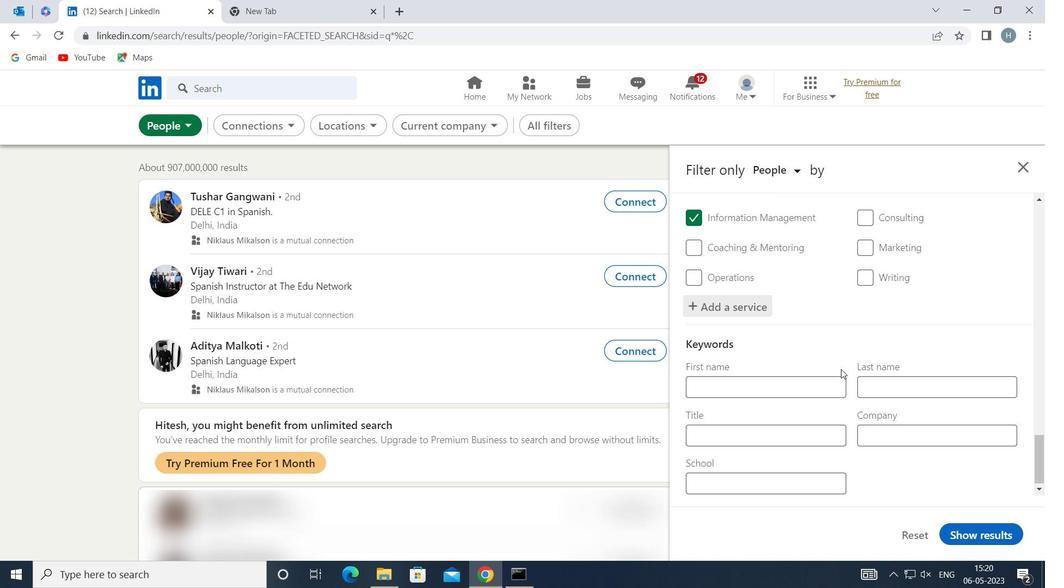 
Action: Mouse moved to (813, 433)
Screenshot: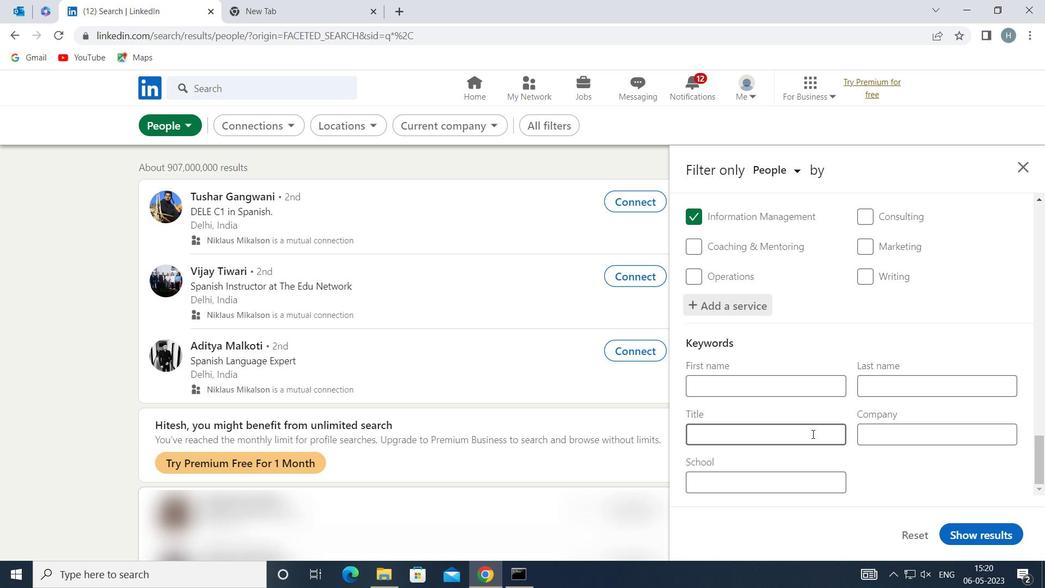 
Action: Mouse pressed left at (813, 433)
Screenshot: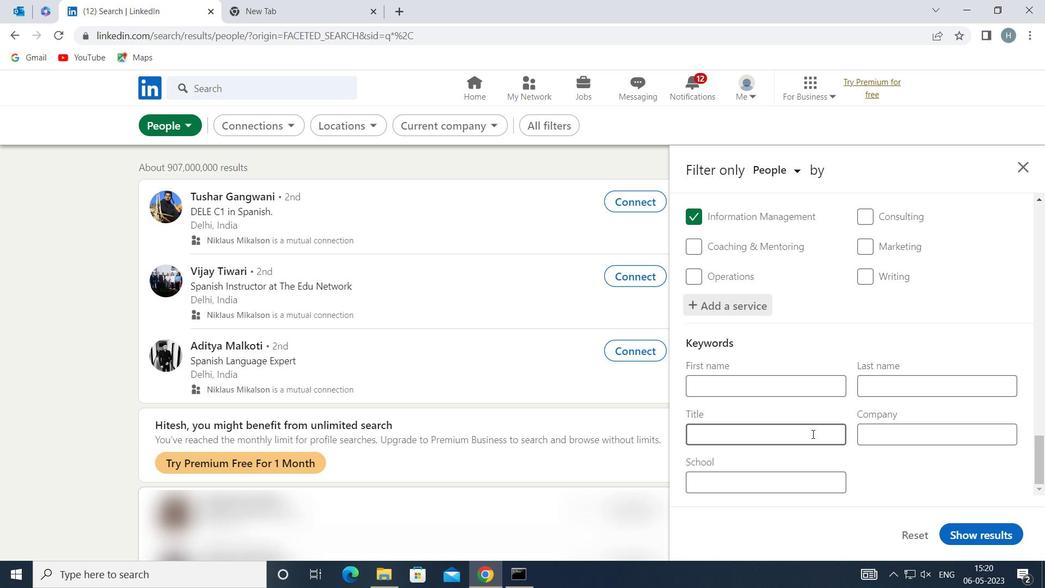 
Action: Mouse moved to (816, 433)
Screenshot: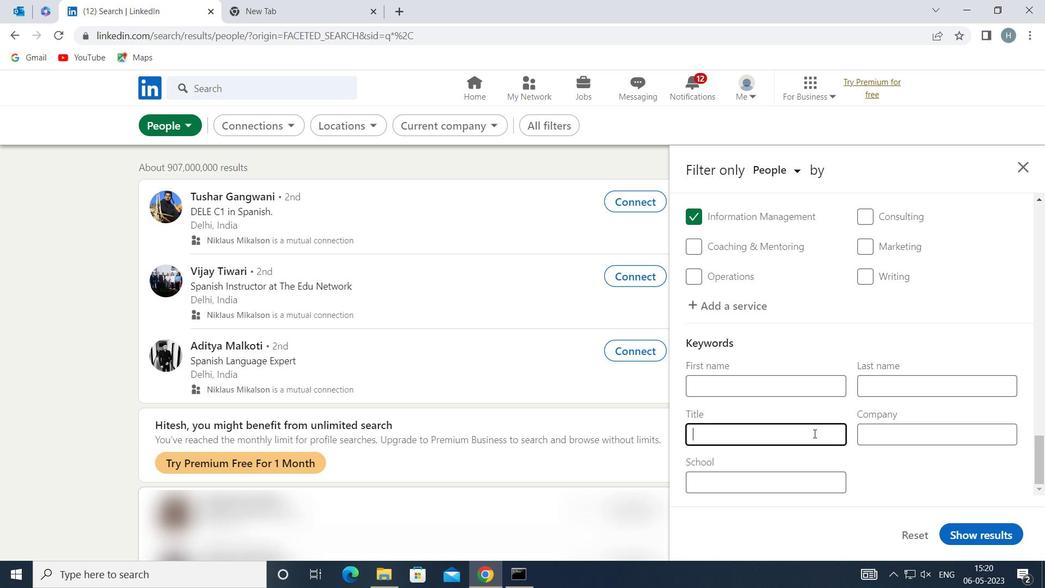 
Action: Key pressed <Key.shift>CONTROLLER
Screenshot: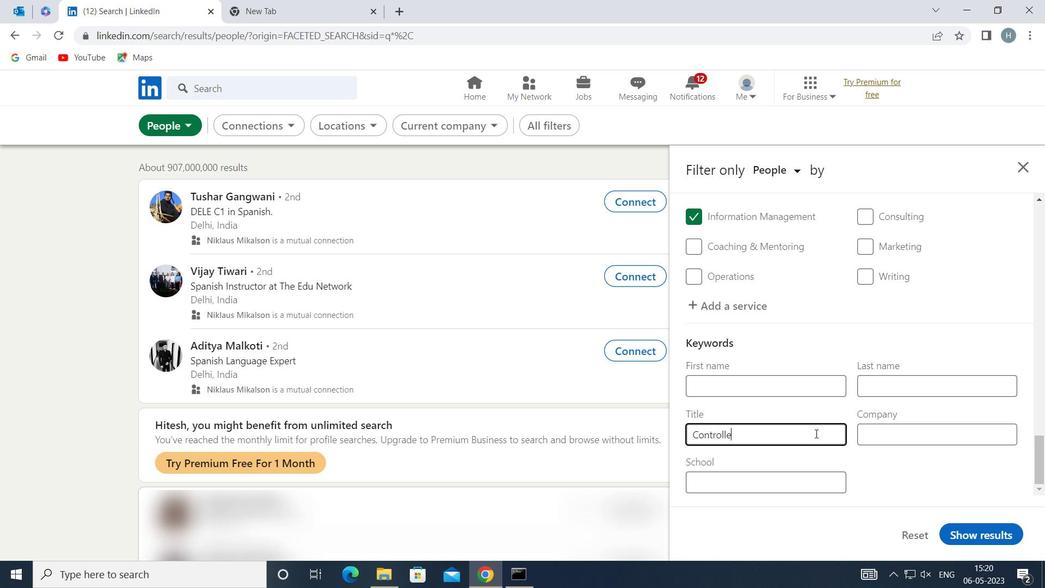 
Action: Mouse moved to (972, 532)
Screenshot: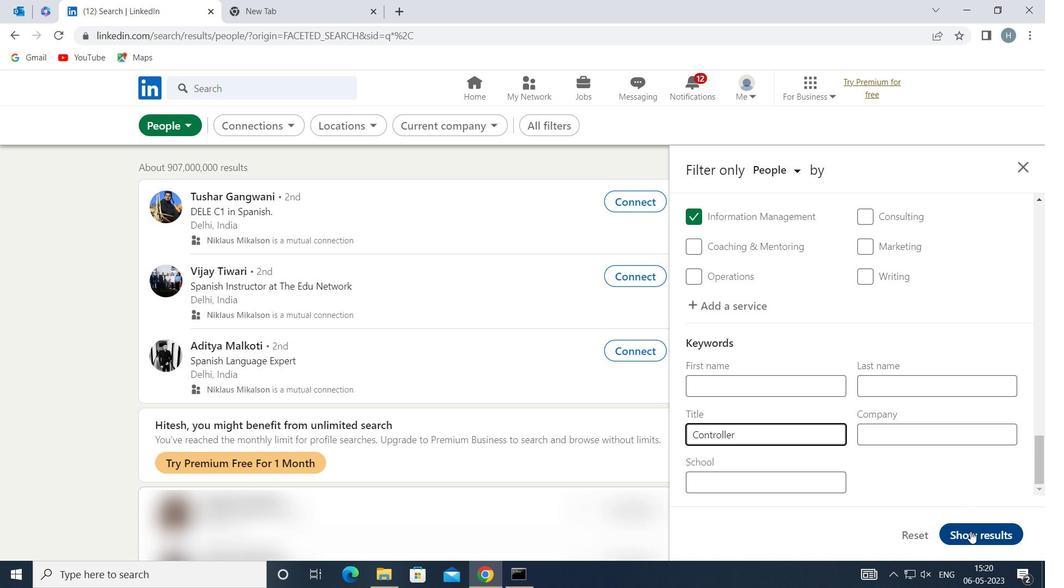 
Action: Mouse pressed left at (972, 532)
Screenshot: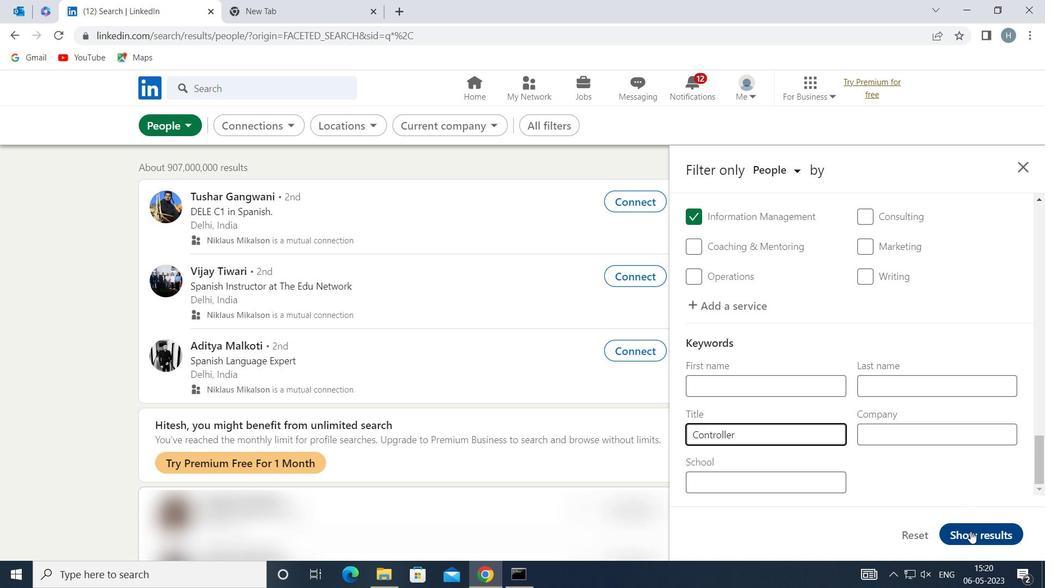 
Action: Mouse moved to (972, 532)
Screenshot: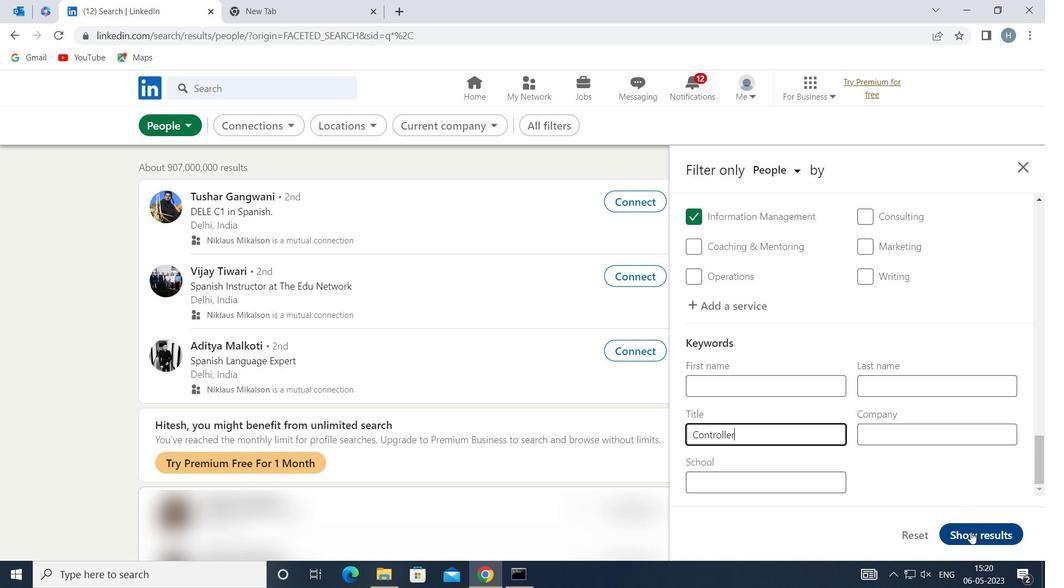 
